 Task: Find connections with filter location Parelhas with filter topic #workwith filter profile language Potuguese with filter current company InfoVision Inc. with filter school Government Polytechnic College with filter industry Movies, Videos and Sound with filter service category Auto Insurance with filter keywords title Lodging Manager
Action: Mouse moved to (554, 102)
Screenshot: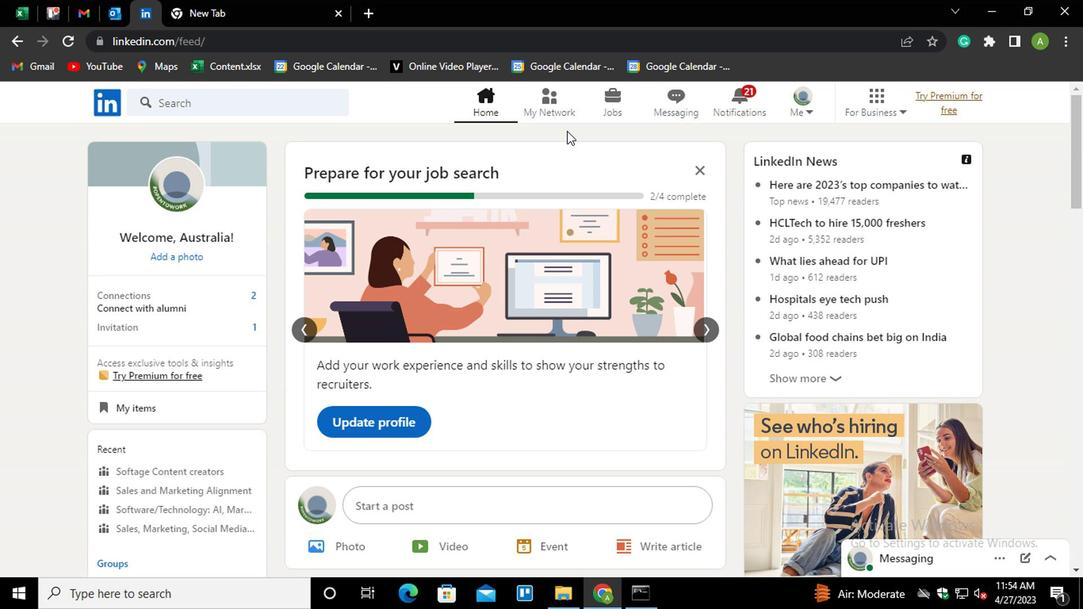 
Action: Mouse pressed left at (554, 102)
Screenshot: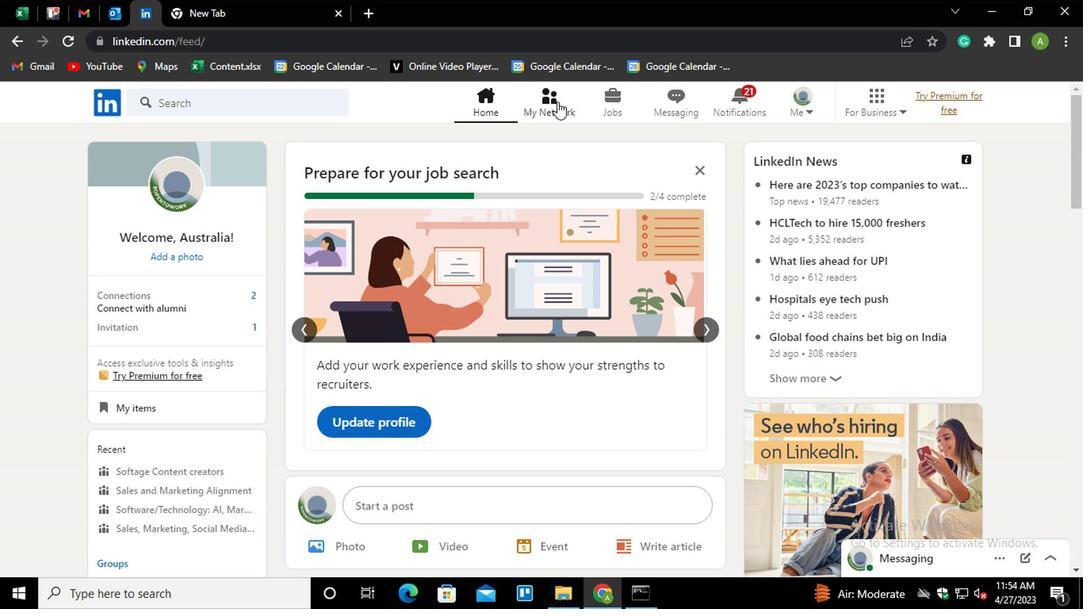 
Action: Mouse moved to (195, 187)
Screenshot: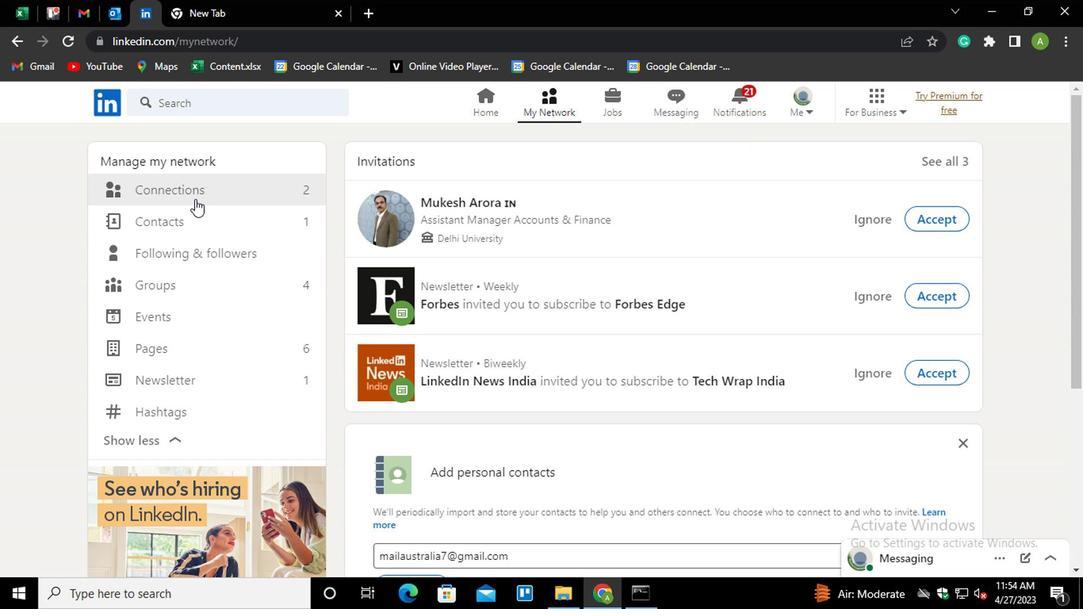 
Action: Mouse pressed left at (195, 187)
Screenshot: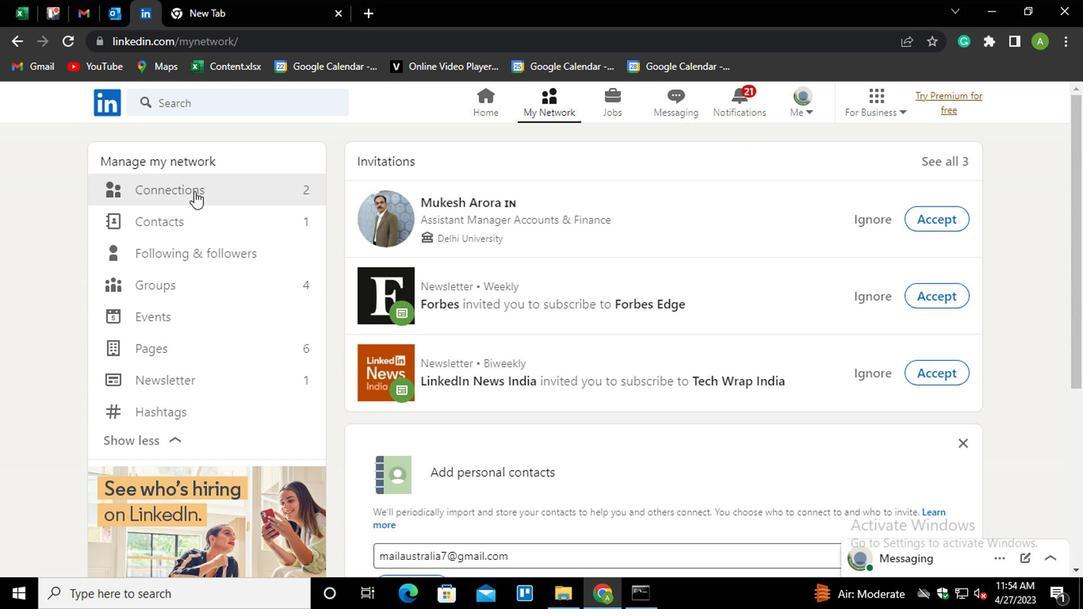 
Action: Mouse moved to (647, 194)
Screenshot: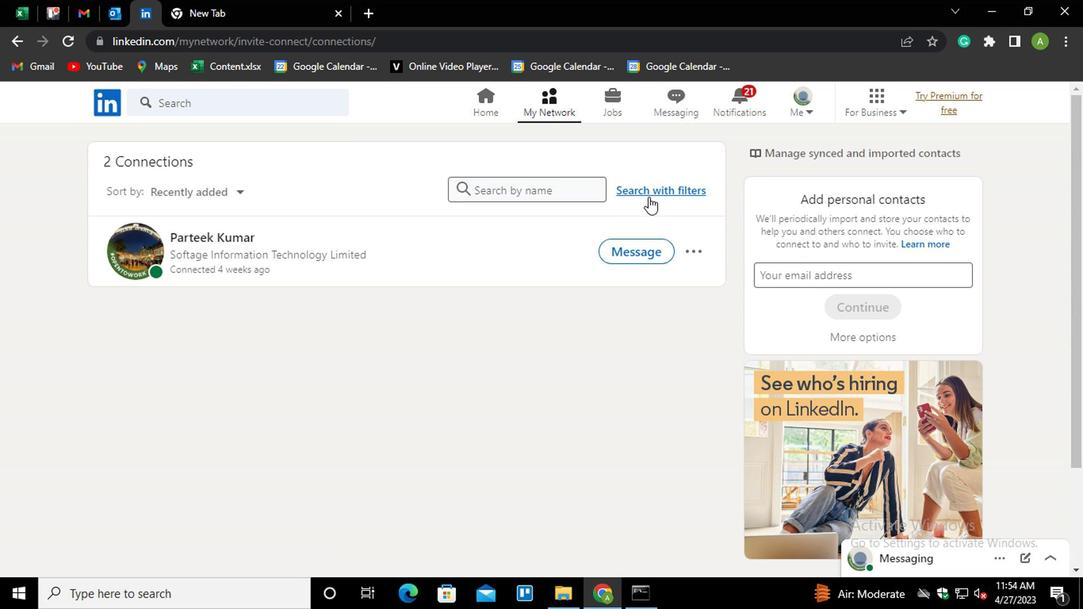 
Action: Mouse pressed left at (647, 194)
Screenshot: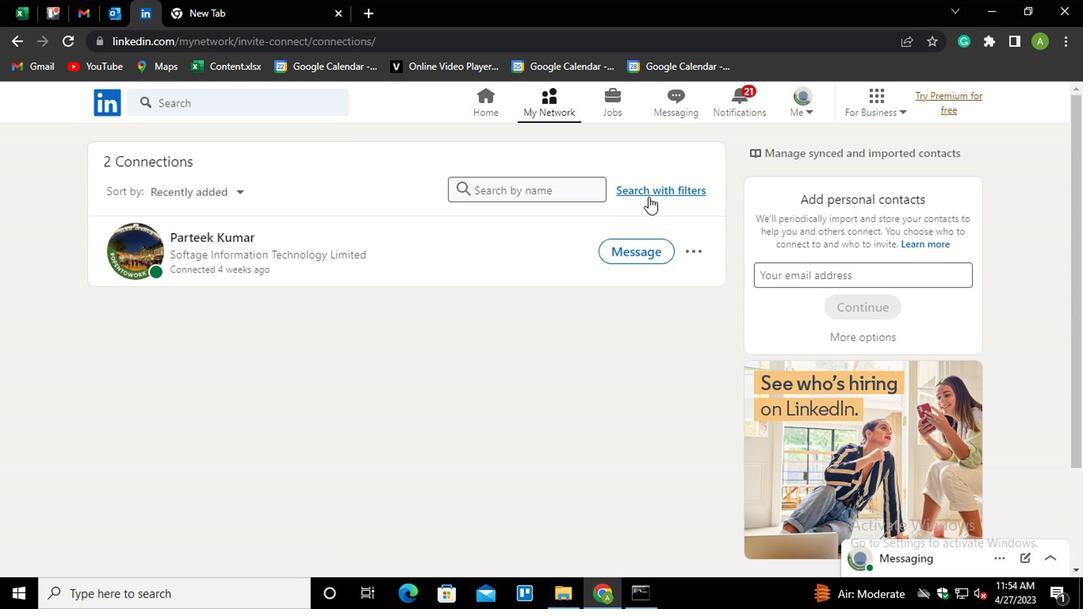 
Action: Mouse moved to (587, 148)
Screenshot: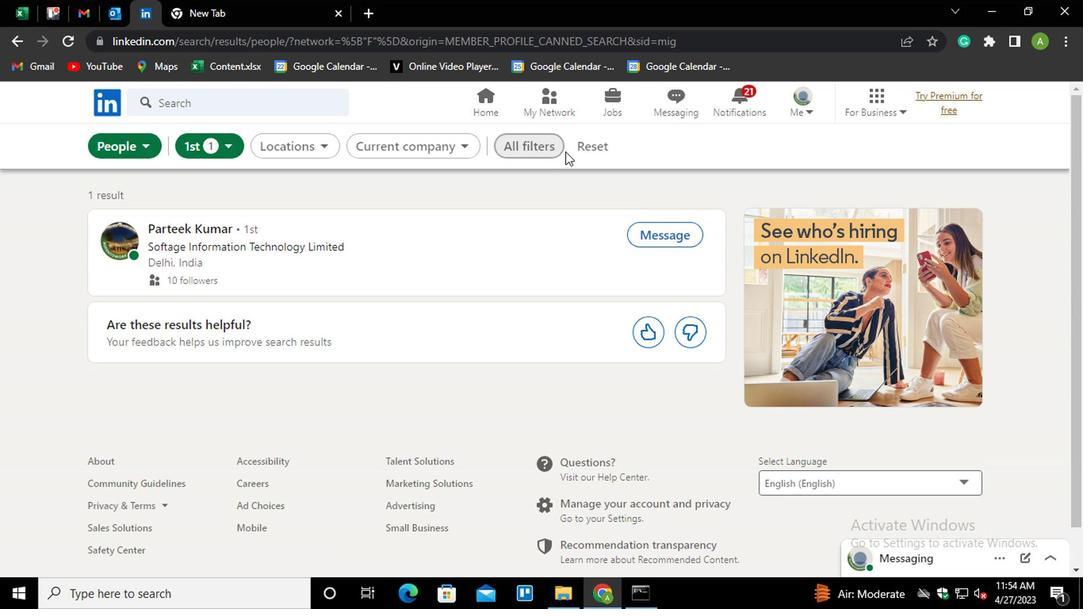 
Action: Mouse pressed left at (587, 148)
Screenshot: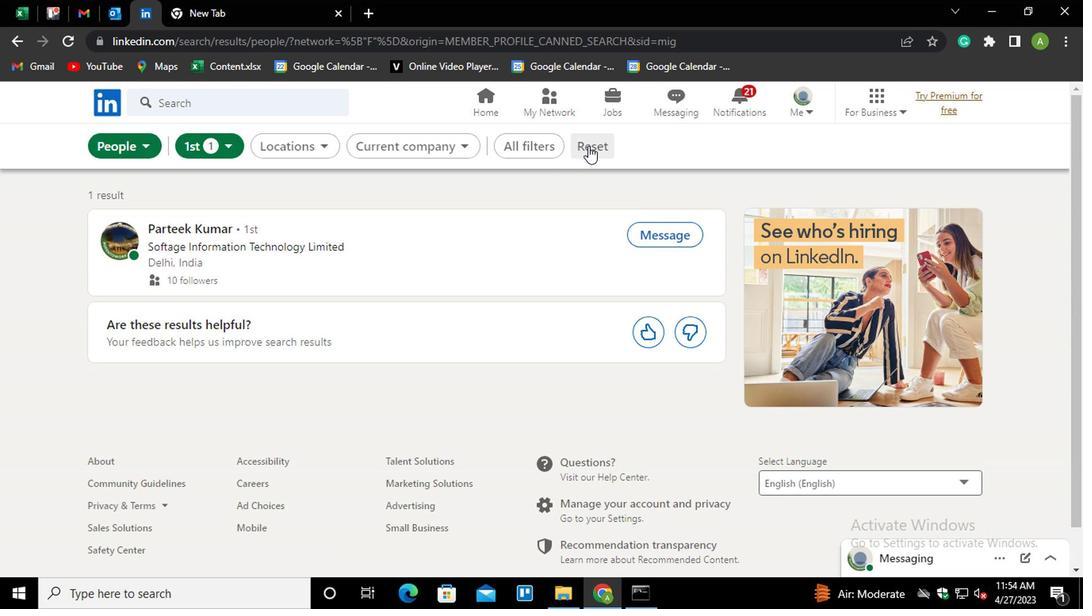 
Action: Mouse moved to (573, 152)
Screenshot: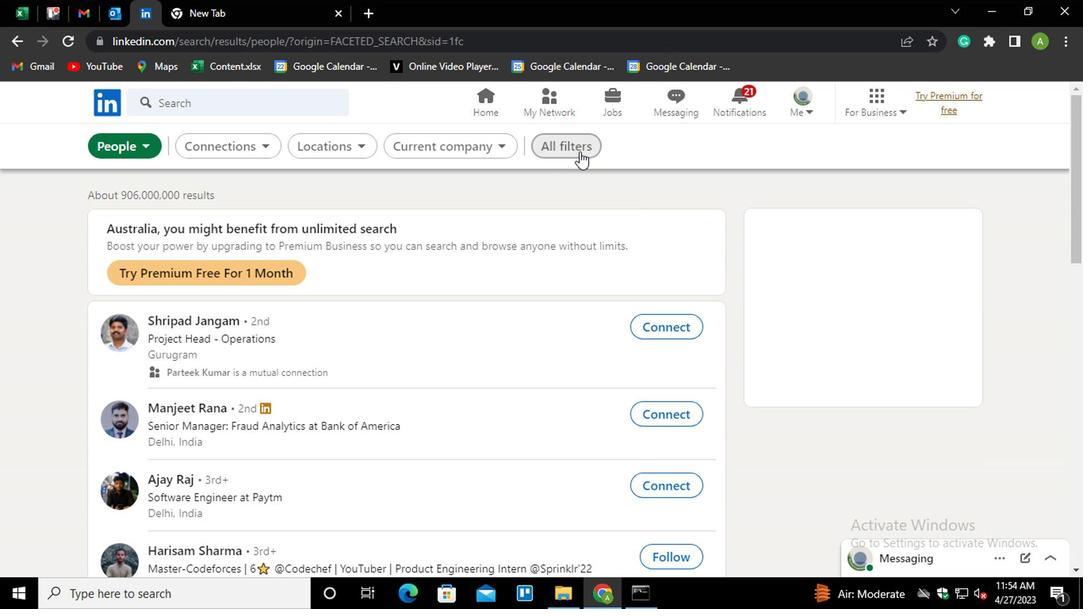 
Action: Mouse pressed left at (573, 152)
Screenshot: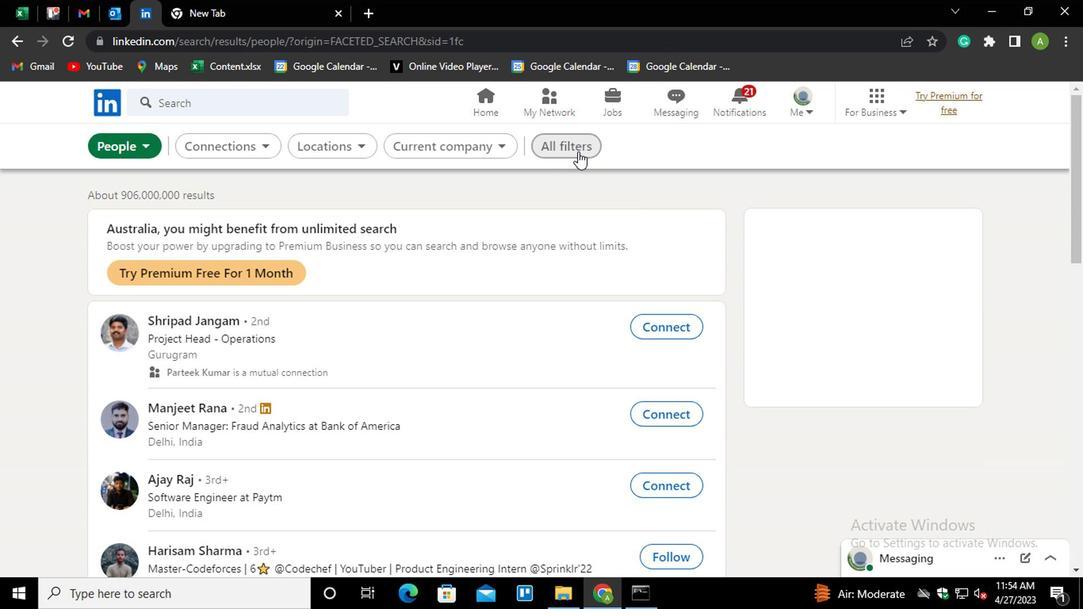 
Action: Mouse moved to (756, 326)
Screenshot: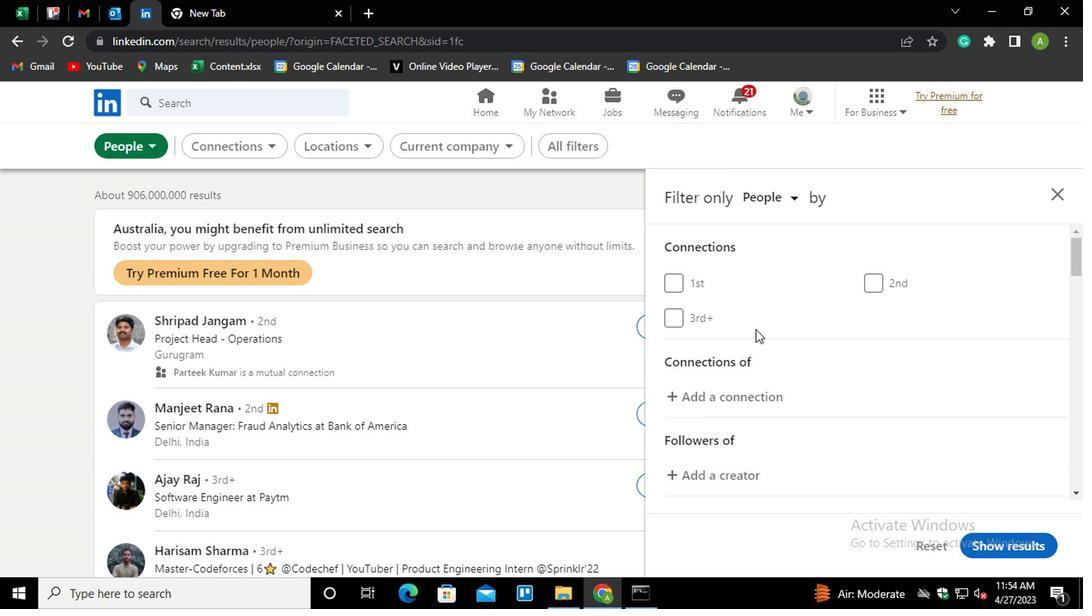 
Action: Mouse scrolled (756, 325) with delta (0, -1)
Screenshot: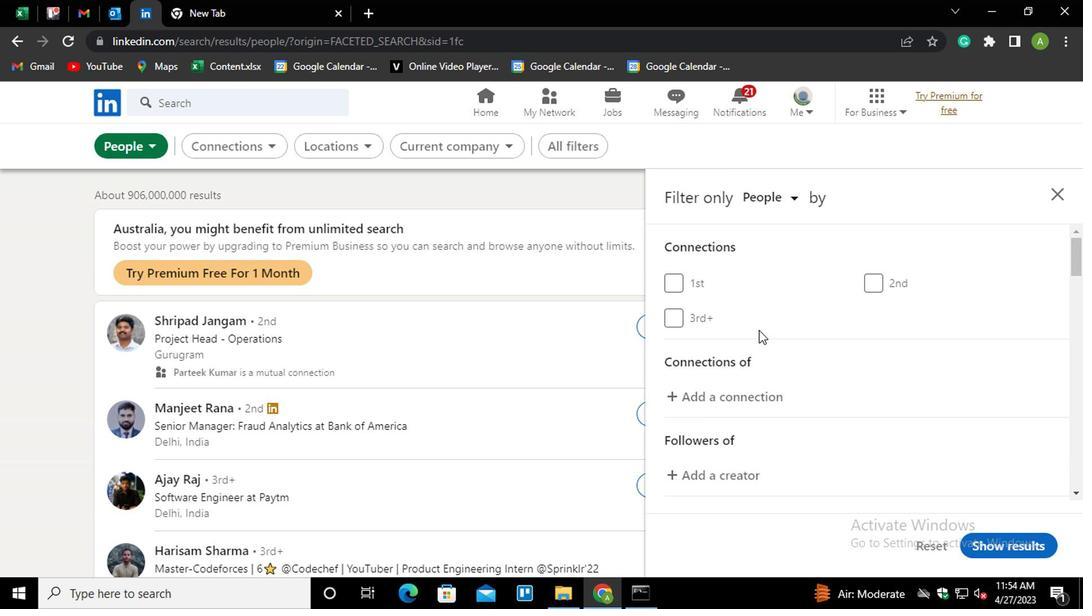 
Action: Mouse moved to (756, 326)
Screenshot: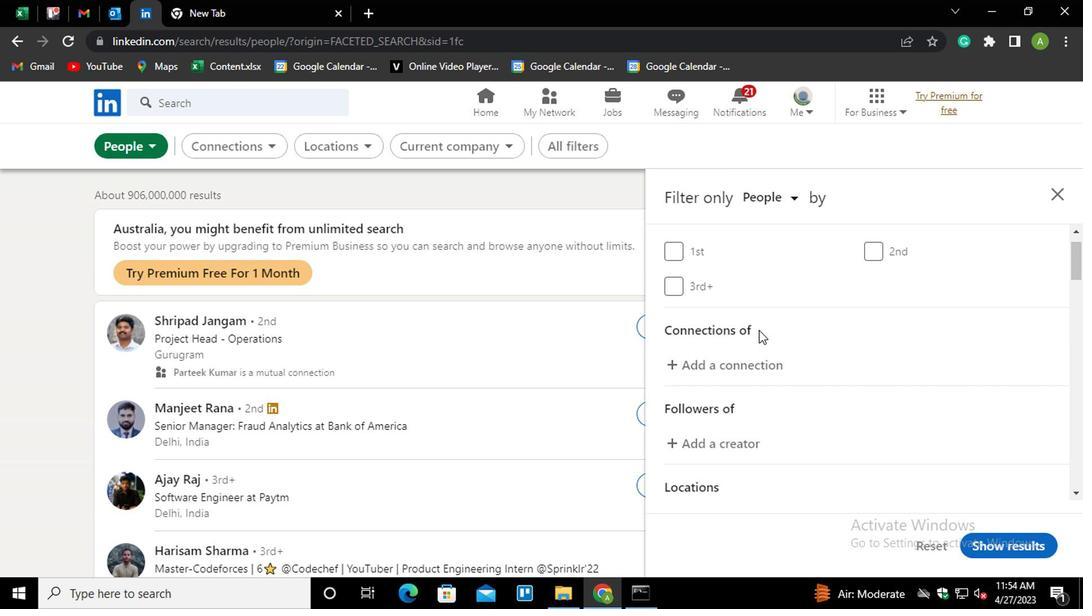 
Action: Mouse scrolled (756, 325) with delta (0, -1)
Screenshot: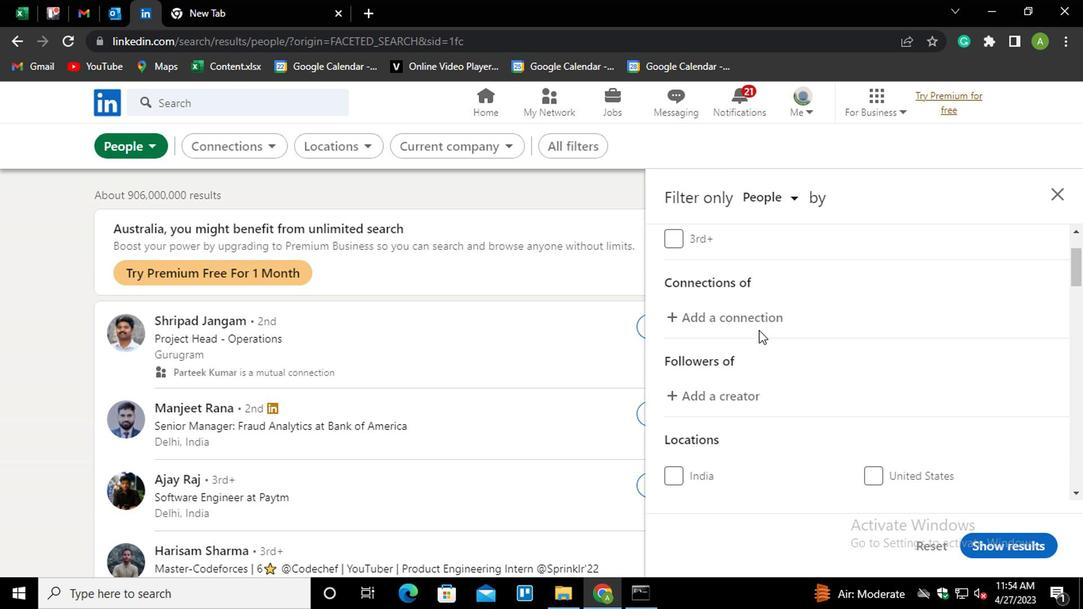 
Action: Mouse scrolled (756, 325) with delta (0, -1)
Screenshot: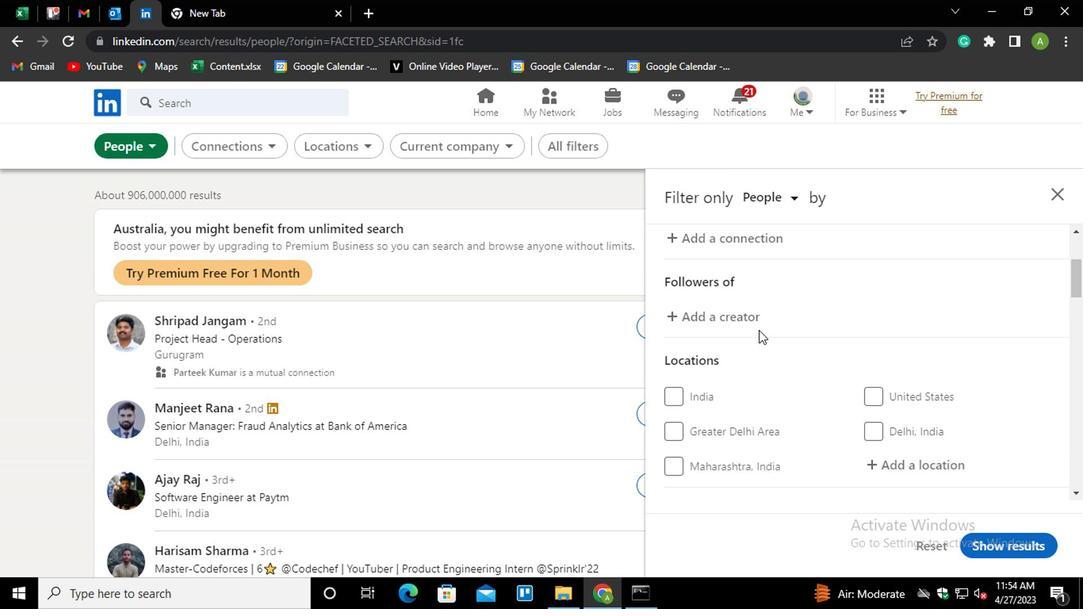 
Action: Mouse moved to (891, 385)
Screenshot: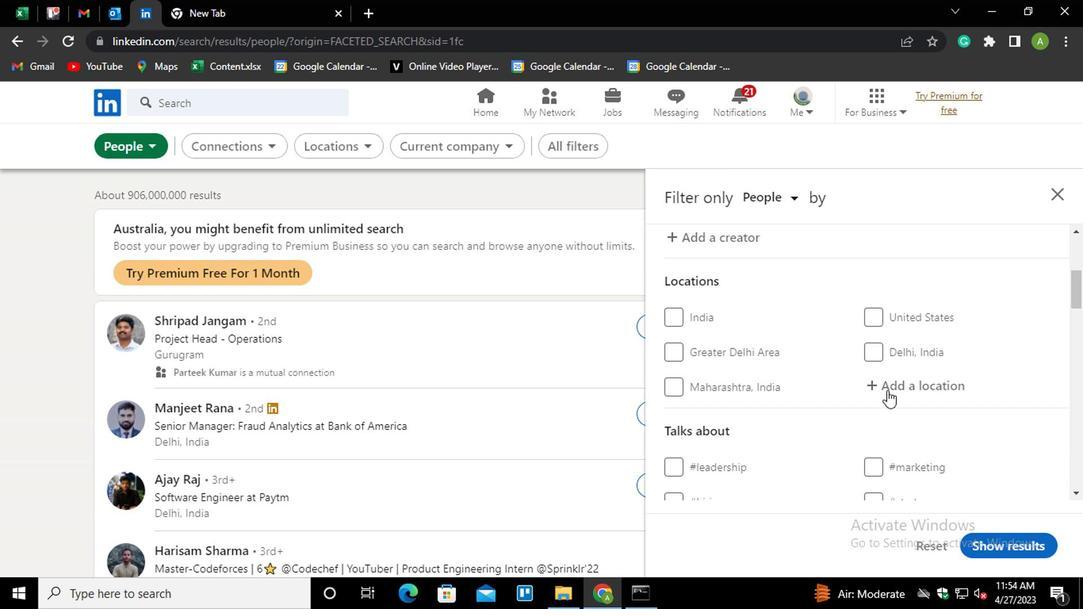 
Action: Mouse pressed left at (891, 385)
Screenshot: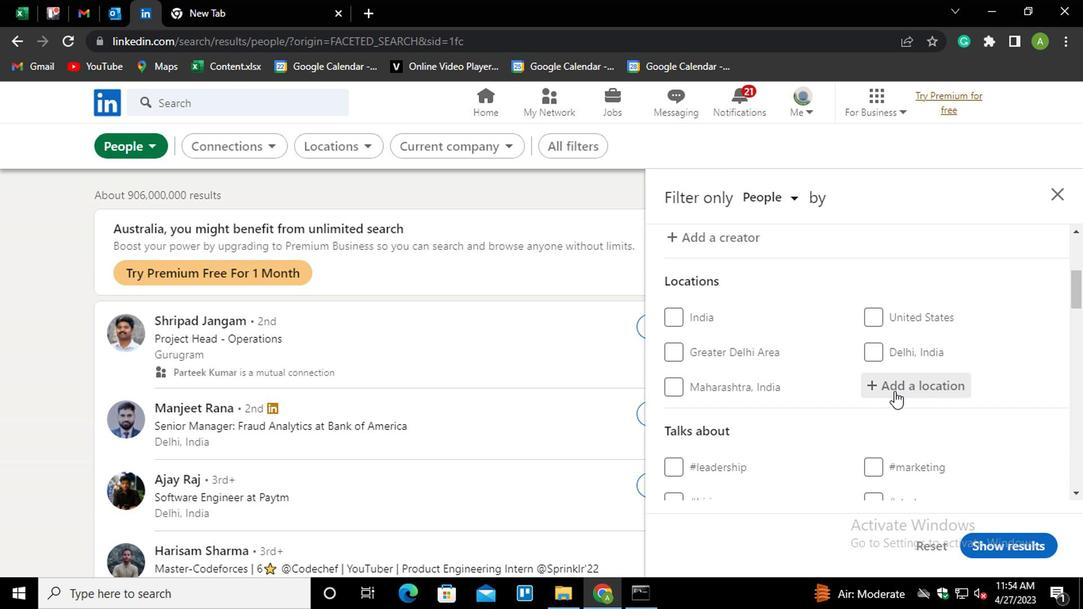 
Action: Mouse moved to (892, 382)
Screenshot: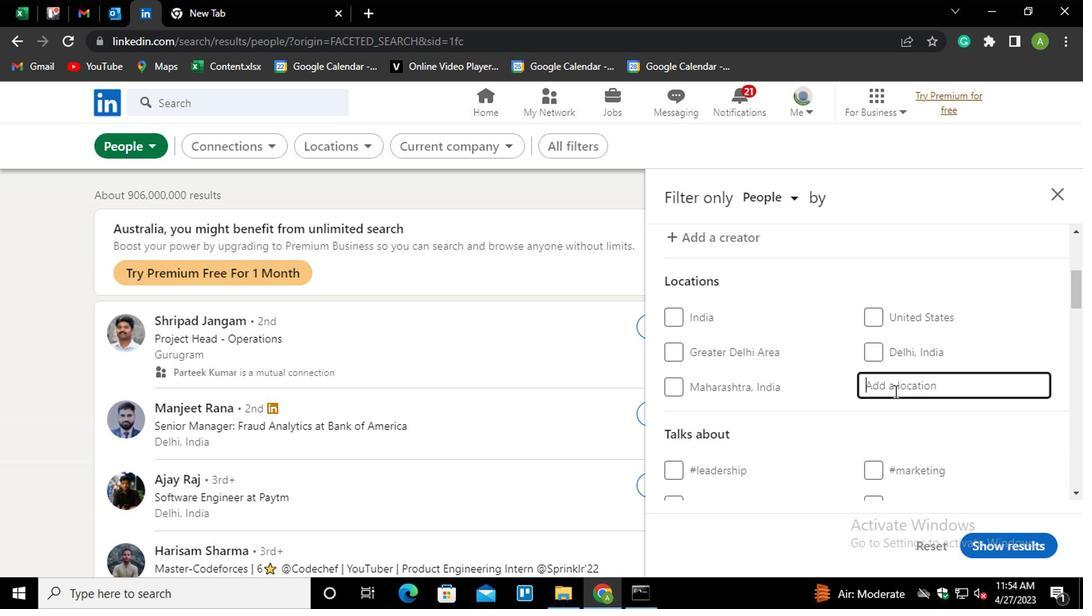 
Action: Mouse pressed left at (892, 382)
Screenshot: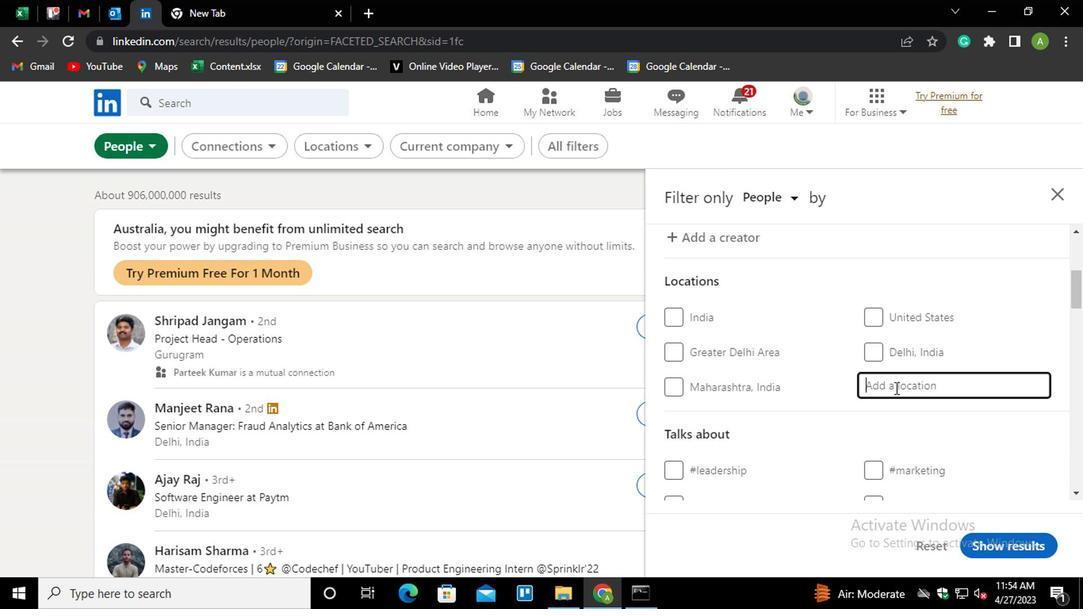
Action: Mouse moved to (898, 369)
Screenshot: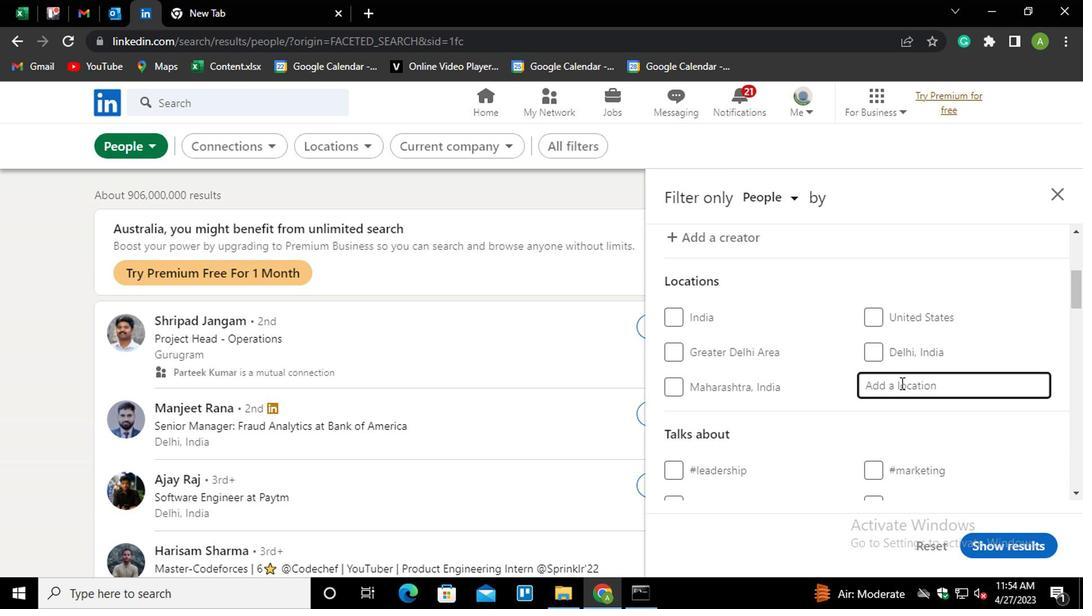 
Action: Key pressed <Key.shift_r>Parelhas<Key.down><Key.enter>
Screenshot: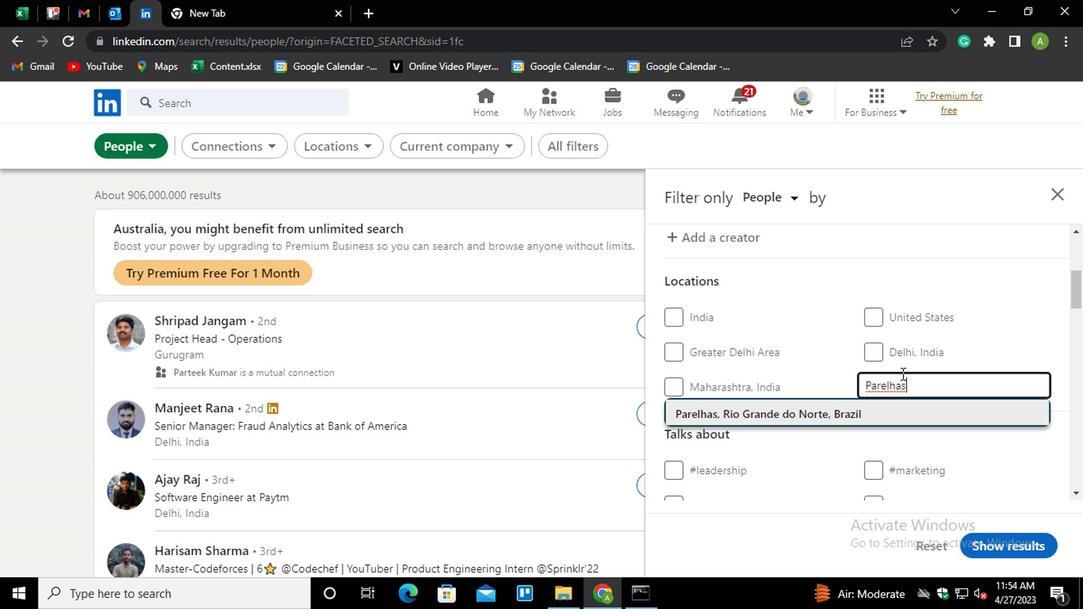 
Action: Mouse moved to (900, 367)
Screenshot: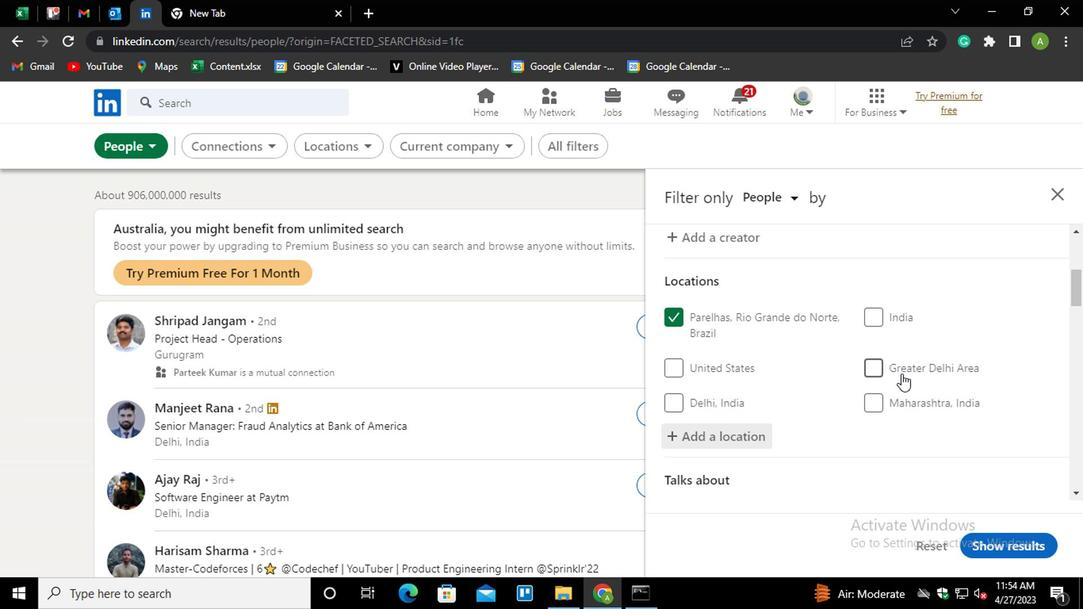 
Action: Mouse scrolled (900, 367) with delta (0, 0)
Screenshot: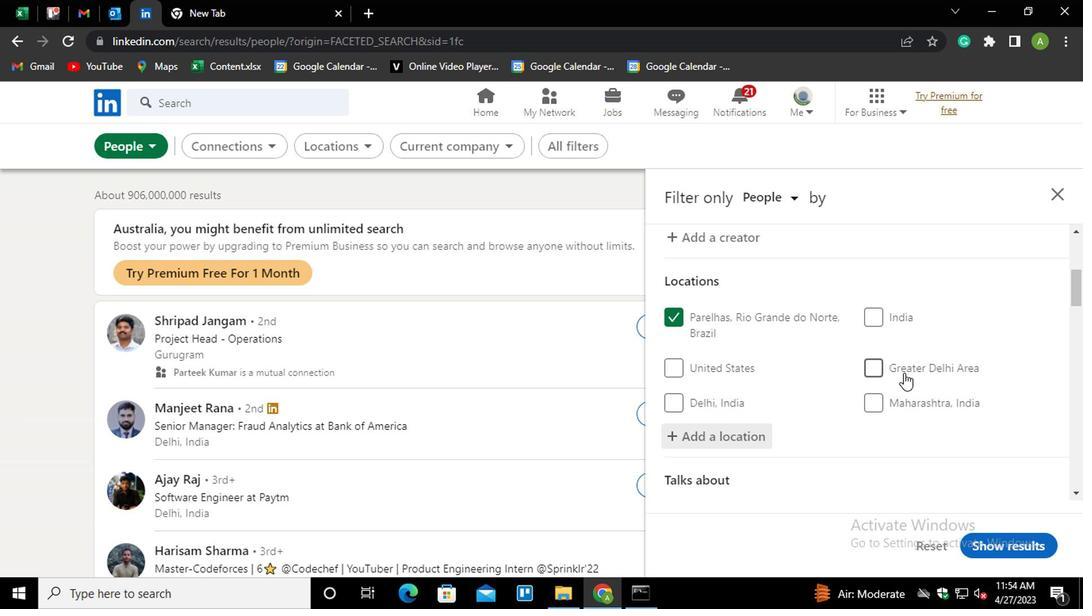 
Action: Mouse moved to (900, 367)
Screenshot: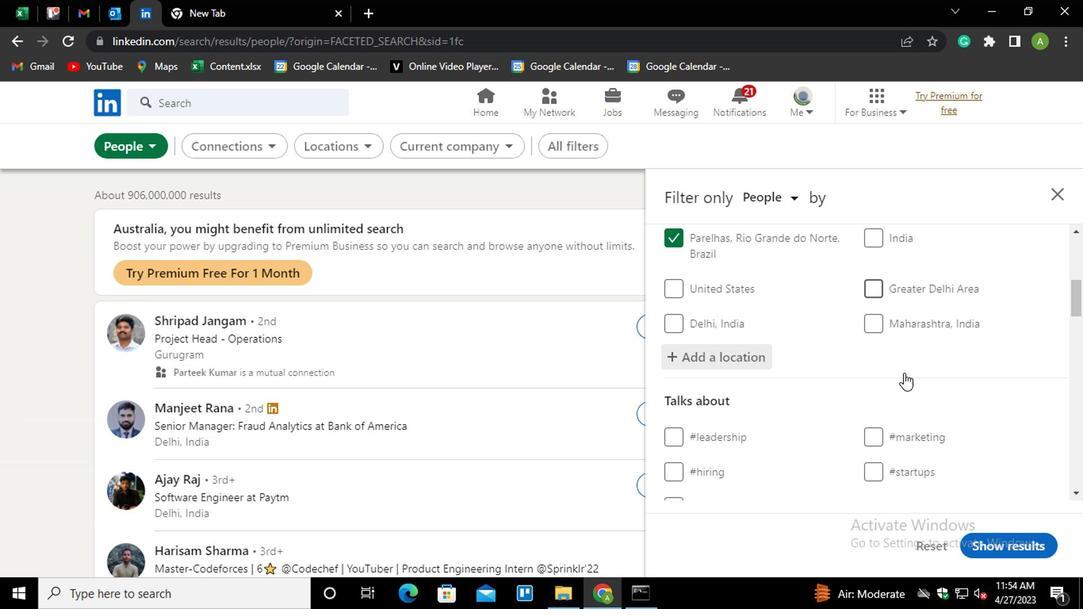 
Action: Mouse scrolled (900, 367) with delta (0, 0)
Screenshot: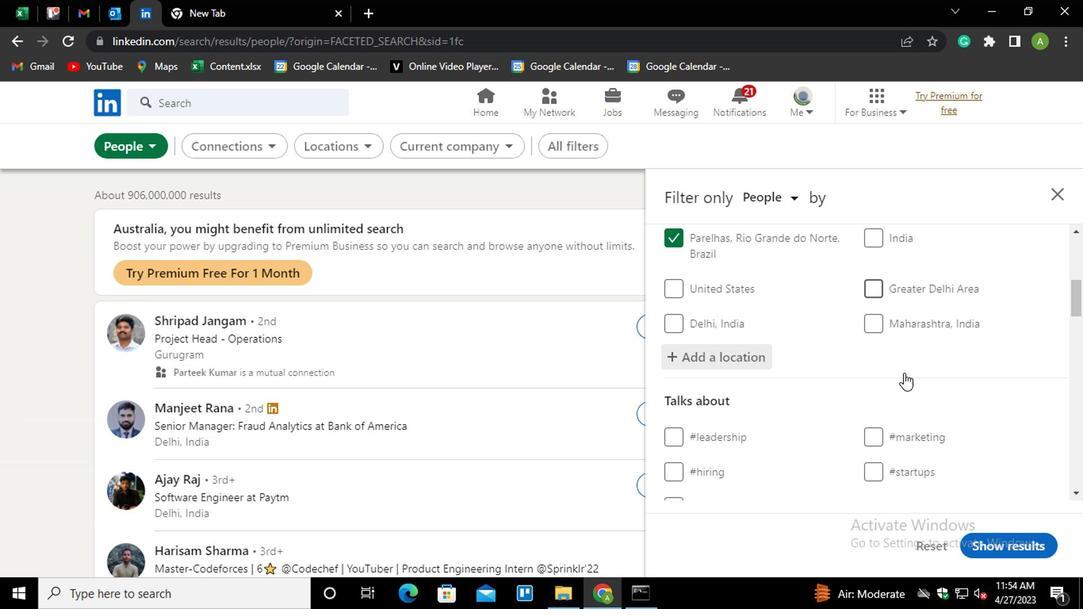 
Action: Mouse scrolled (900, 367) with delta (0, 0)
Screenshot: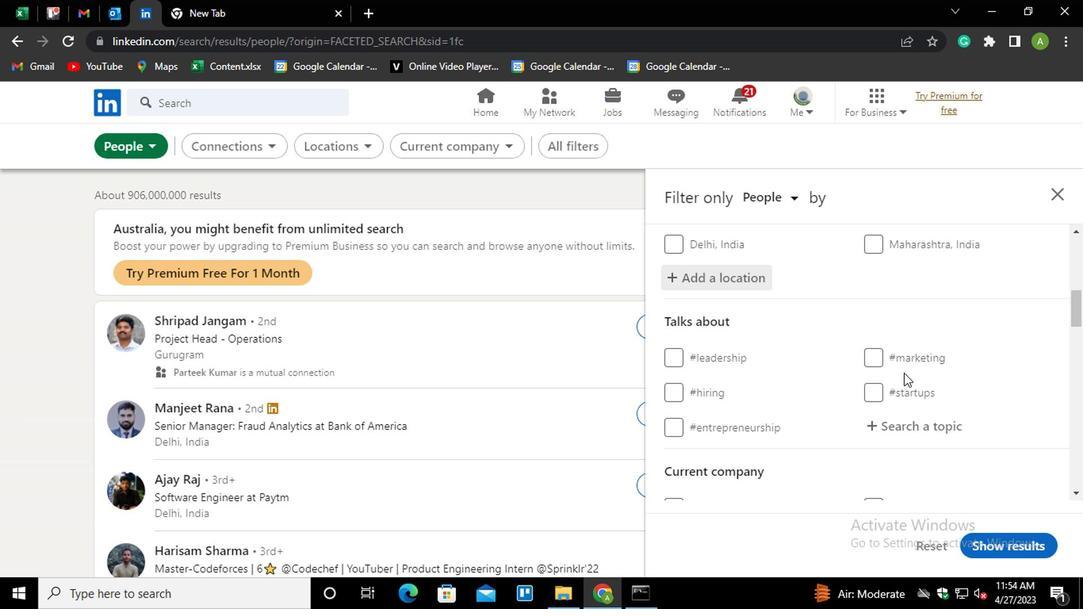 
Action: Mouse moved to (911, 339)
Screenshot: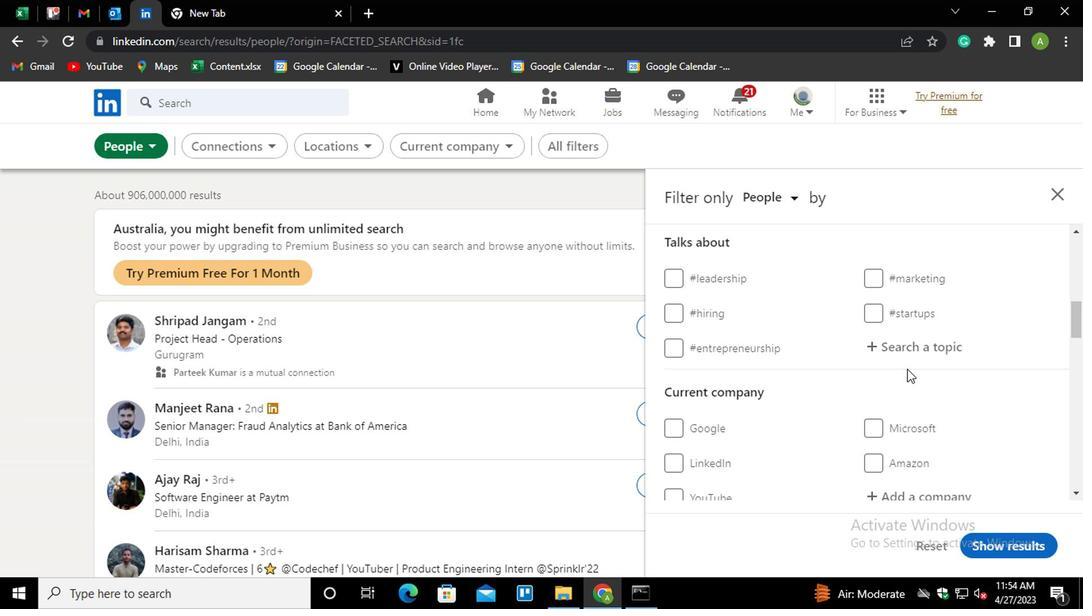 
Action: Mouse pressed left at (911, 339)
Screenshot: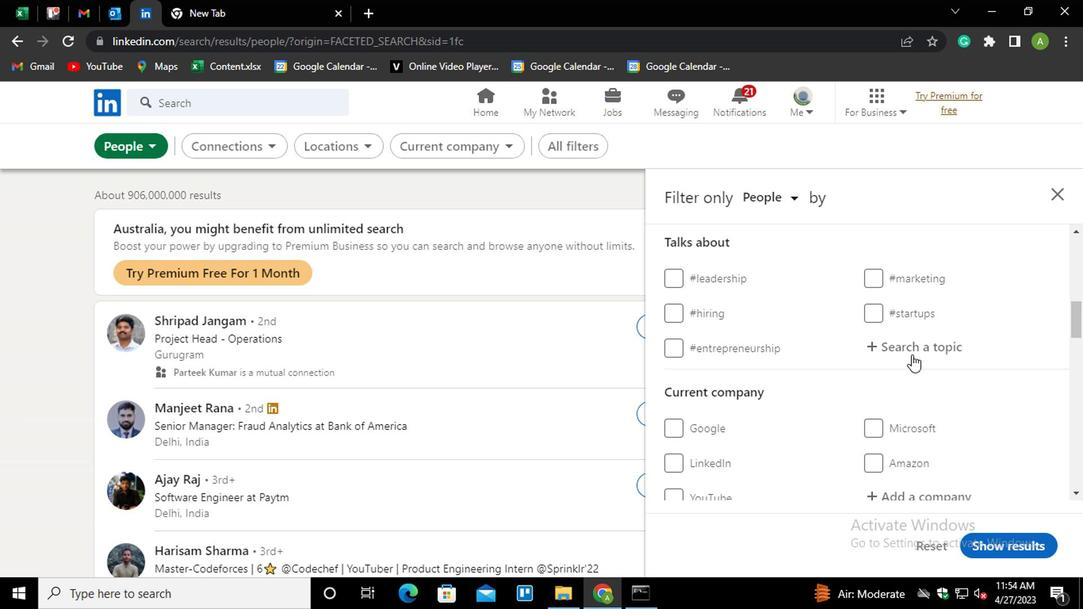 
Action: Key pressed <Key.shift>#WORK
Screenshot: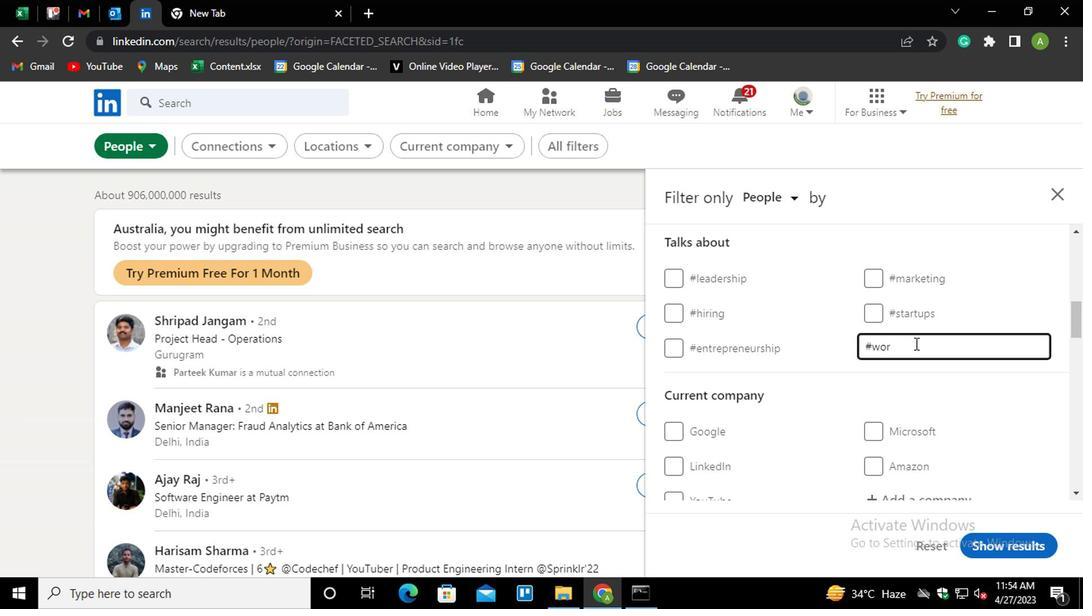 
Action: Mouse moved to (937, 372)
Screenshot: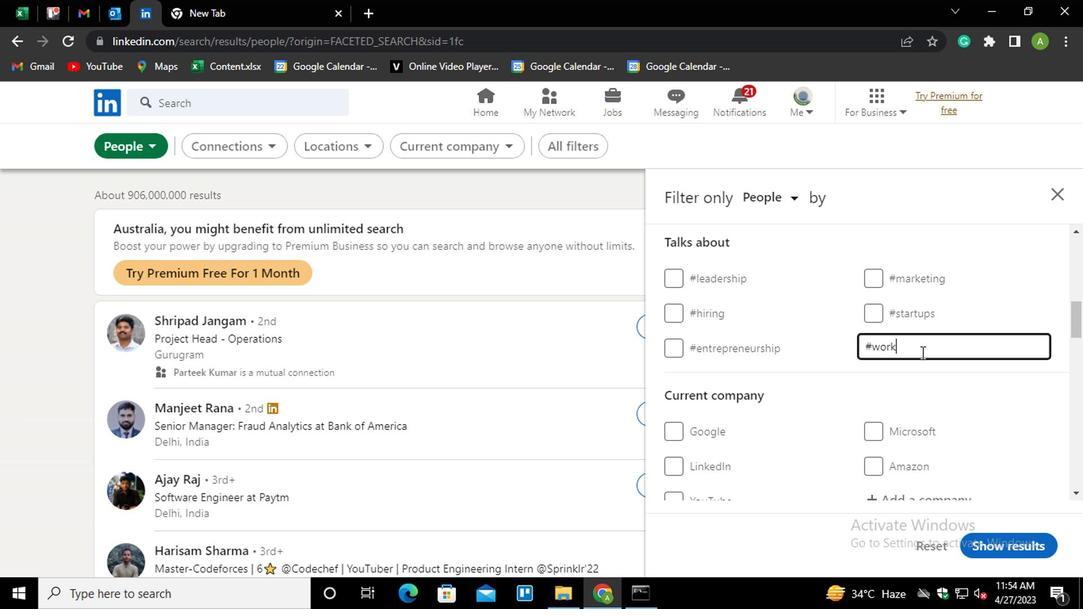 
Action: Mouse pressed left at (937, 372)
Screenshot: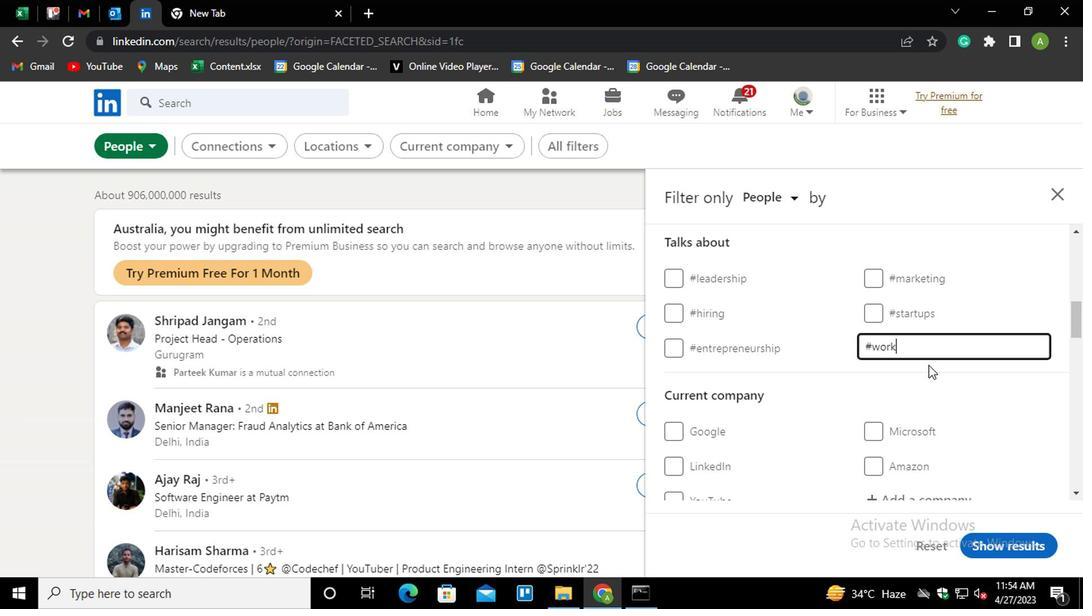 
Action: Mouse moved to (941, 369)
Screenshot: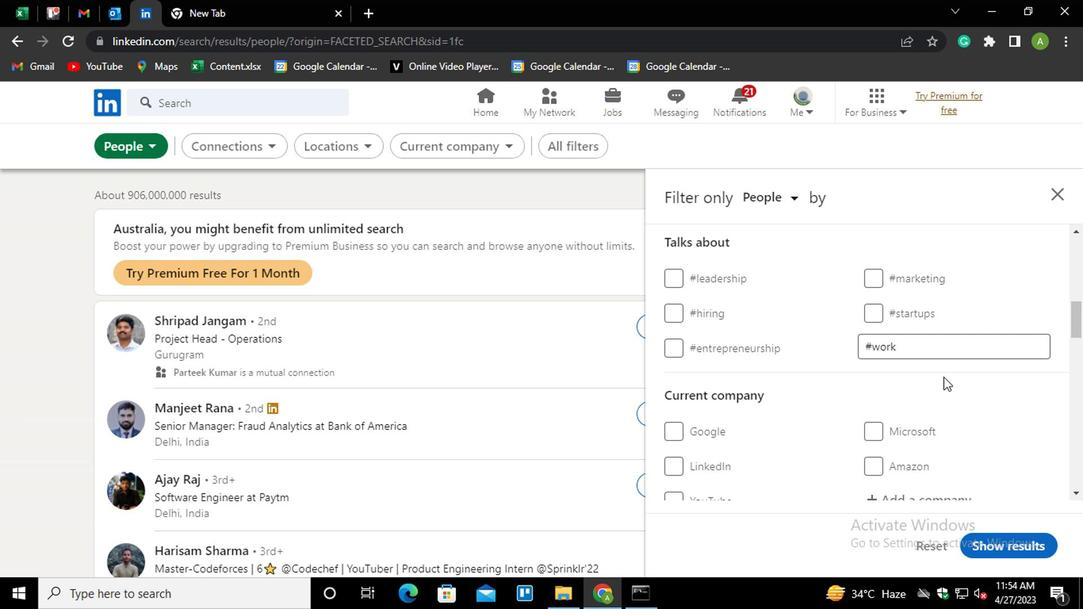 
Action: Mouse scrolled (941, 369) with delta (0, 0)
Screenshot: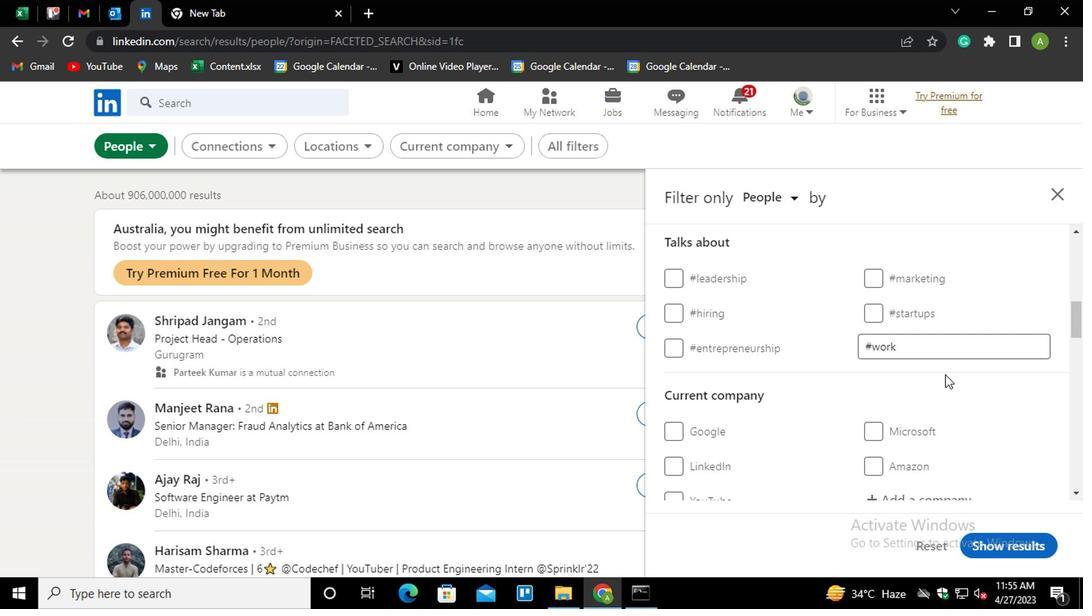 
Action: Mouse scrolled (941, 369) with delta (0, 0)
Screenshot: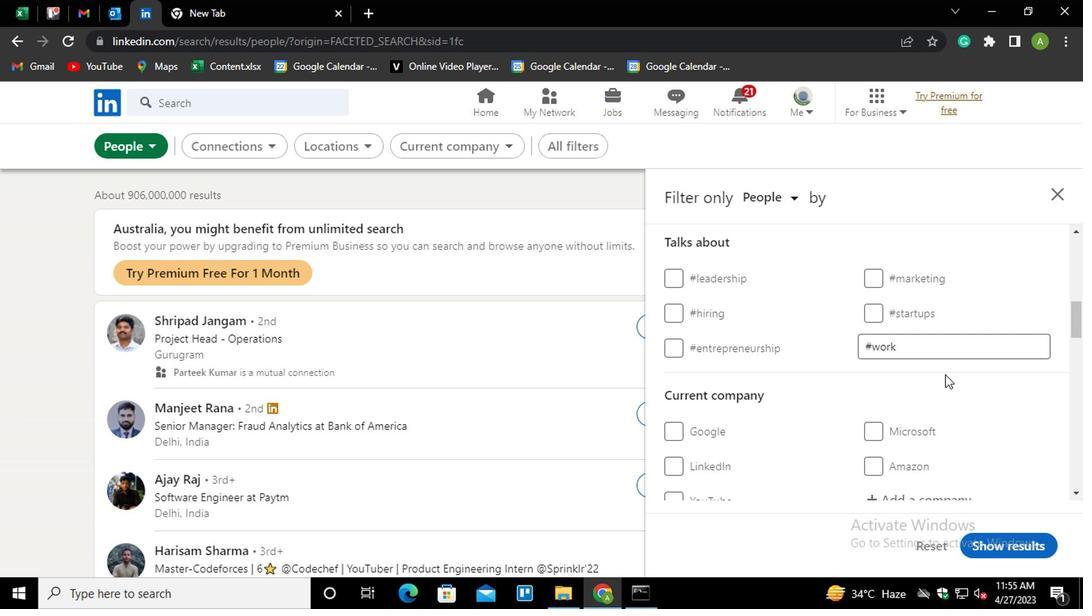 
Action: Mouse moved to (896, 340)
Screenshot: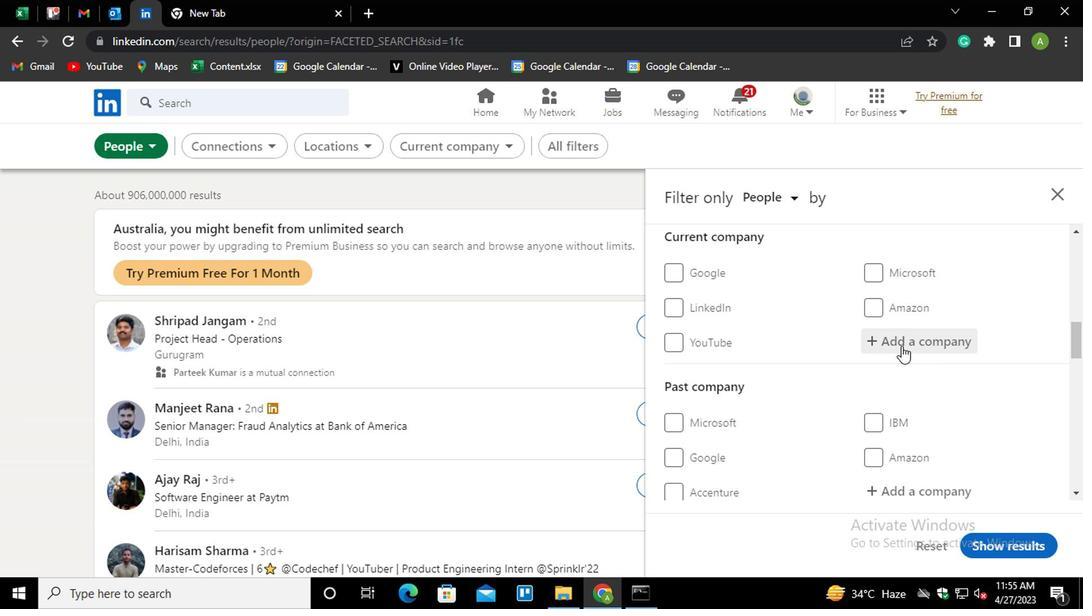
Action: Mouse pressed left at (896, 340)
Screenshot: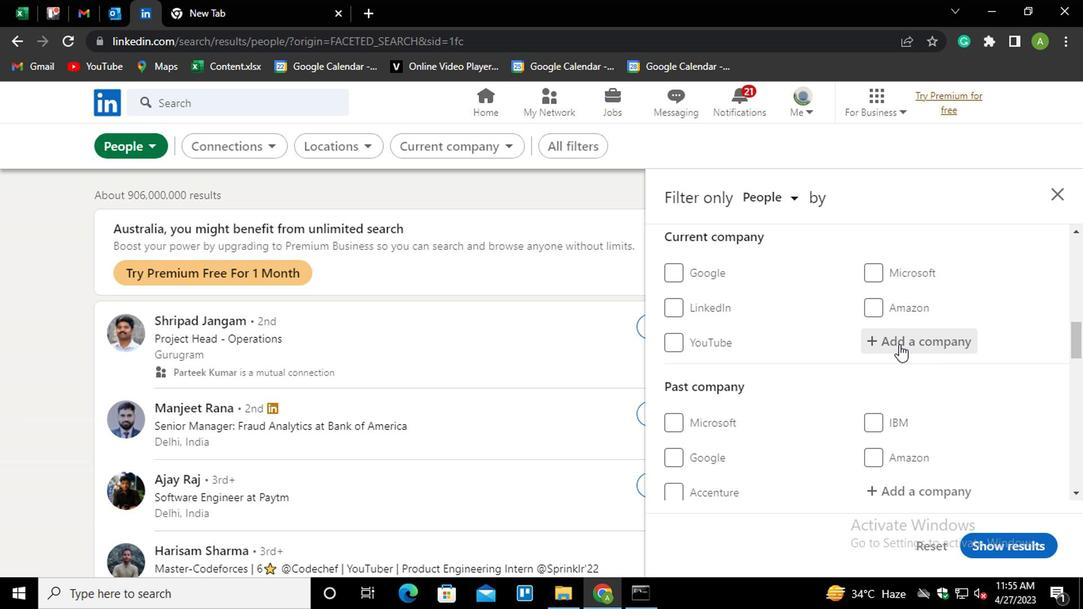 
Action: Mouse moved to (902, 341)
Screenshot: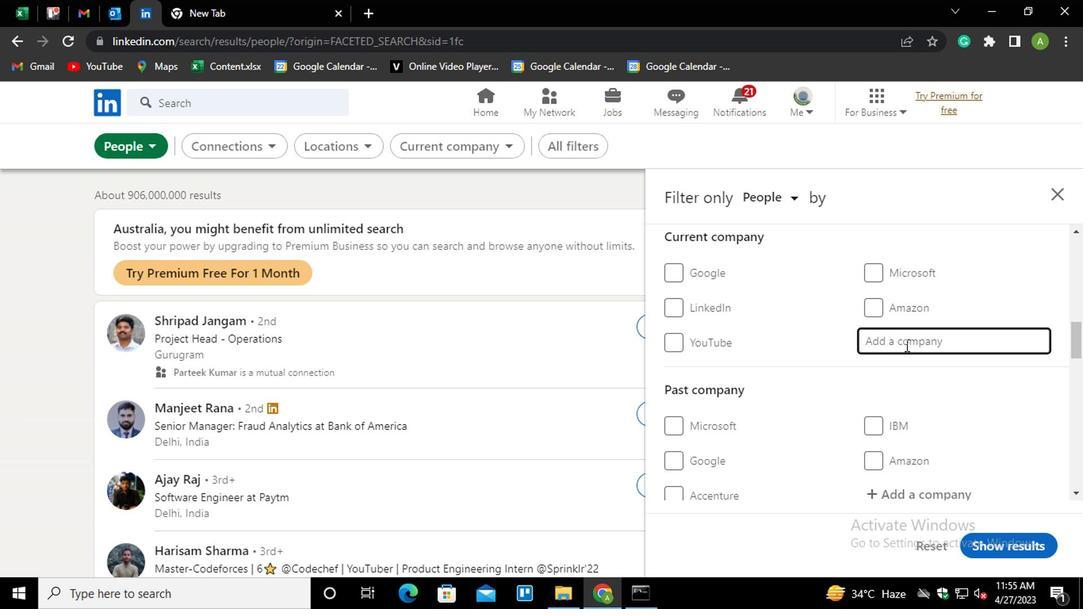 
Action: Mouse scrolled (902, 340) with delta (0, -1)
Screenshot: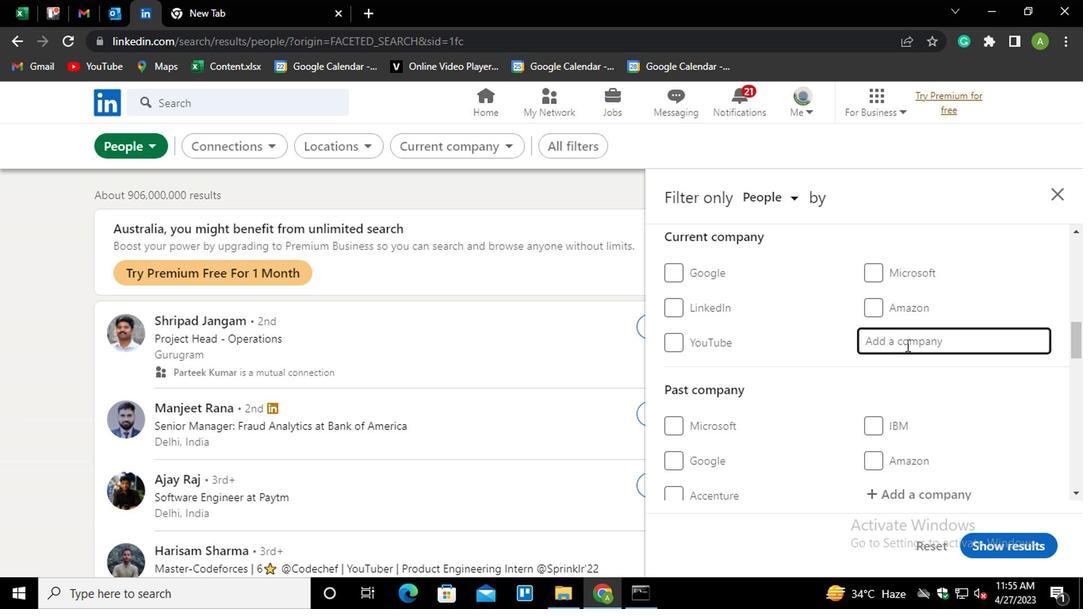 
Action: Mouse scrolled (902, 340) with delta (0, -1)
Screenshot: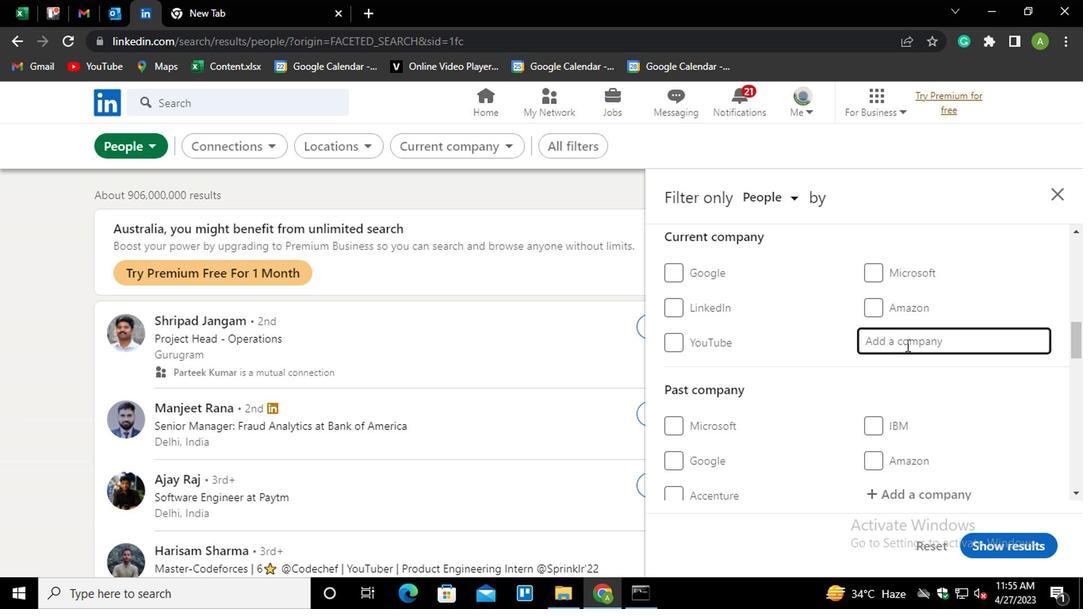 
Action: Mouse scrolled (902, 340) with delta (0, -1)
Screenshot: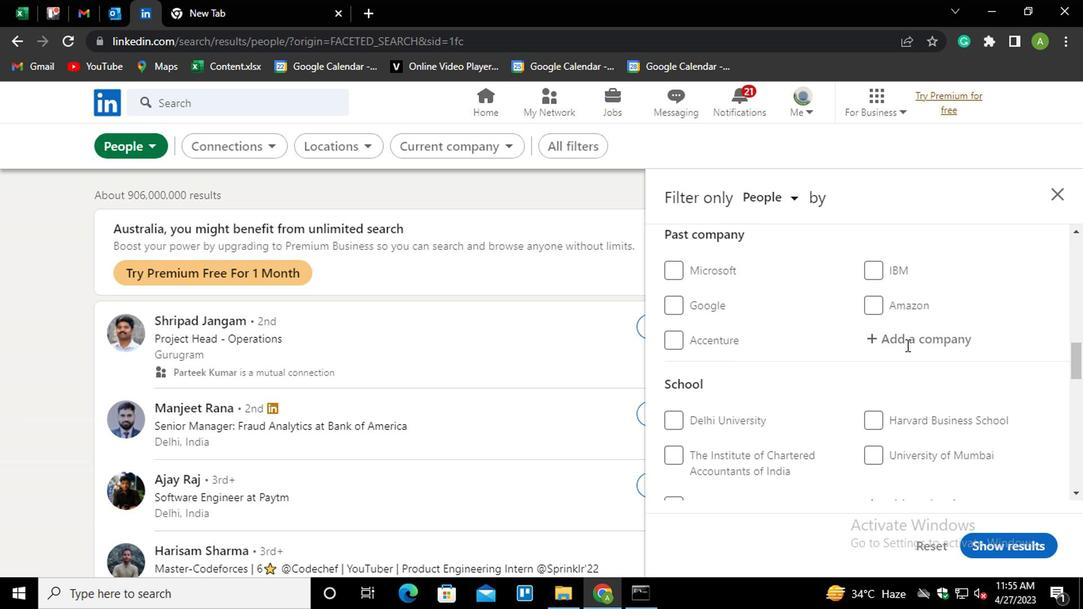 
Action: Mouse scrolled (902, 340) with delta (0, -1)
Screenshot: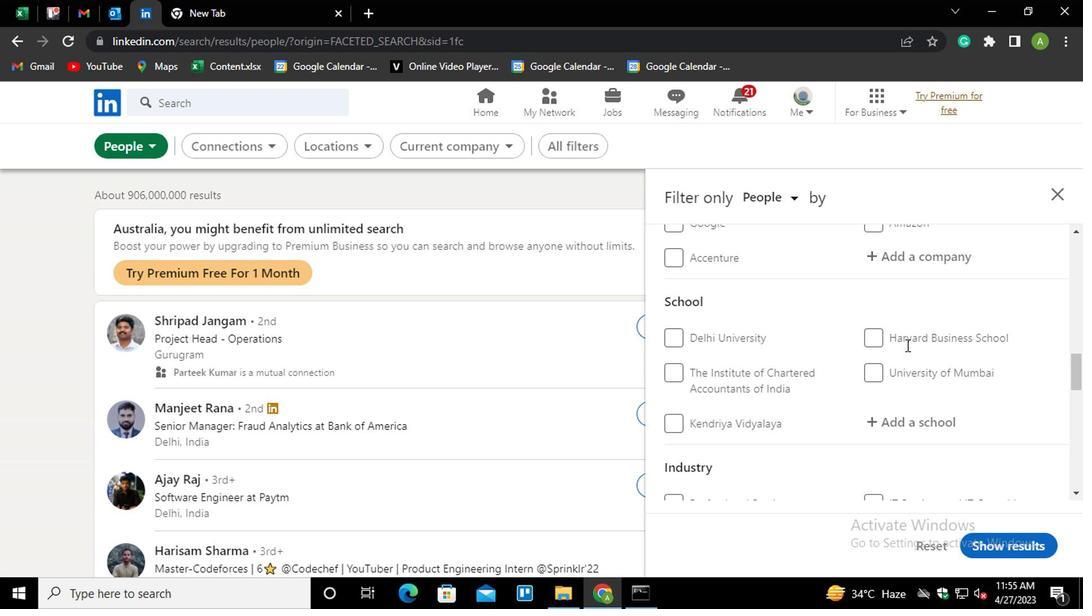 
Action: Mouse scrolled (902, 340) with delta (0, -1)
Screenshot: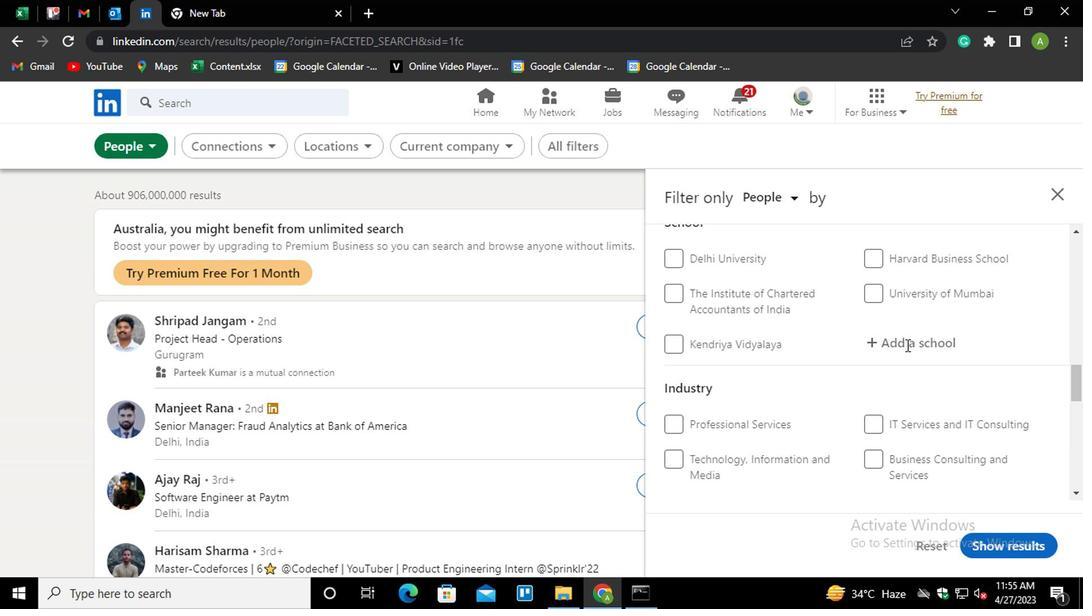 
Action: Mouse scrolled (902, 340) with delta (0, -1)
Screenshot: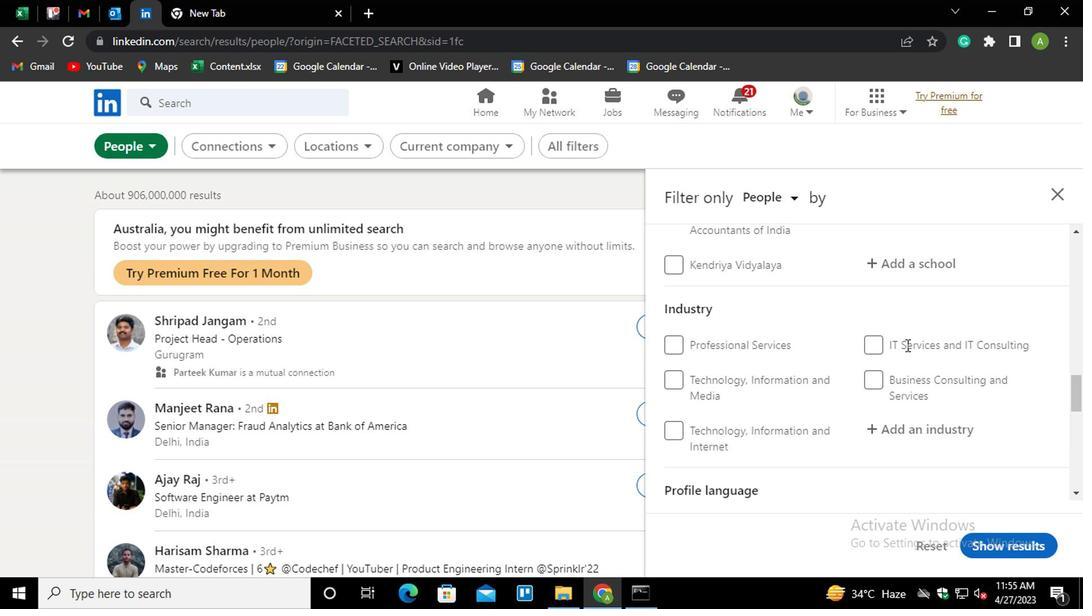 
Action: Mouse scrolled (902, 340) with delta (0, -1)
Screenshot: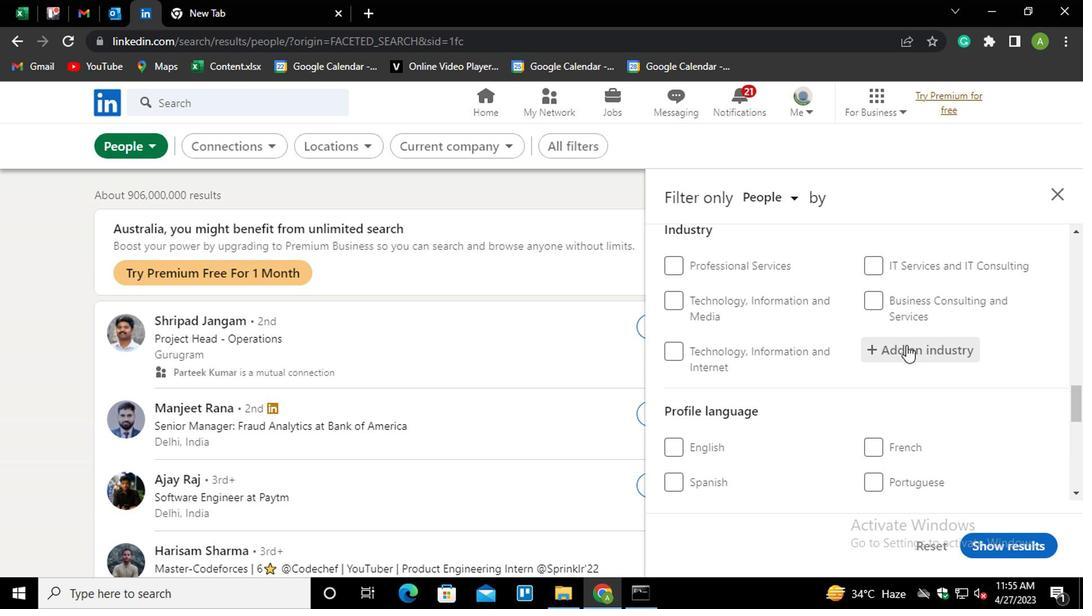 
Action: Mouse scrolled (902, 340) with delta (0, -1)
Screenshot: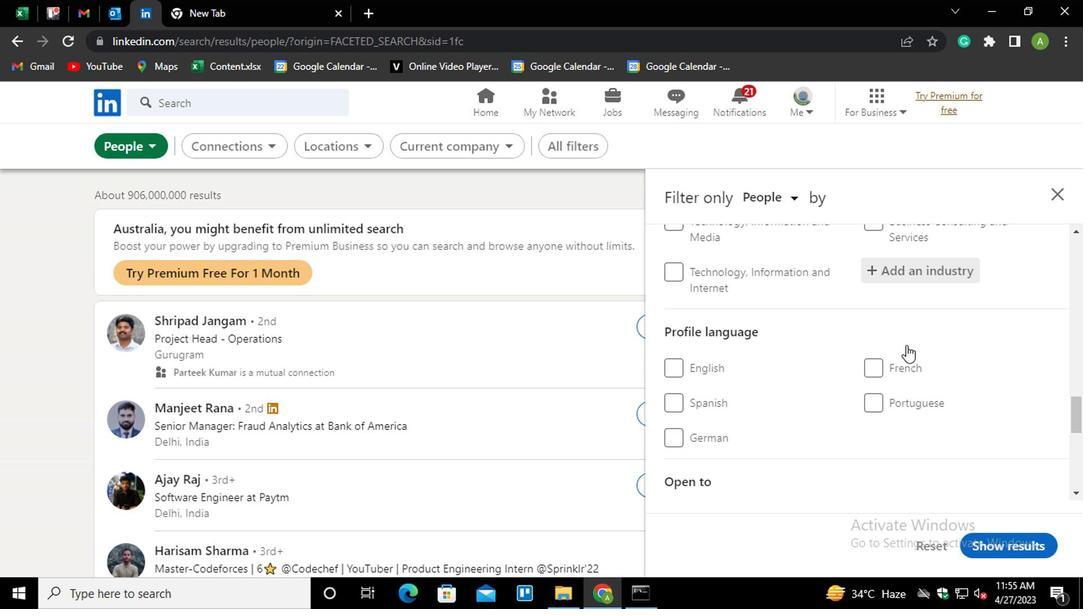 
Action: Mouse moved to (872, 317)
Screenshot: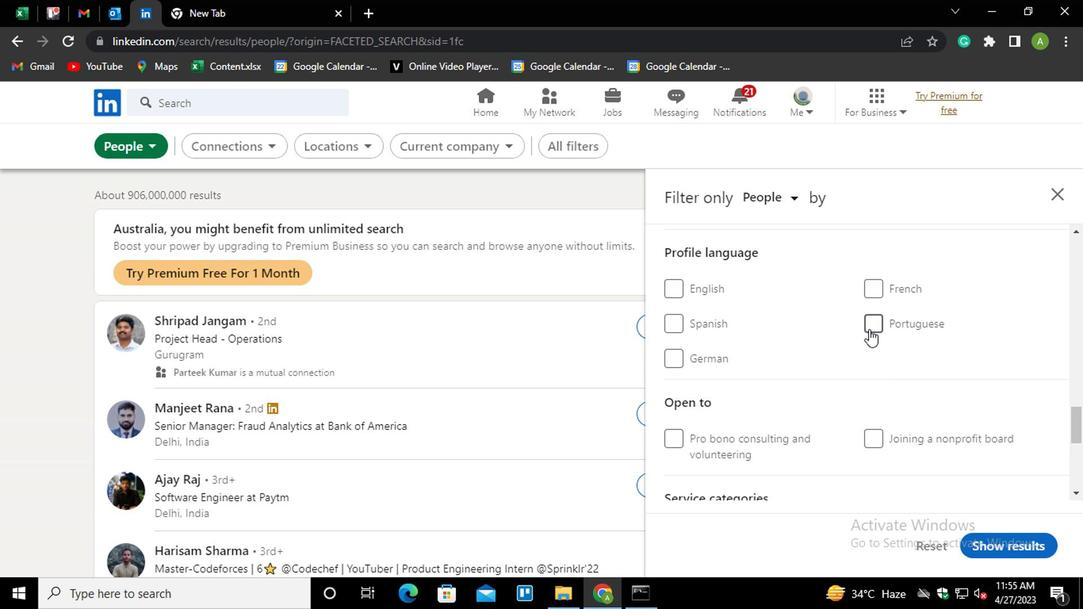 
Action: Mouse pressed left at (872, 317)
Screenshot: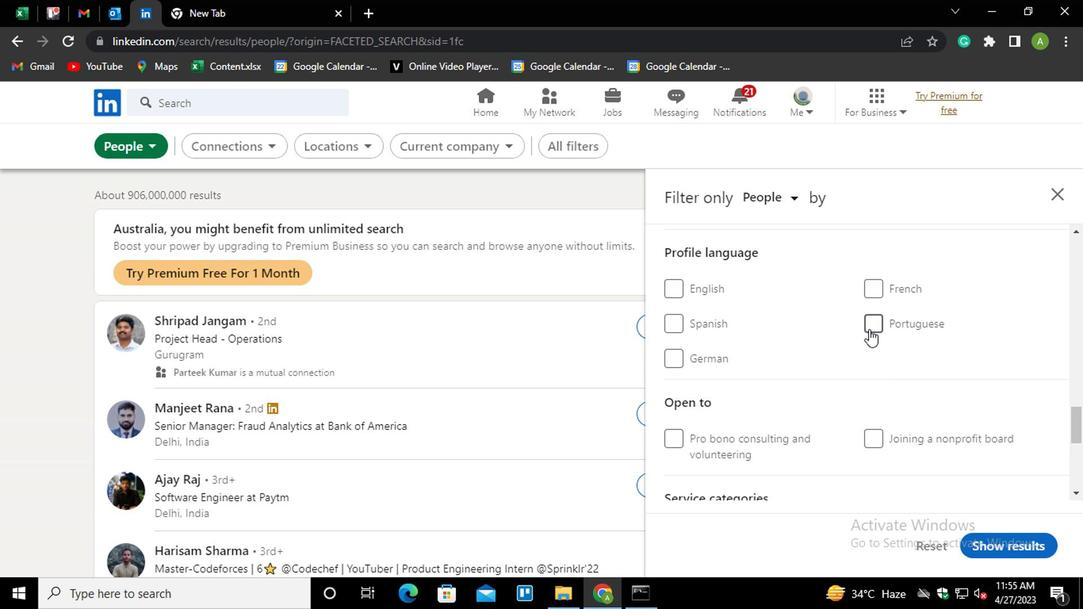 
Action: Mouse moved to (966, 354)
Screenshot: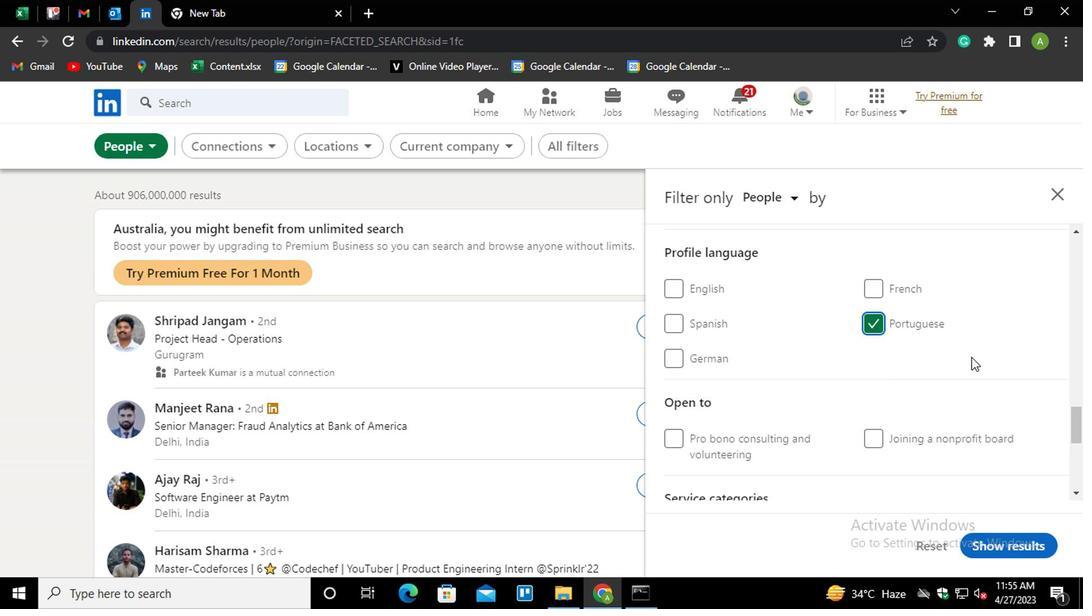 
Action: Mouse scrolled (966, 356) with delta (0, 1)
Screenshot: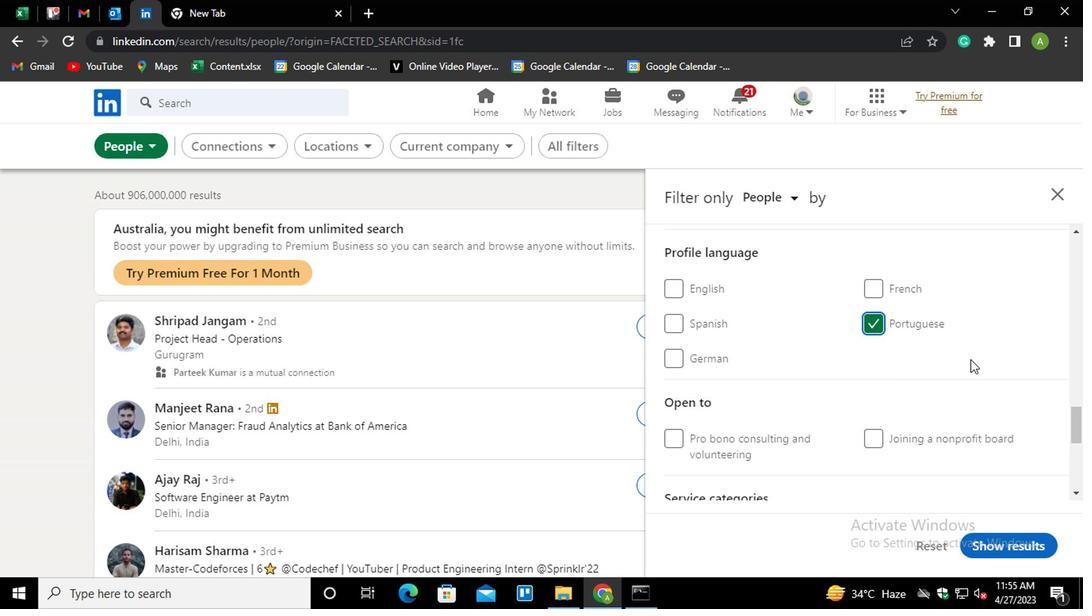
Action: Mouse scrolled (966, 356) with delta (0, 1)
Screenshot: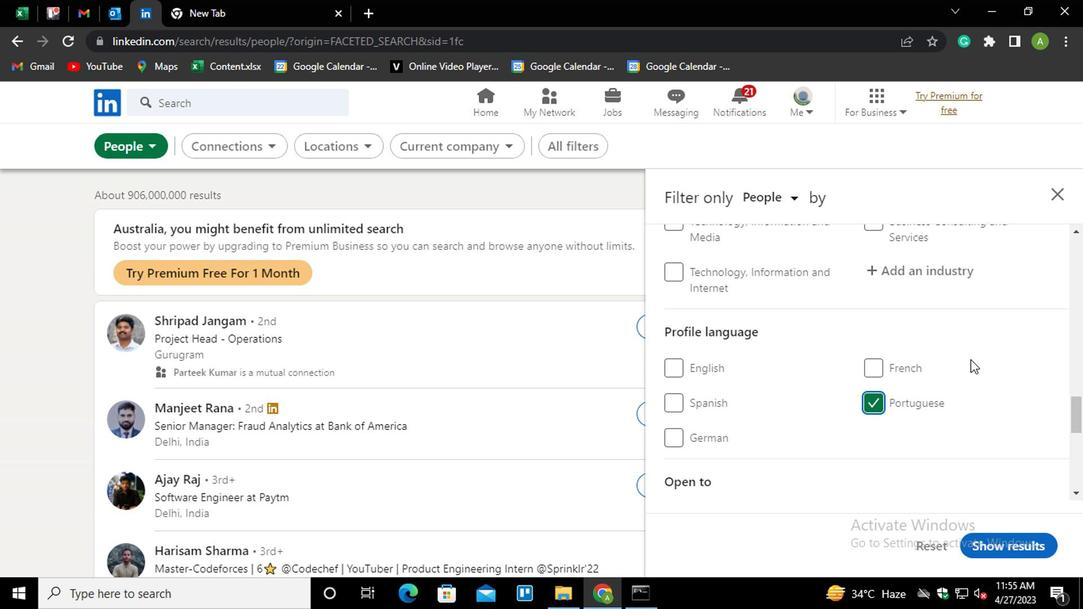 
Action: Mouse scrolled (966, 356) with delta (0, 1)
Screenshot: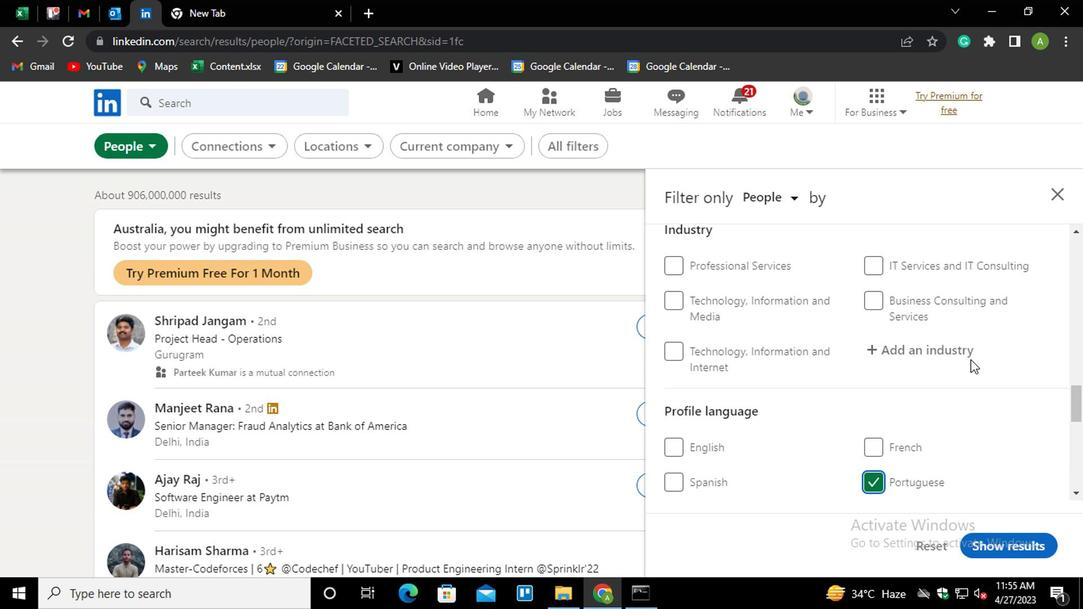 
Action: Mouse moved to (964, 358)
Screenshot: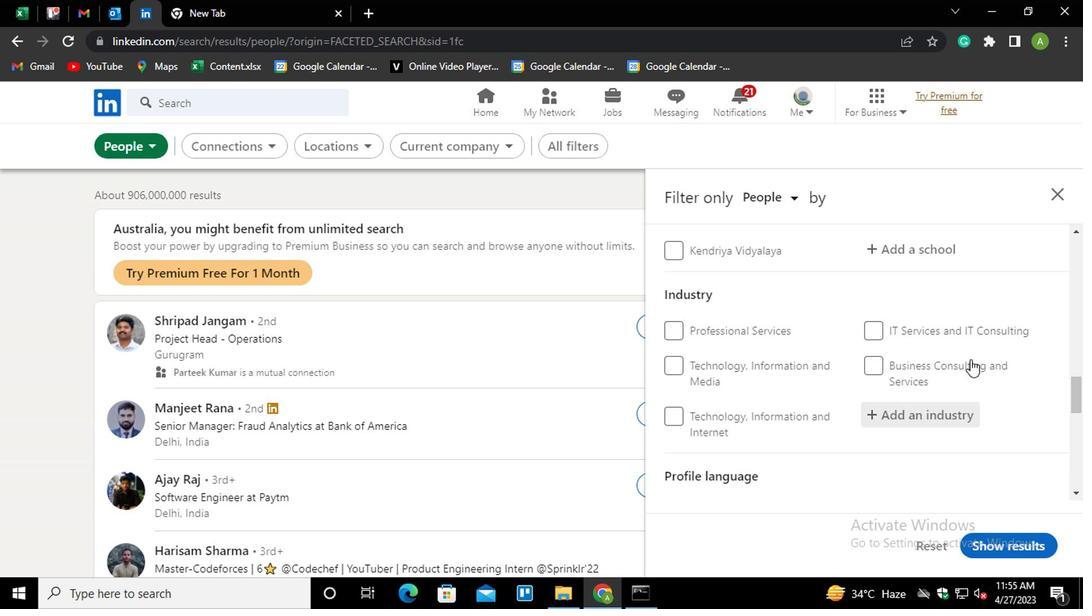 
Action: Mouse scrolled (964, 358) with delta (0, 0)
Screenshot: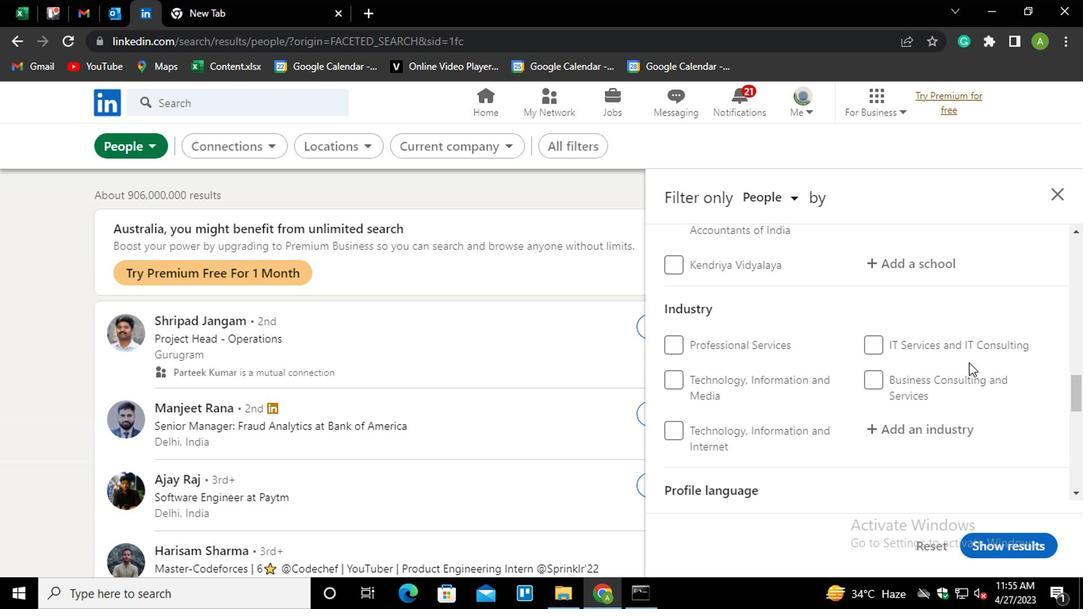 
Action: Mouse scrolled (964, 358) with delta (0, 0)
Screenshot: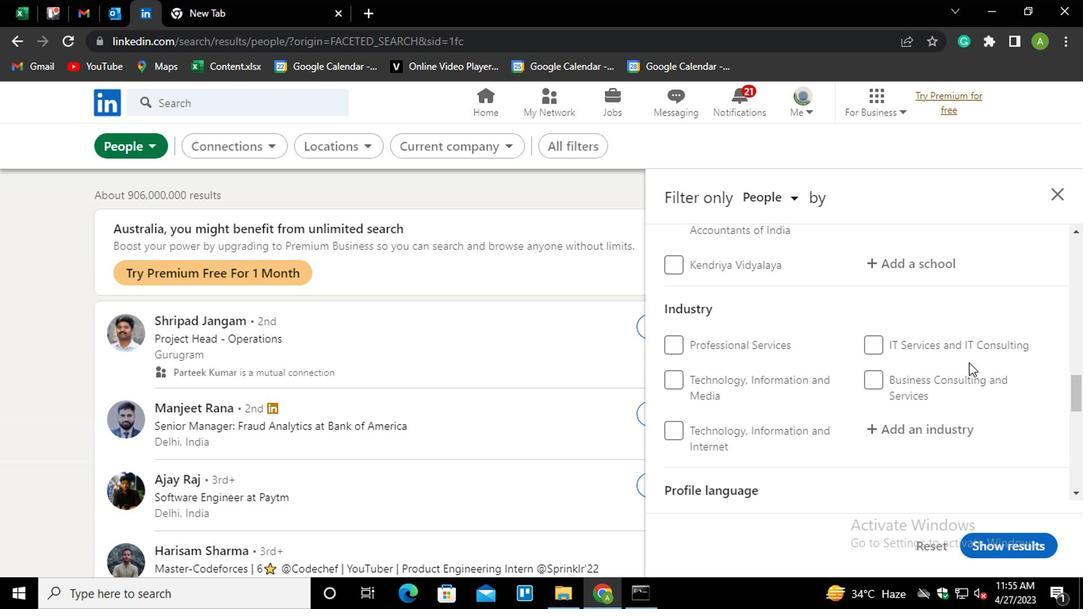 
Action: Mouse moved to (964, 358)
Screenshot: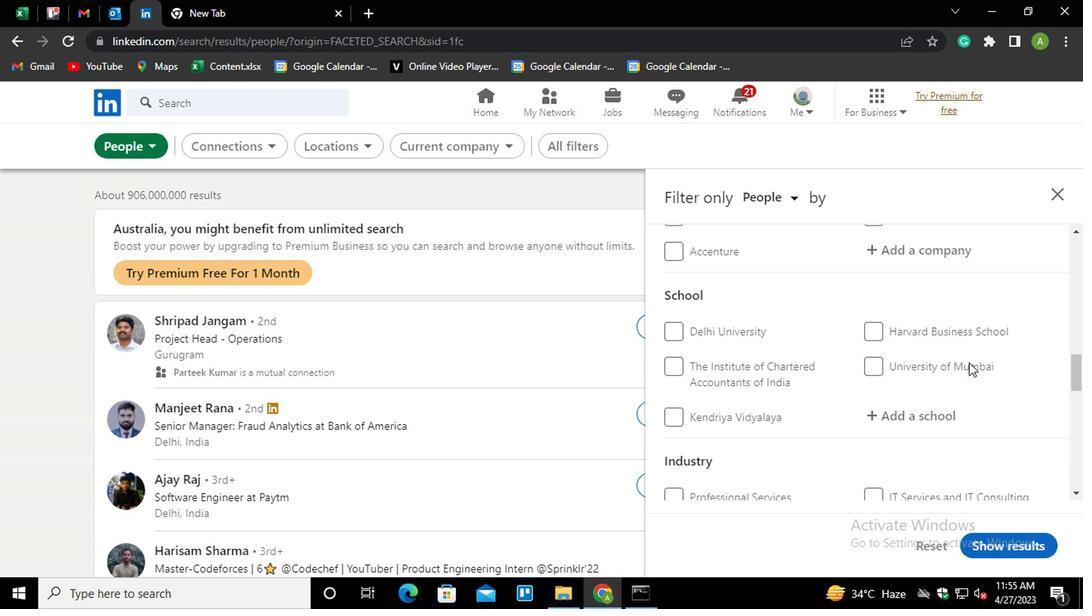 
Action: Mouse scrolled (964, 358) with delta (0, 0)
Screenshot: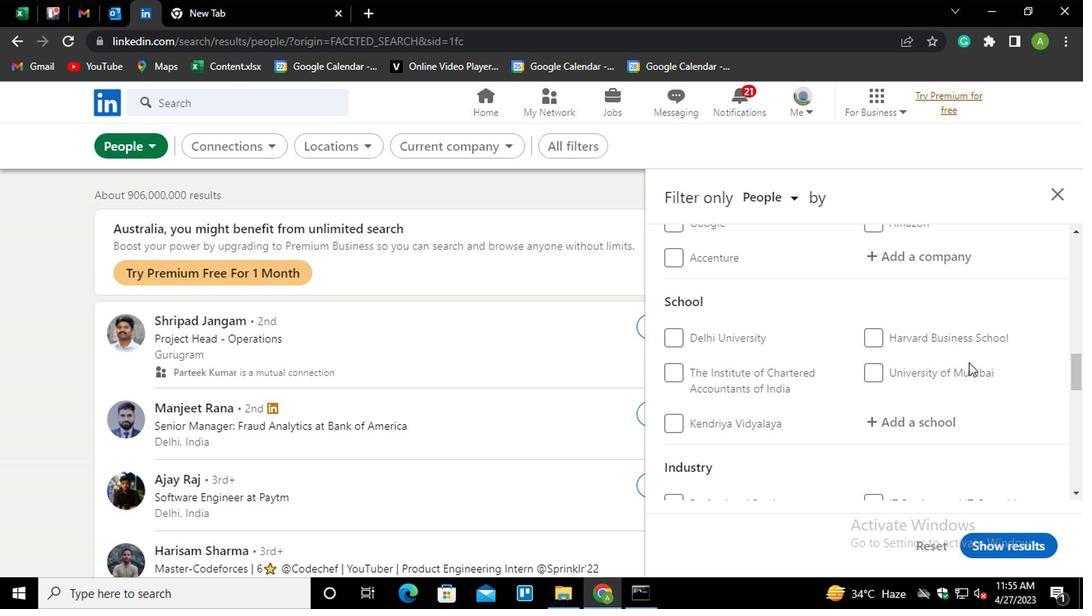 
Action: Mouse scrolled (964, 358) with delta (0, 0)
Screenshot: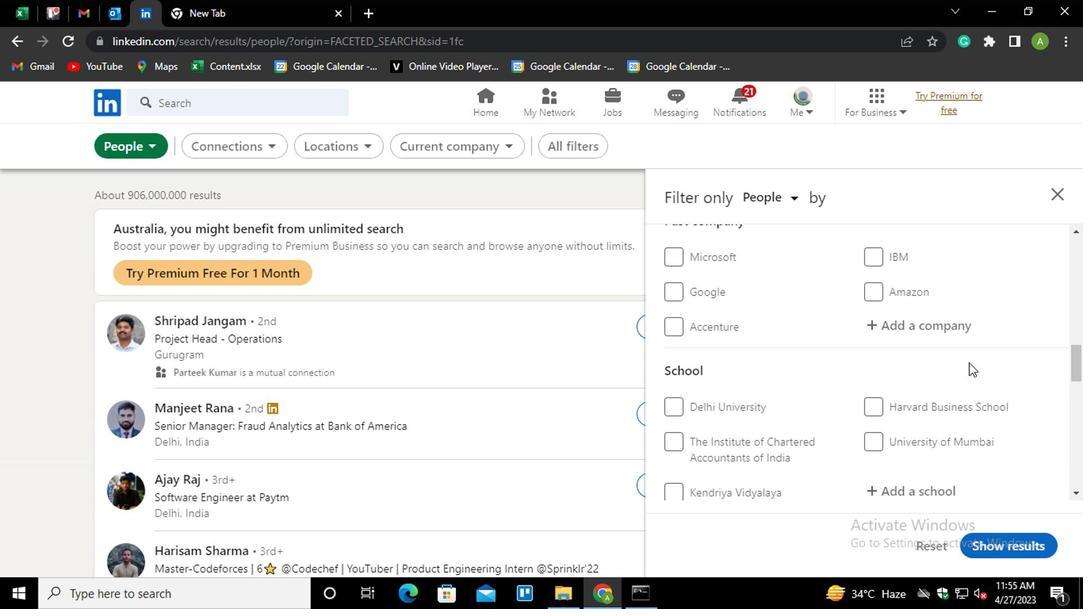 
Action: Mouse moved to (954, 364)
Screenshot: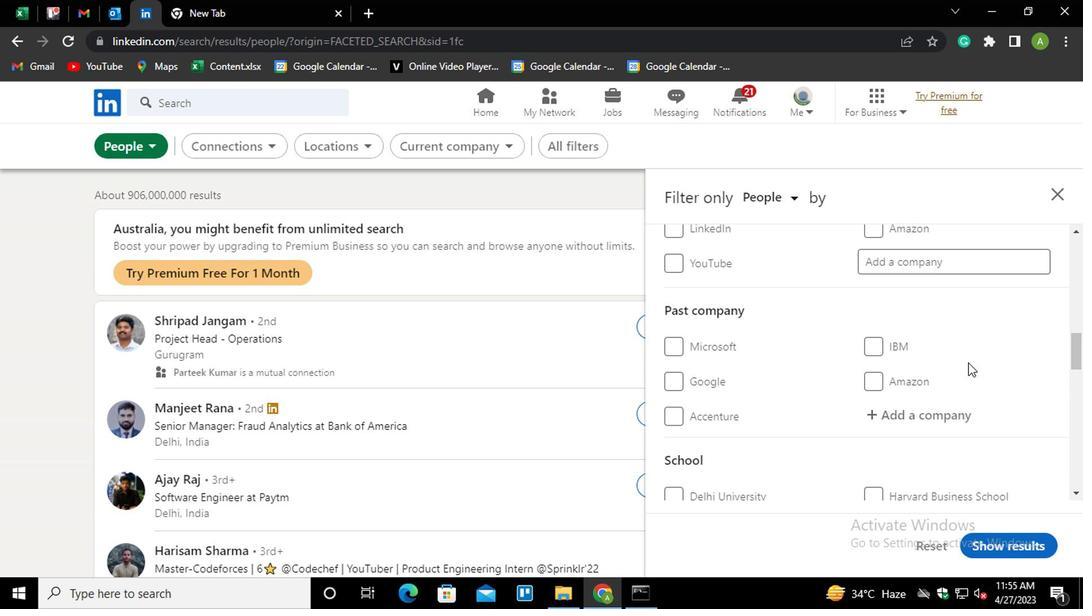 
Action: Mouse scrolled (954, 365) with delta (0, 0)
Screenshot: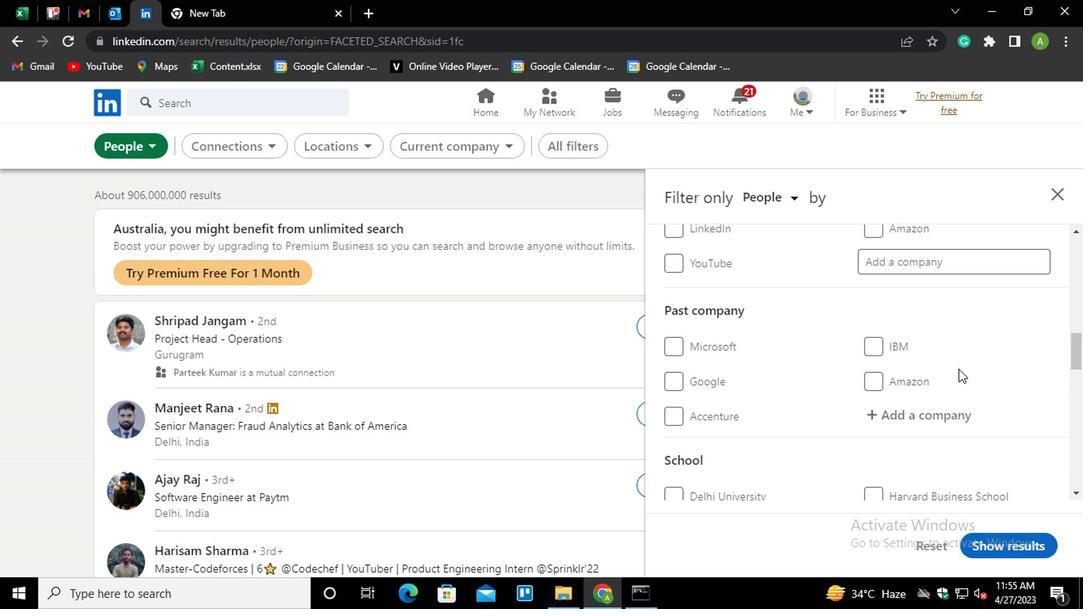 
Action: Mouse scrolled (954, 365) with delta (0, 0)
Screenshot: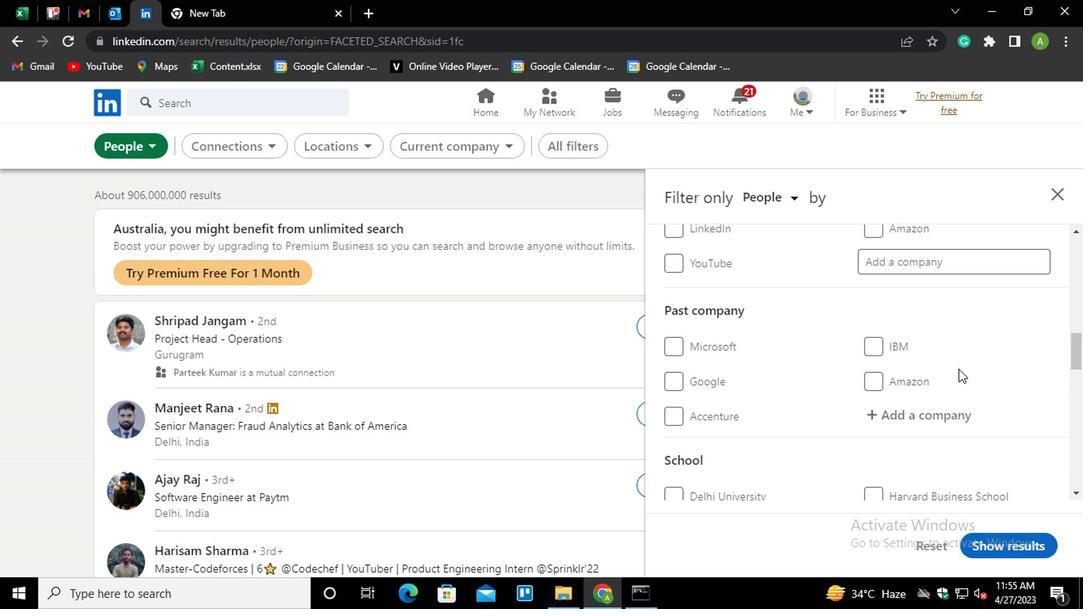 
Action: Mouse moved to (922, 416)
Screenshot: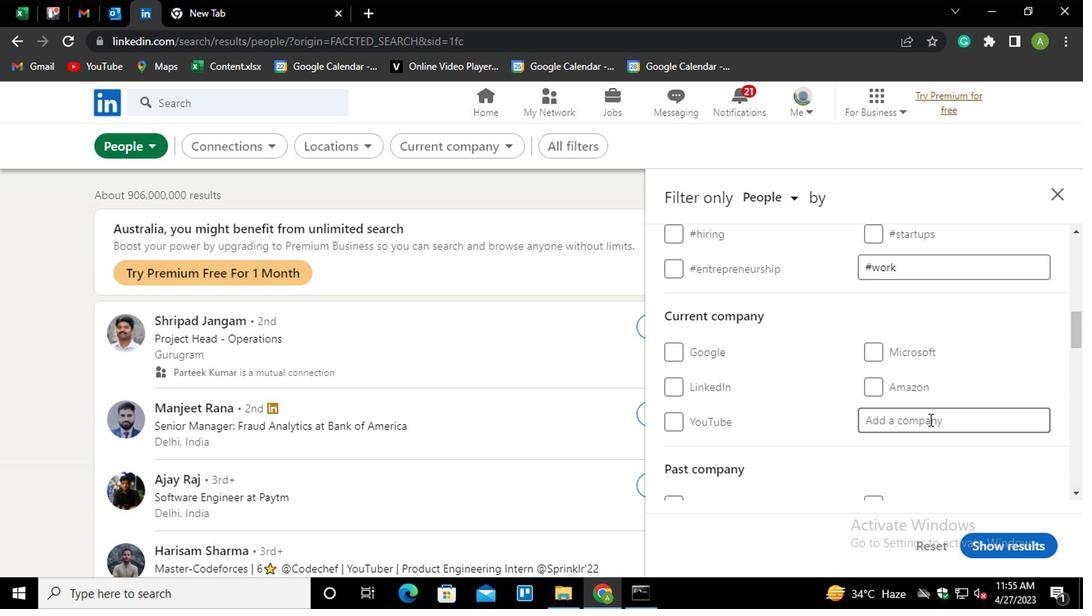 
Action: Mouse pressed left at (922, 416)
Screenshot: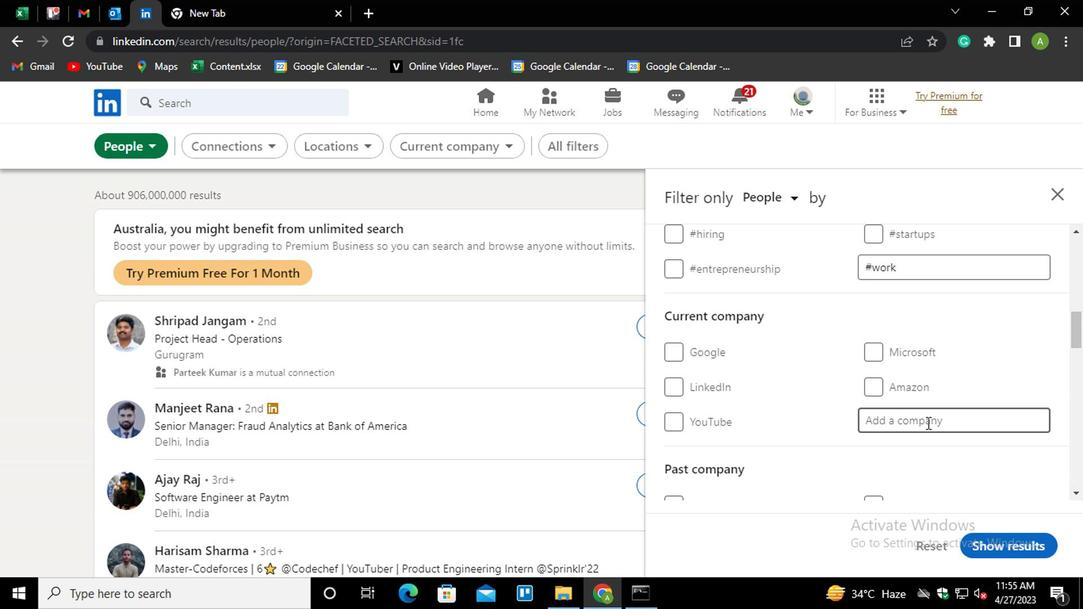 
Action: Key pressed <Key.shift_r>INFO<Key.shift>VIS<Key.down><Key.enter>
Screenshot: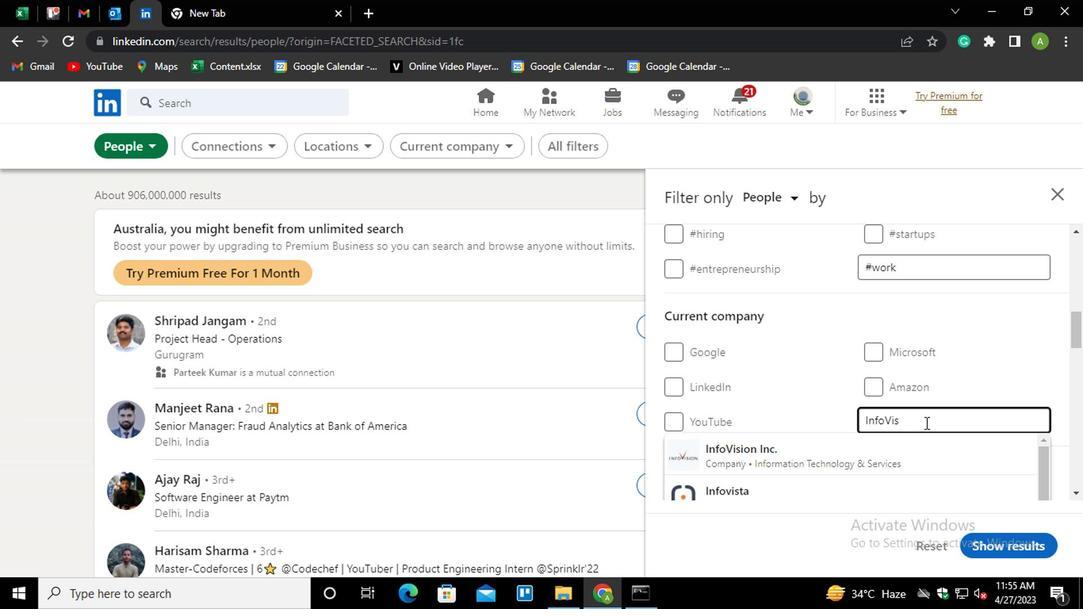 
Action: Mouse moved to (922, 414)
Screenshot: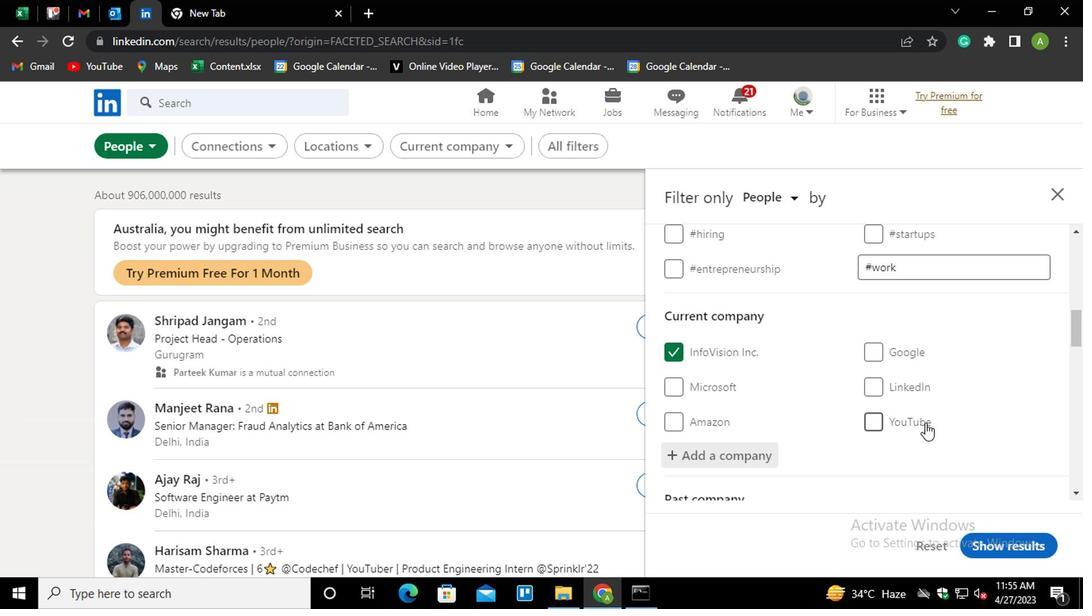 
Action: Mouse scrolled (922, 413) with delta (0, 0)
Screenshot: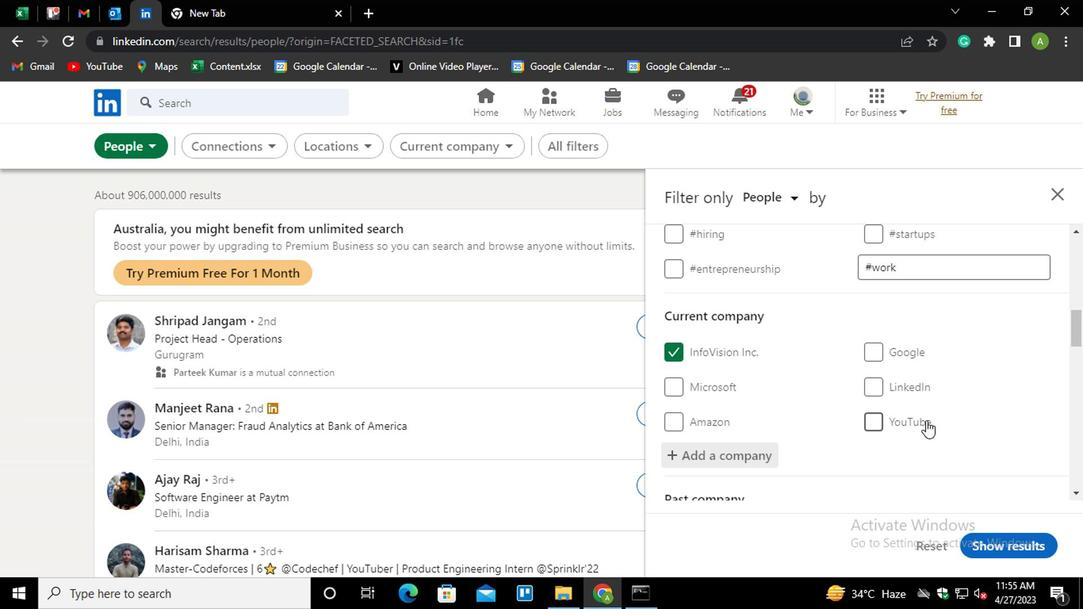 
Action: Mouse scrolled (922, 413) with delta (0, 0)
Screenshot: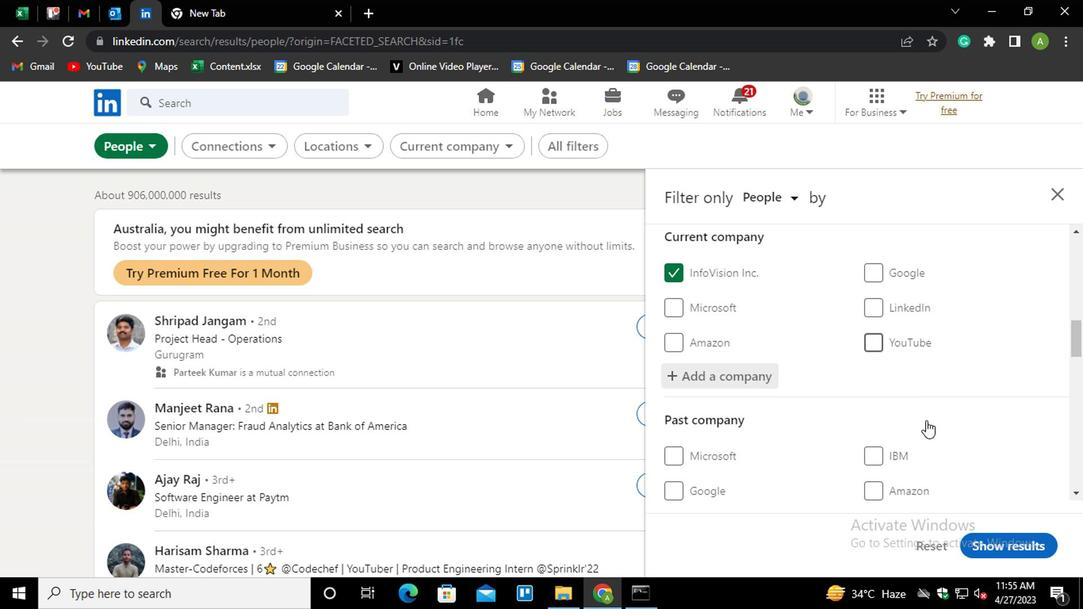 
Action: Mouse scrolled (922, 413) with delta (0, 0)
Screenshot: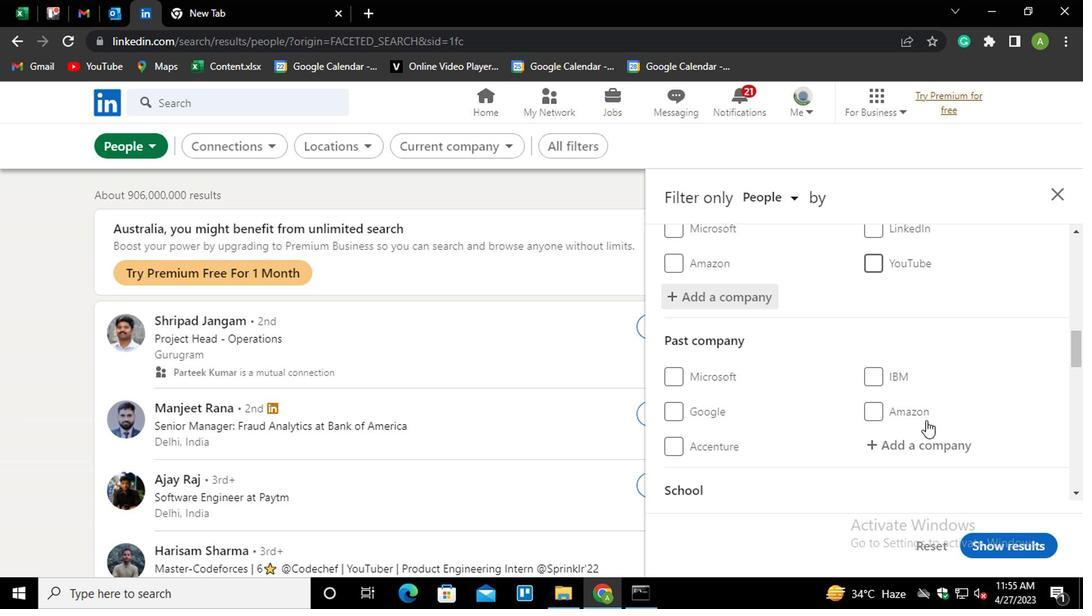 
Action: Mouse scrolled (922, 413) with delta (0, 0)
Screenshot: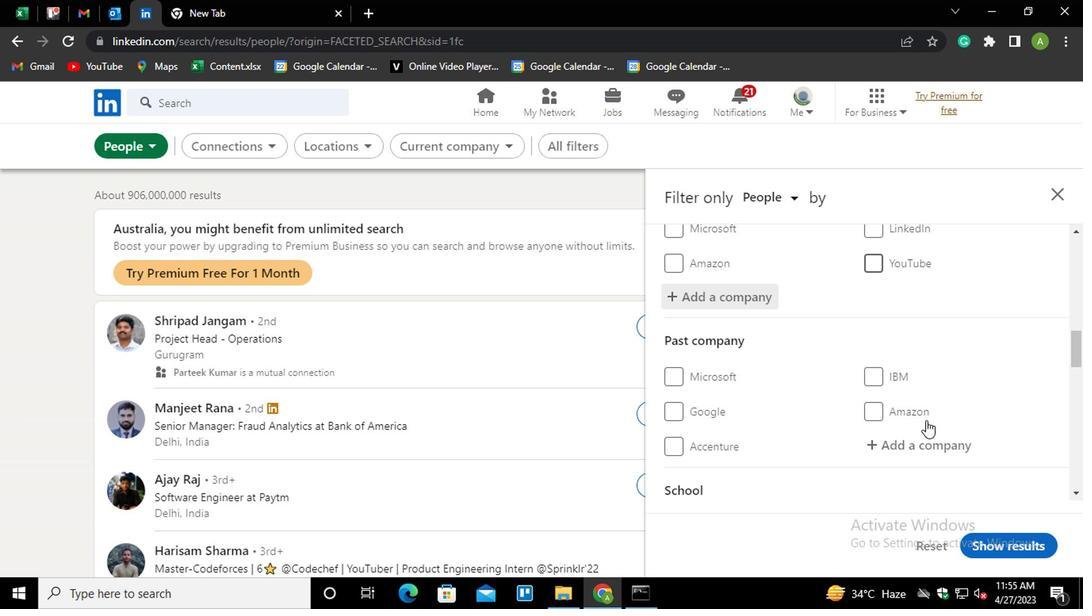 
Action: Mouse moved to (919, 414)
Screenshot: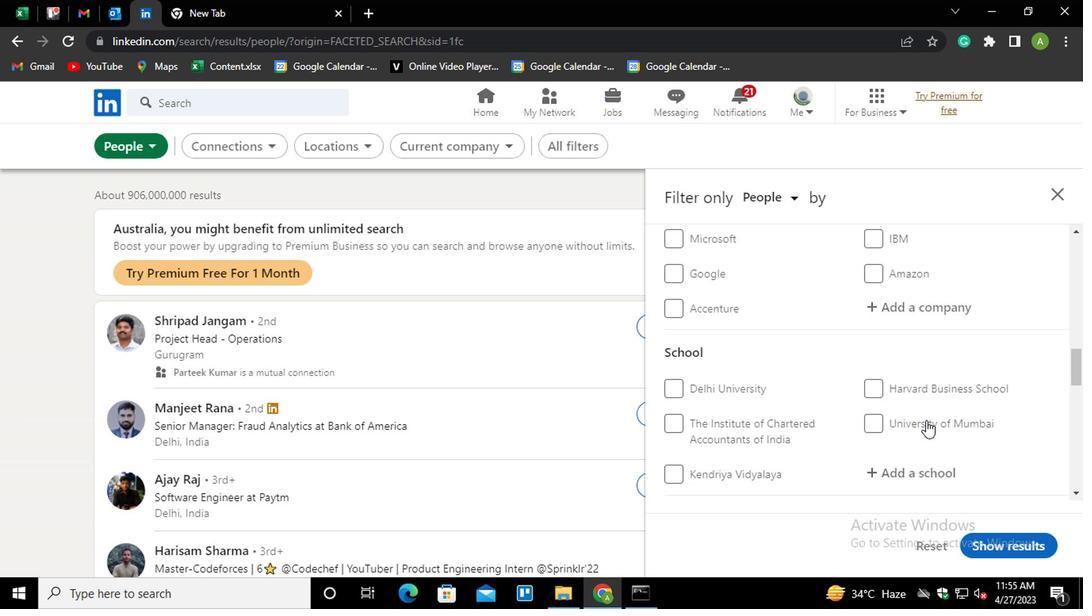 
Action: Mouse scrolled (919, 414) with delta (0, 0)
Screenshot: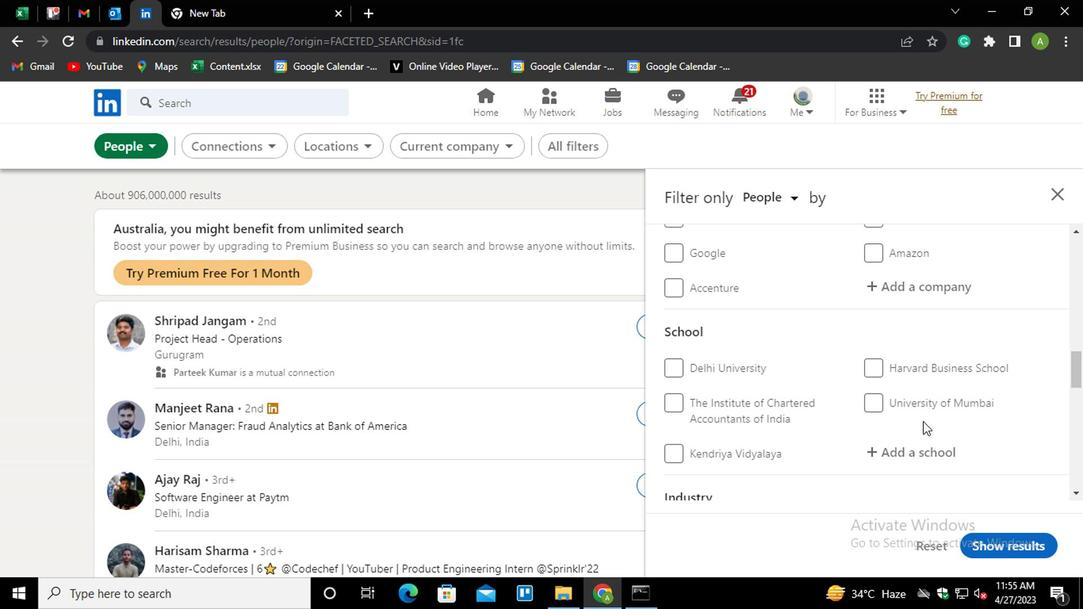 
Action: Mouse moved to (888, 374)
Screenshot: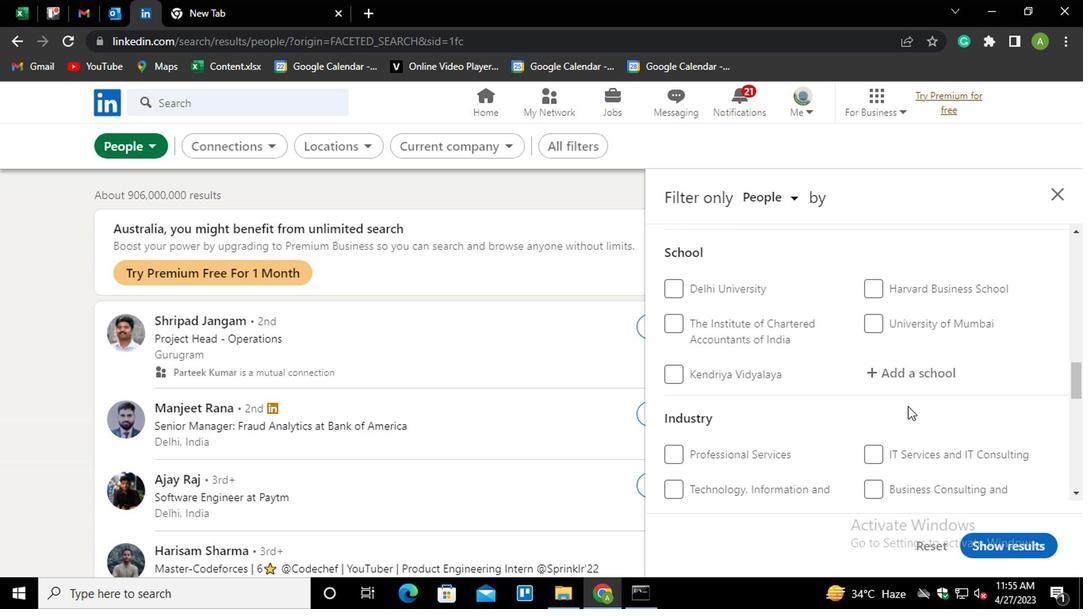 
Action: Mouse pressed left at (888, 374)
Screenshot: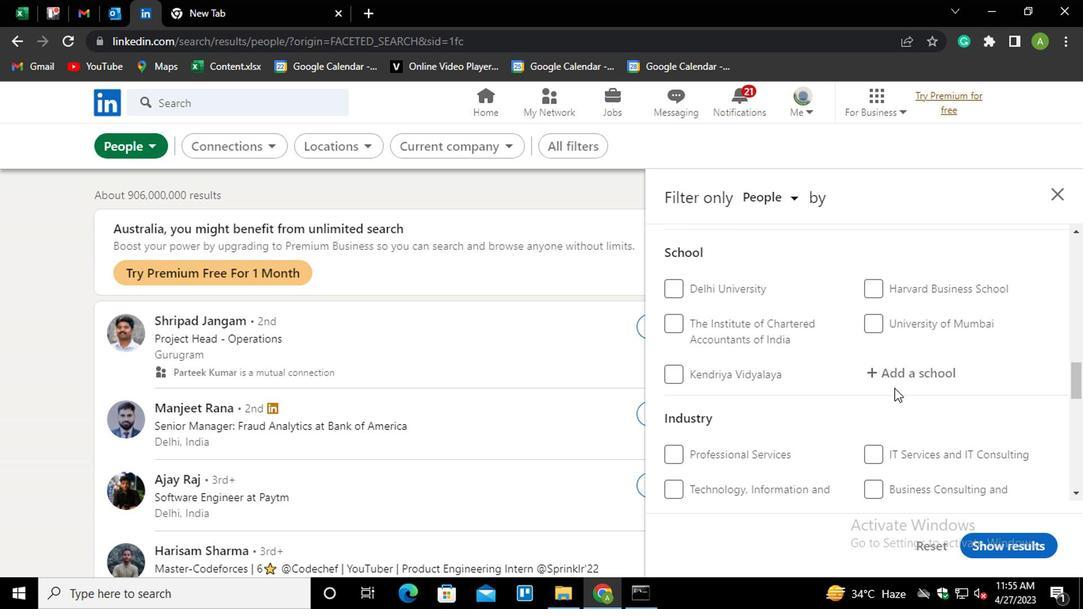 
Action: Key pressed <Key.shift>GOVERNMENR<Key.backspace>T<Key.space><Key.down><Key.down><Key.enter>
Screenshot: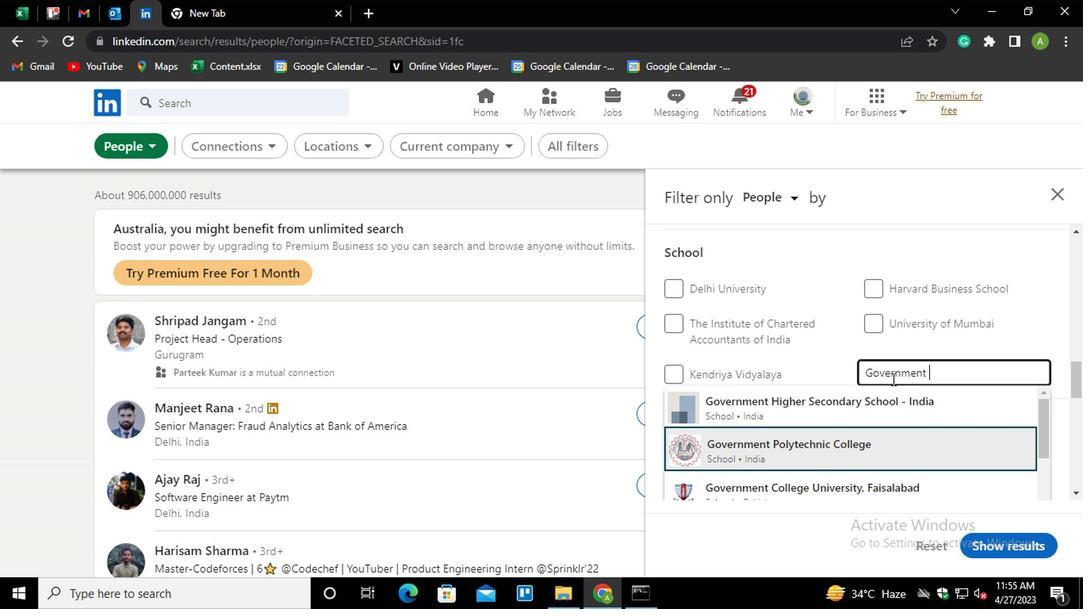 
Action: Mouse moved to (876, 370)
Screenshot: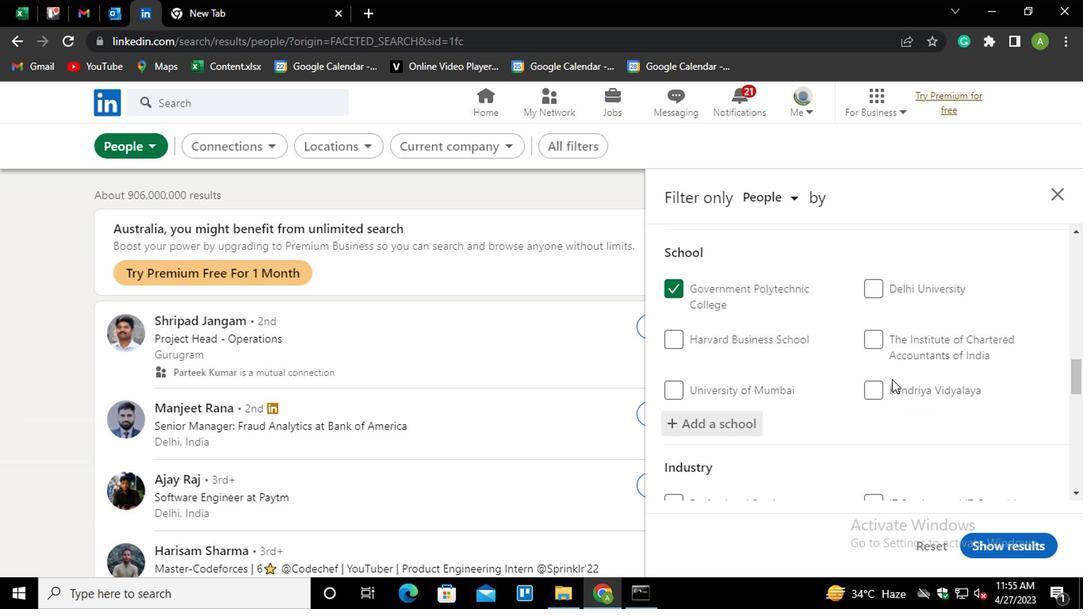 
Action: Mouse scrolled (876, 369) with delta (0, 0)
Screenshot: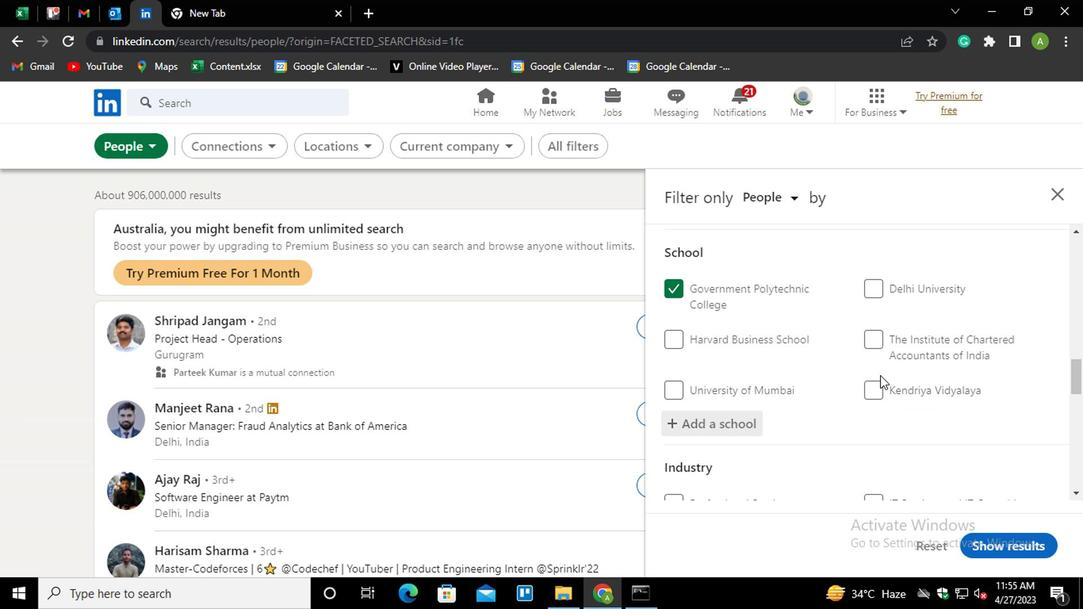 
Action: Mouse scrolled (876, 369) with delta (0, 0)
Screenshot: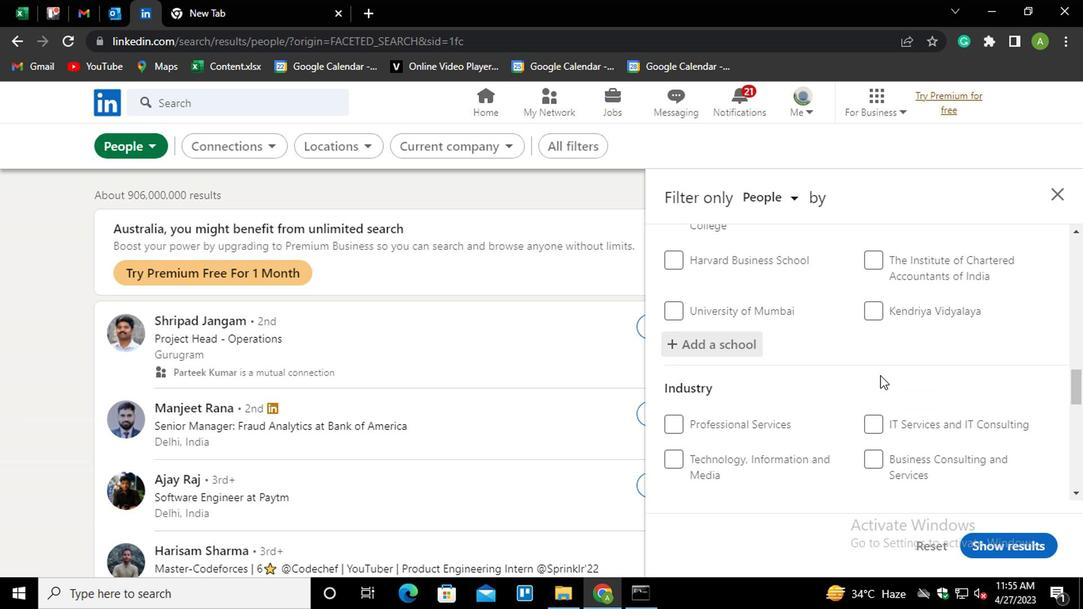 
Action: Mouse moved to (876, 371)
Screenshot: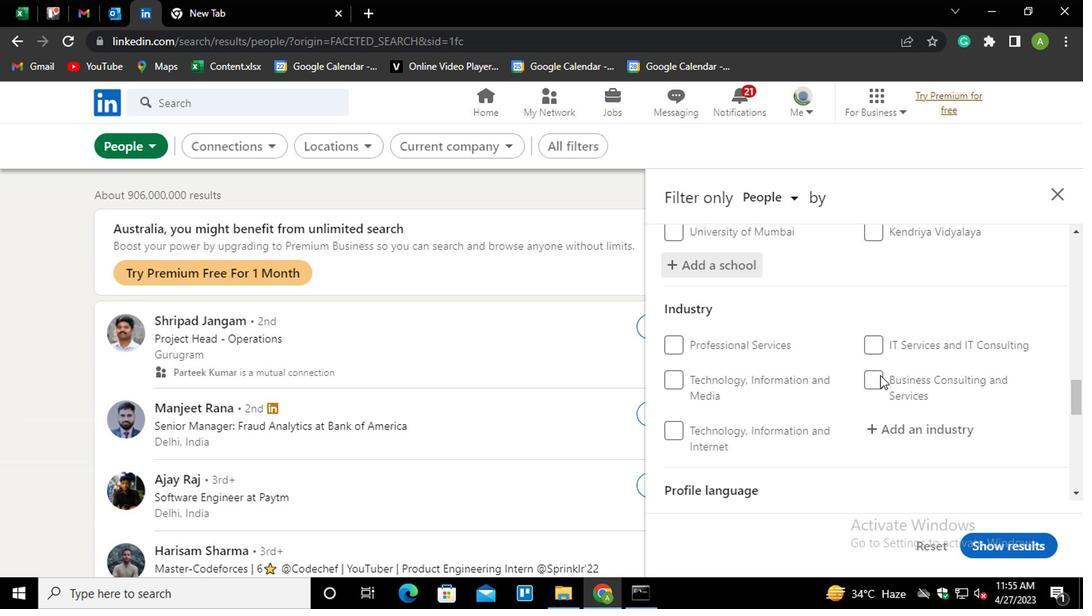 
Action: Mouse scrolled (876, 370) with delta (0, -1)
Screenshot: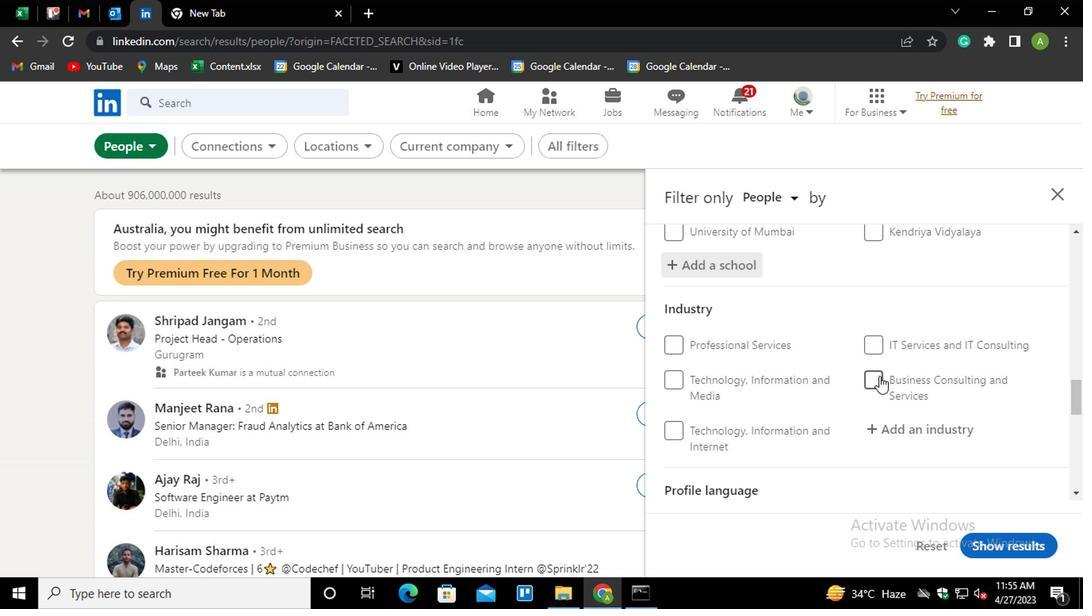 
Action: Mouse moved to (887, 350)
Screenshot: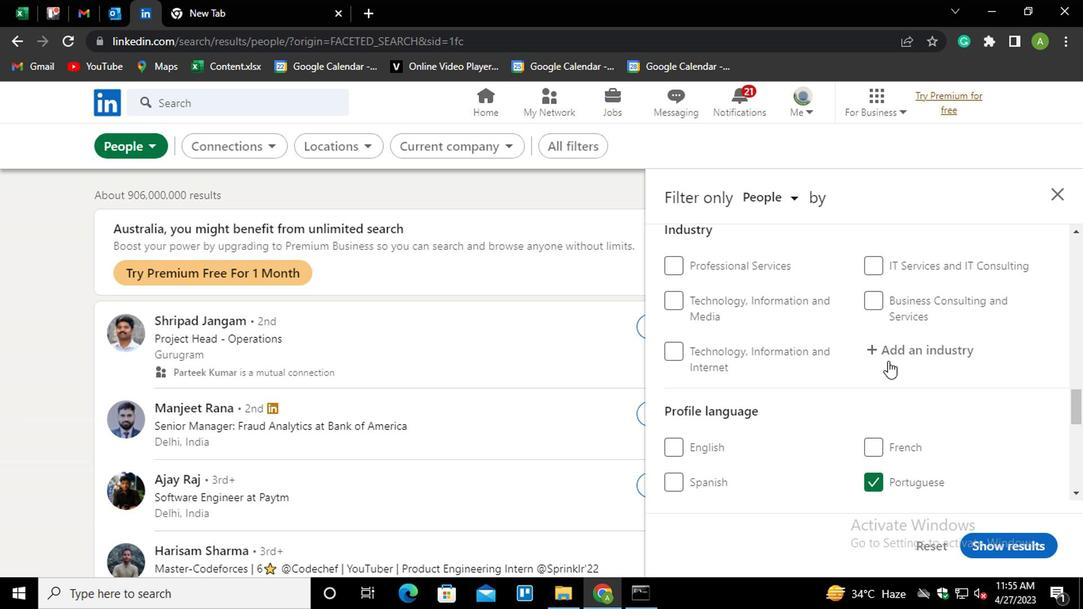 
Action: Mouse pressed left at (887, 350)
Screenshot: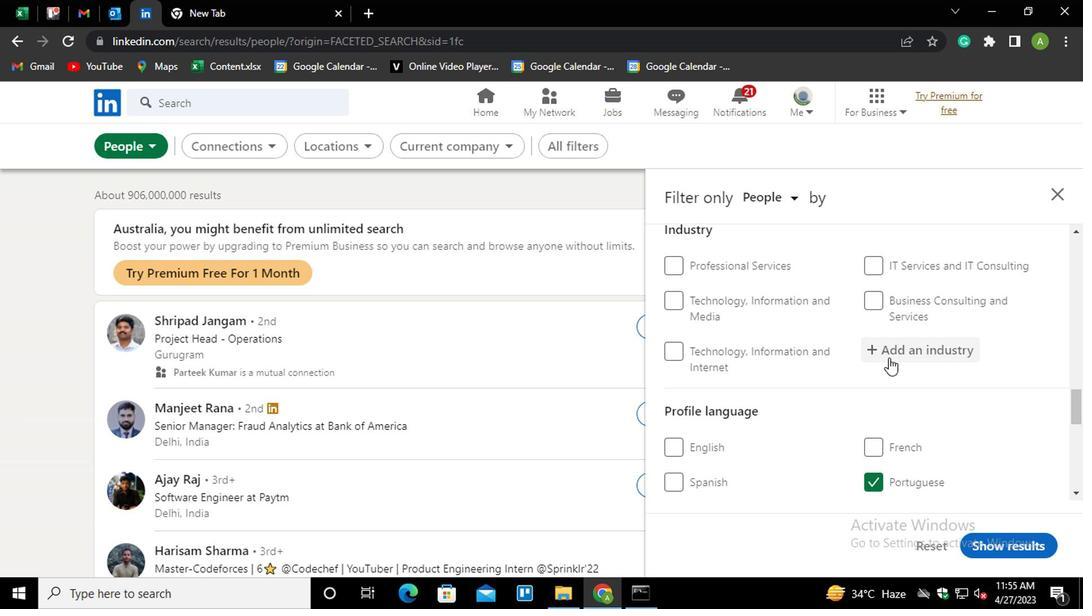 
Action: Mouse moved to (894, 345)
Screenshot: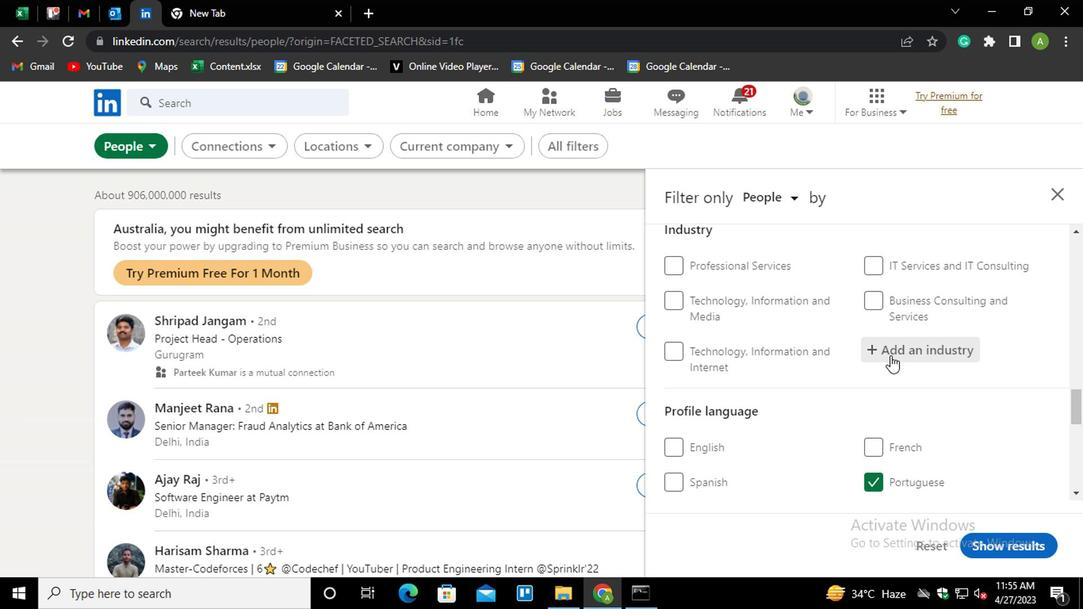 
Action: Mouse pressed left at (894, 345)
Screenshot: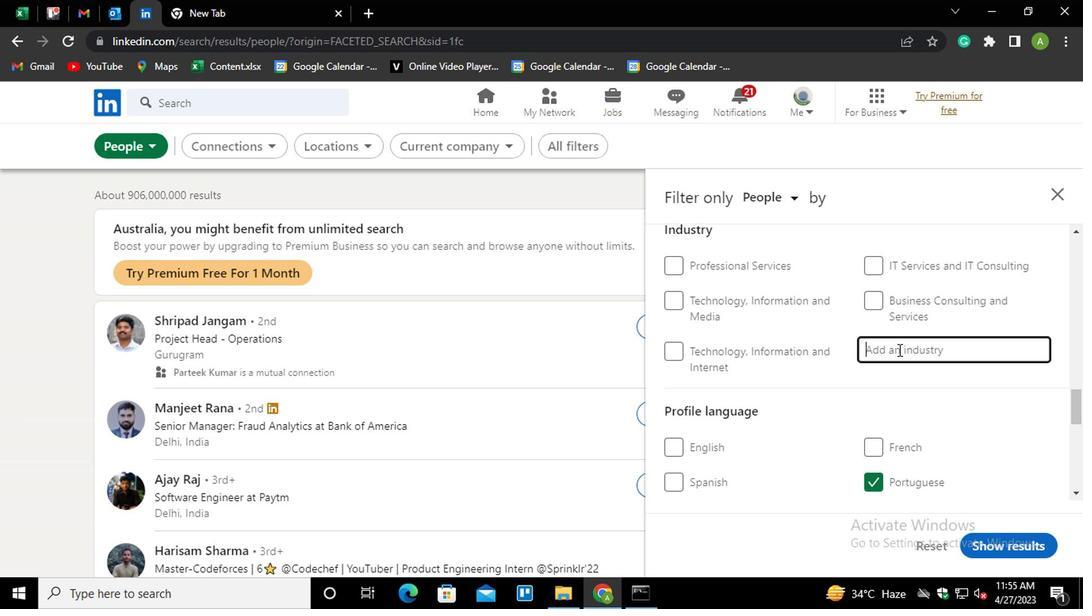 
Action: Mouse moved to (884, 350)
Screenshot: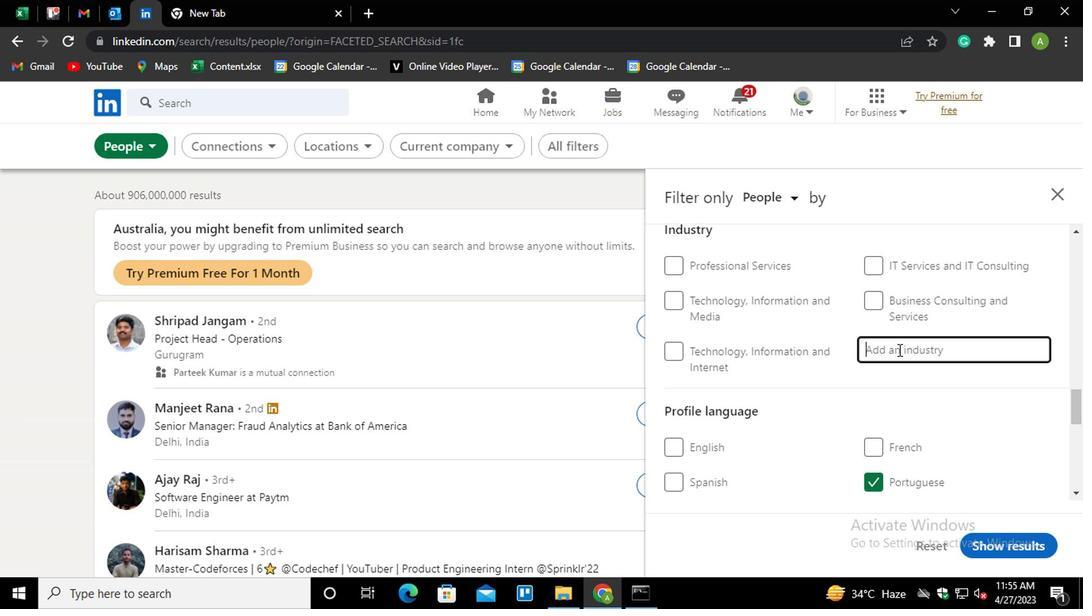 
Action: Key pressed <Key.shift_r>MOVIE<Key.down><Key.enter>
Screenshot: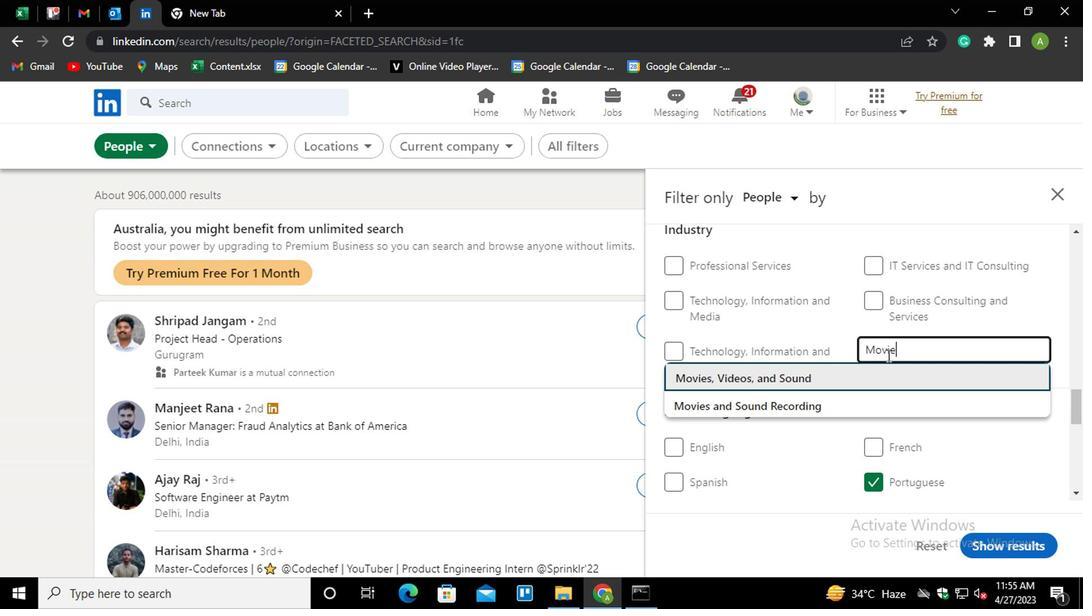 
Action: Mouse moved to (888, 348)
Screenshot: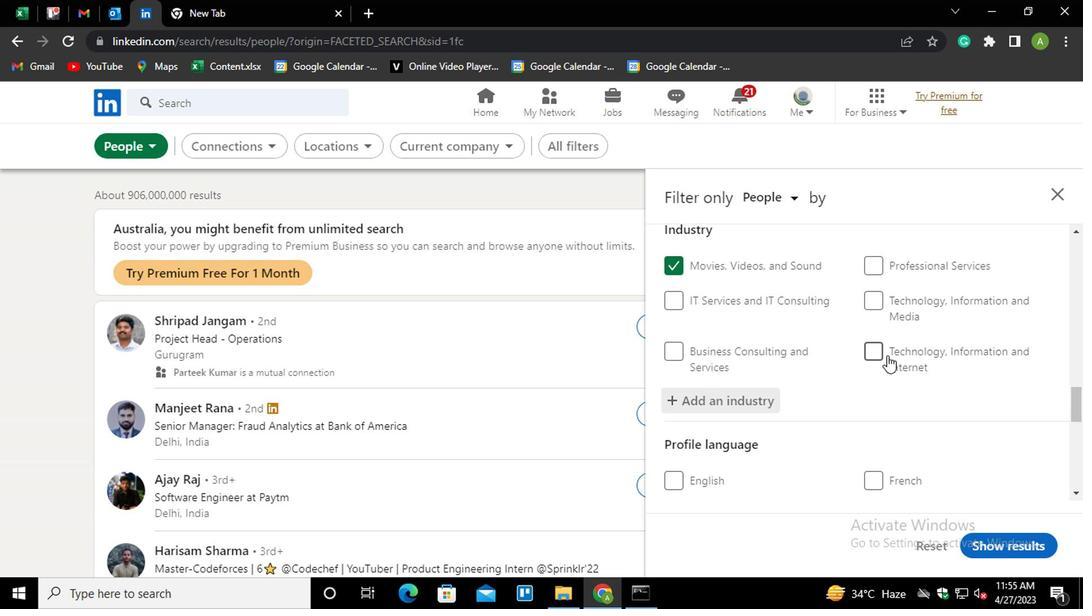 
Action: Mouse scrolled (888, 347) with delta (0, 0)
Screenshot: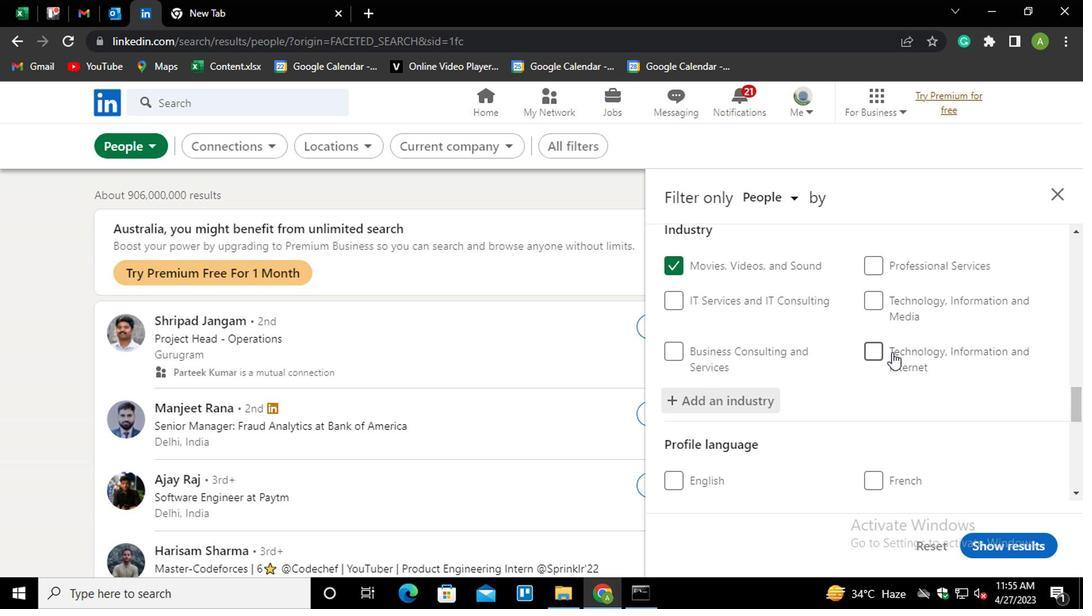 
Action: Mouse moved to (890, 347)
Screenshot: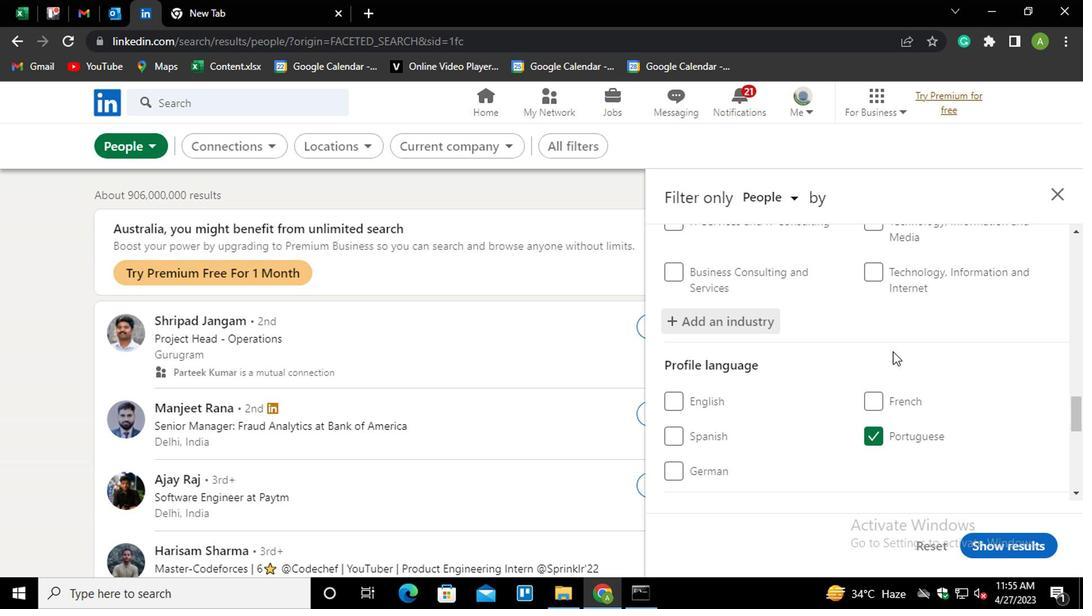
Action: Mouse scrolled (890, 346) with delta (0, -1)
Screenshot: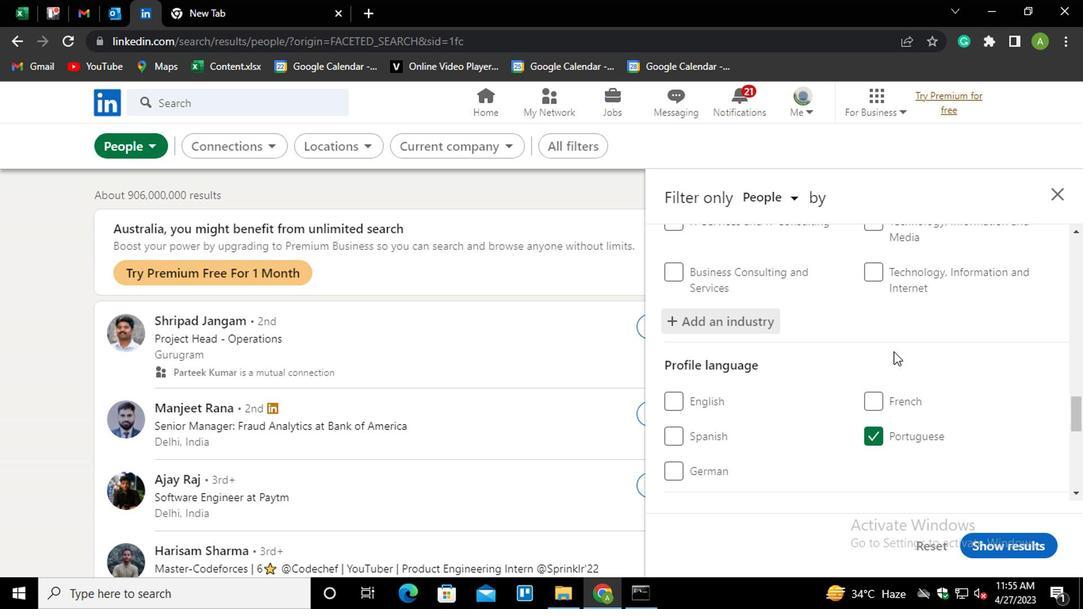 
Action: Mouse scrolled (890, 346) with delta (0, -1)
Screenshot: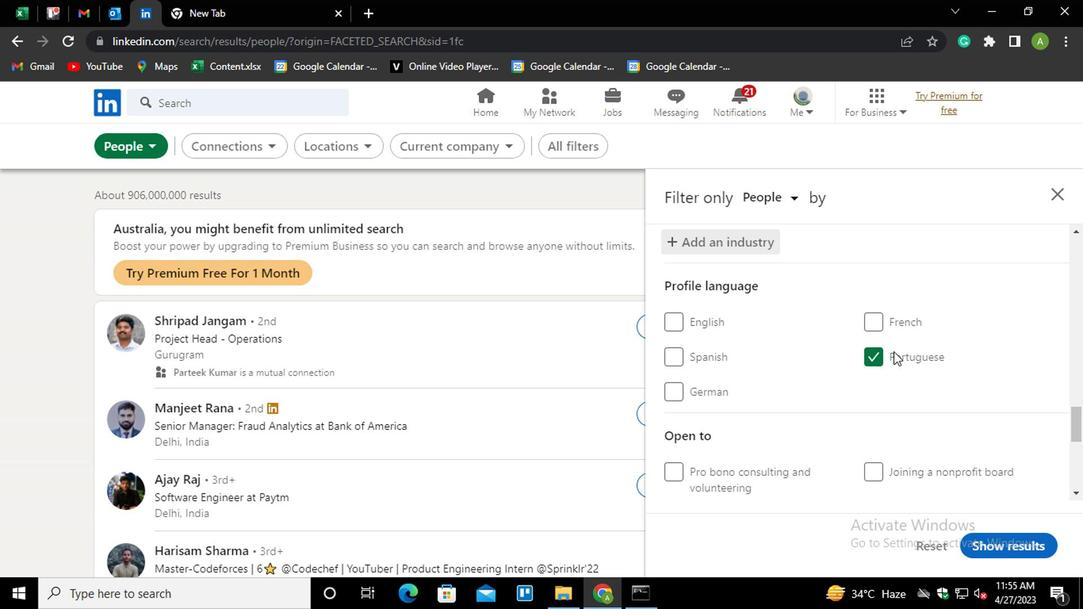 
Action: Mouse scrolled (890, 346) with delta (0, -1)
Screenshot: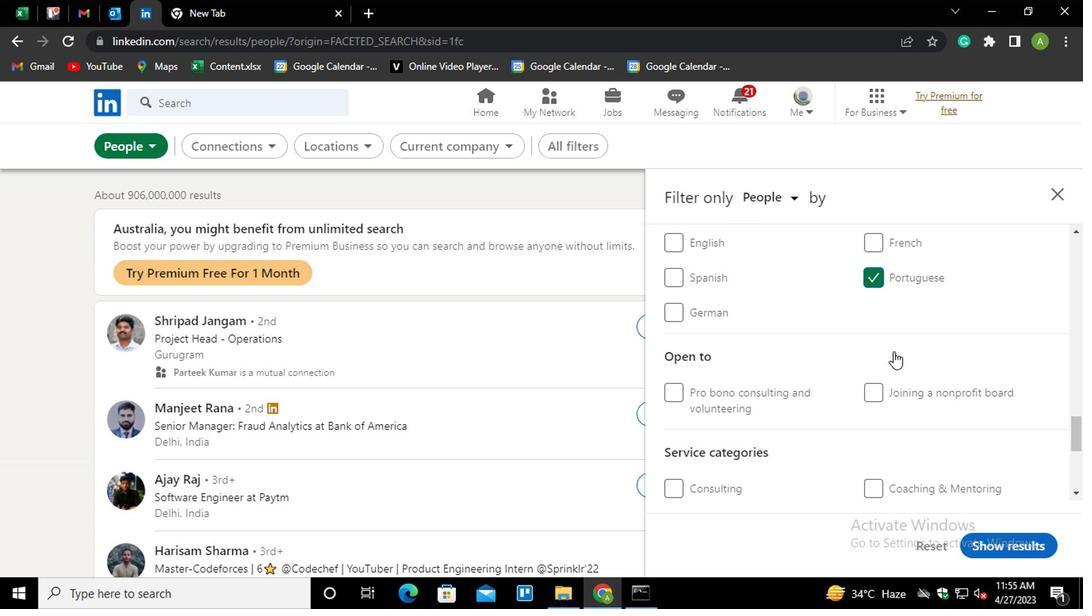 
Action: Mouse scrolled (890, 346) with delta (0, -1)
Screenshot: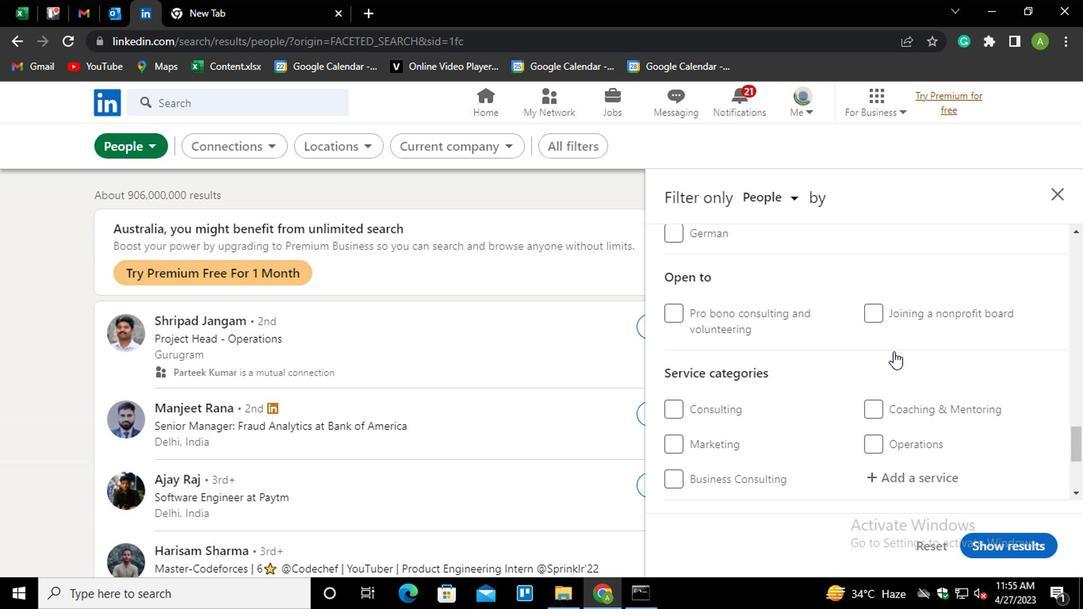 
Action: Mouse moved to (870, 392)
Screenshot: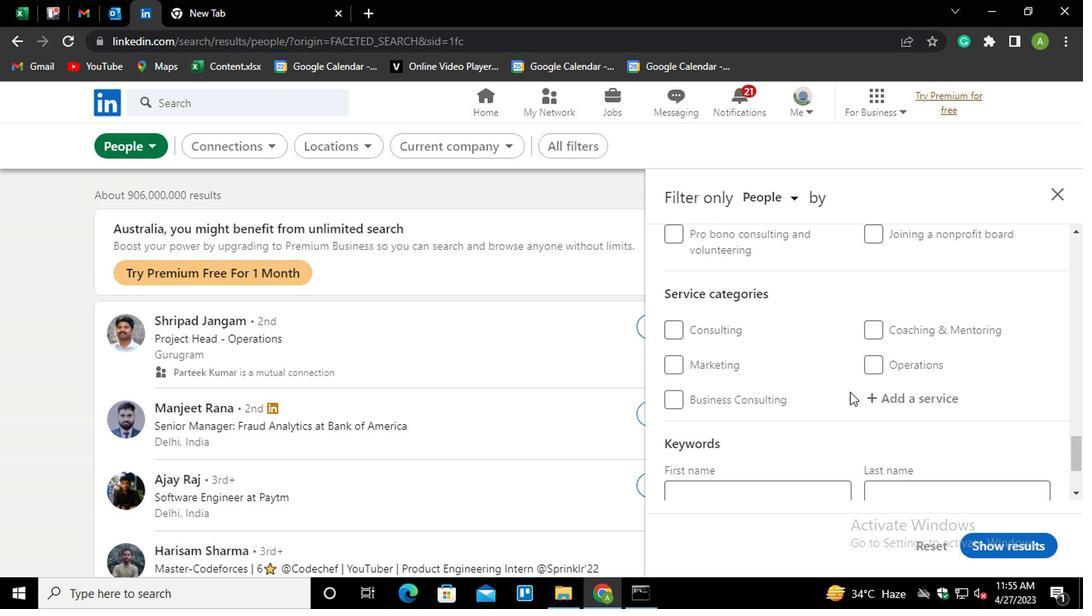 
Action: Mouse pressed left at (870, 392)
Screenshot: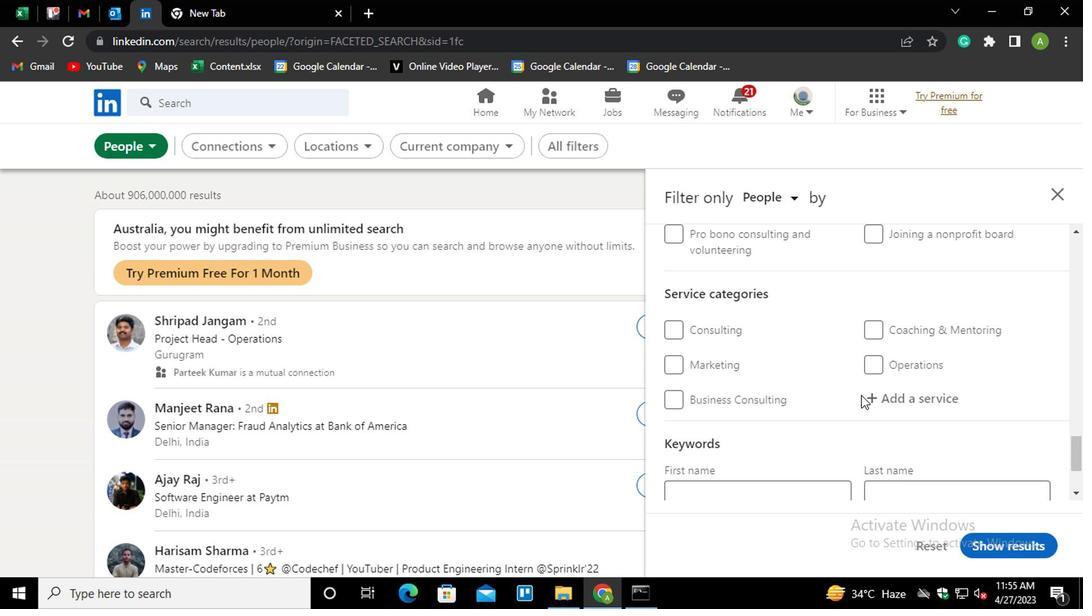 
Action: Mouse moved to (876, 393)
Screenshot: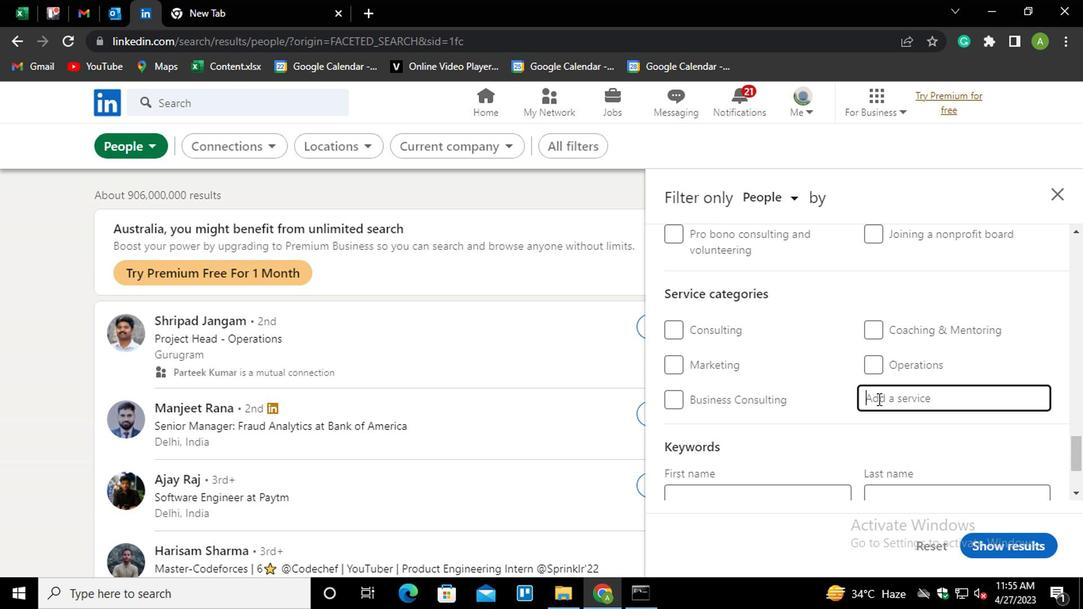 
Action: Mouse pressed left at (876, 393)
Screenshot: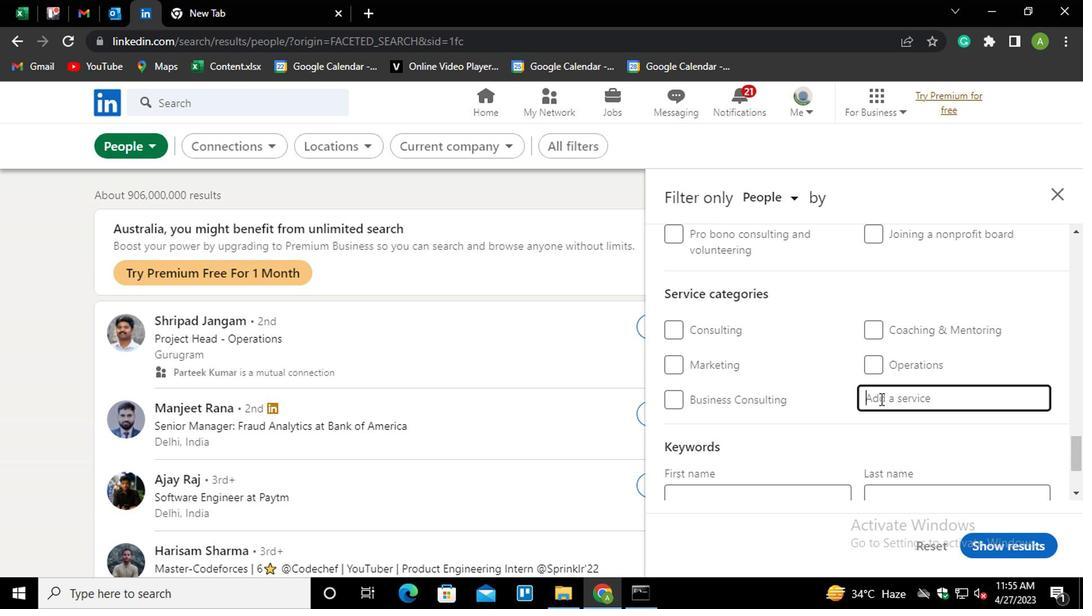
Action: Key pressed <Key.shift>AUTO<Key.down><Key.down><Key.down><Key.enter>
Screenshot: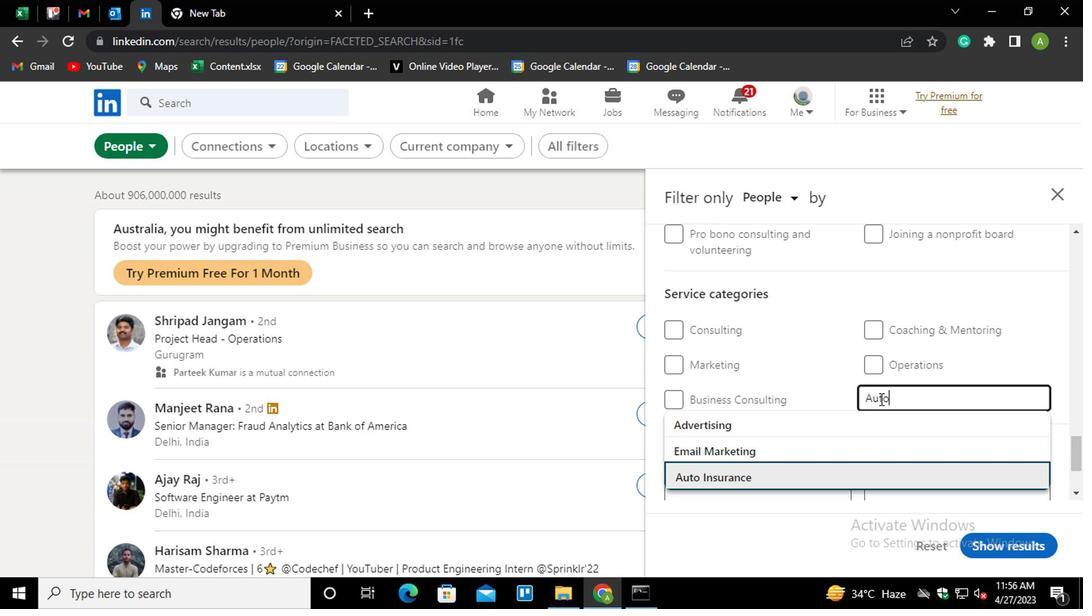 
Action: Mouse moved to (879, 390)
Screenshot: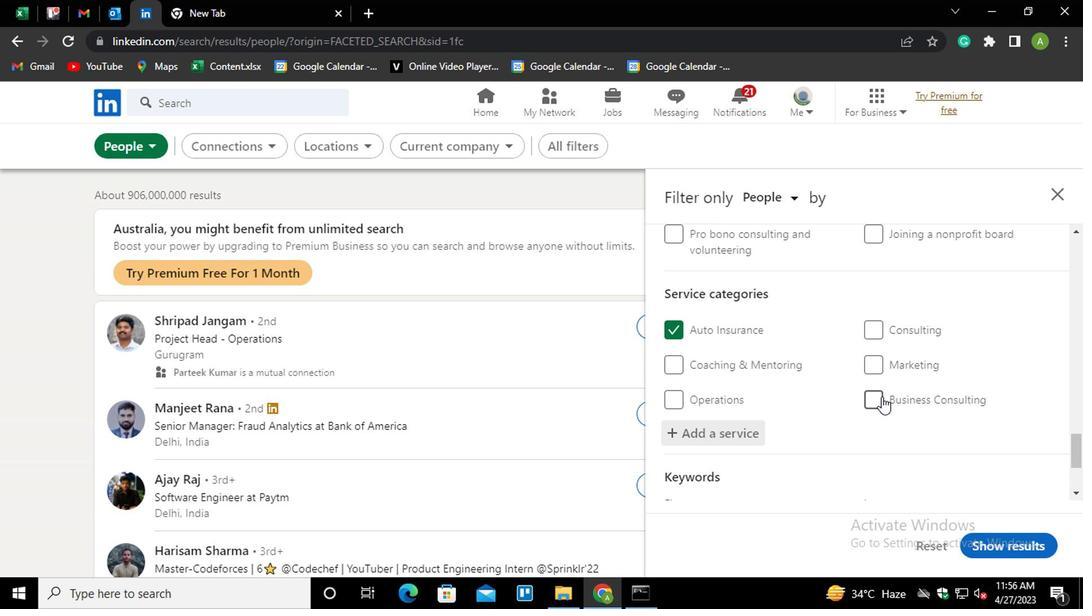 
Action: Mouse scrolled (879, 389) with delta (0, 0)
Screenshot: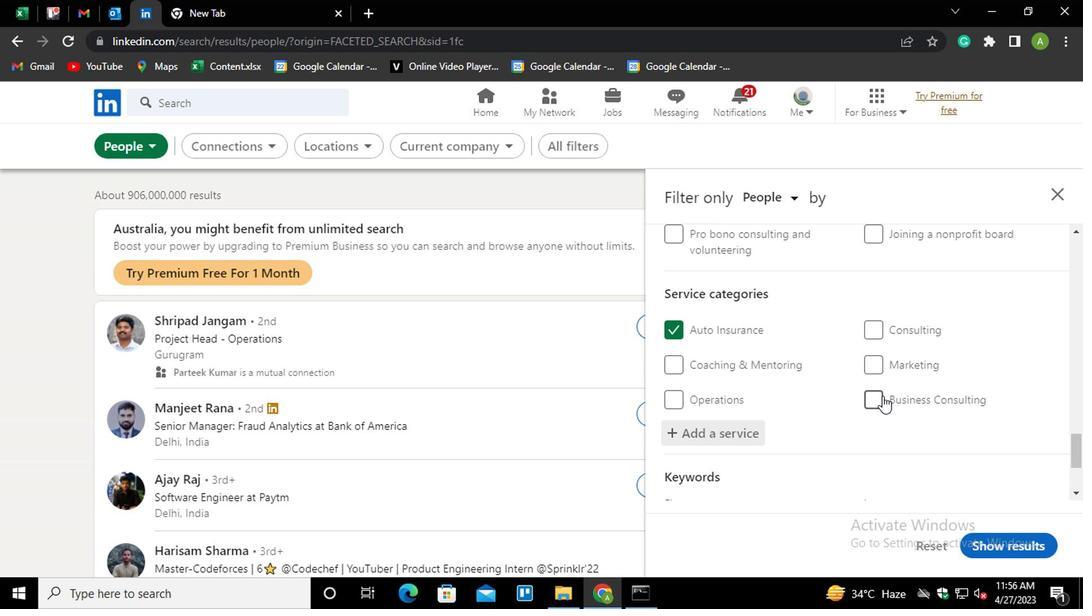 
Action: Mouse scrolled (879, 389) with delta (0, 0)
Screenshot: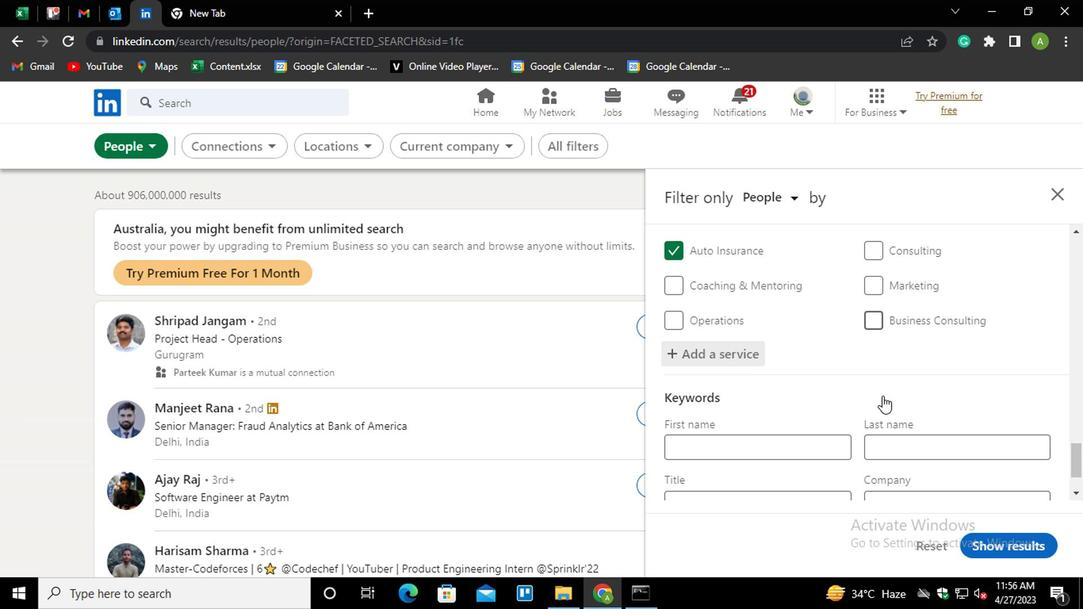 
Action: Mouse moved to (824, 411)
Screenshot: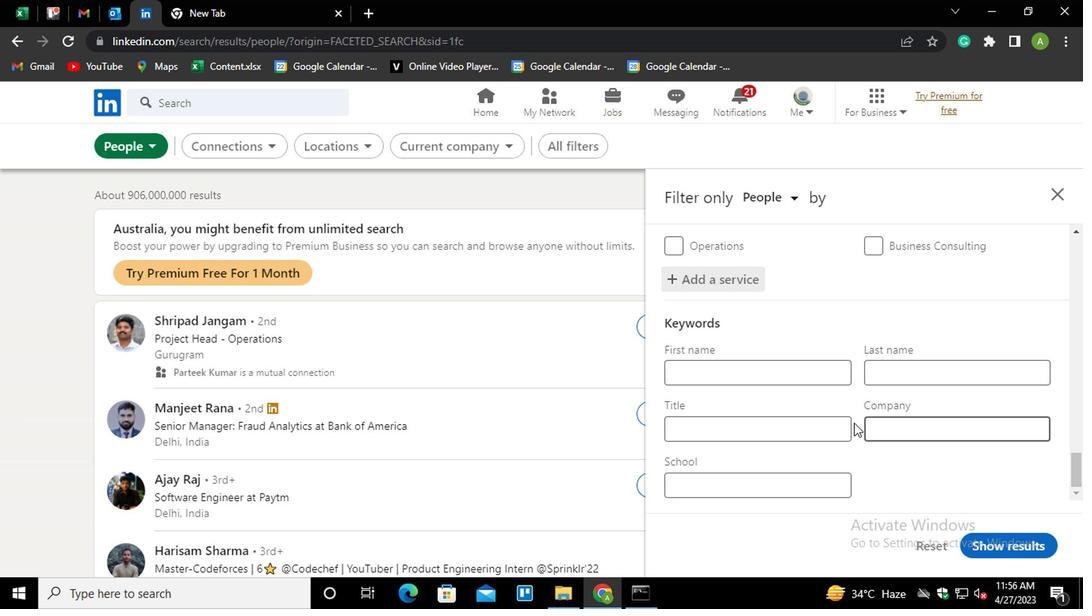 
Action: Mouse pressed left at (824, 411)
Screenshot: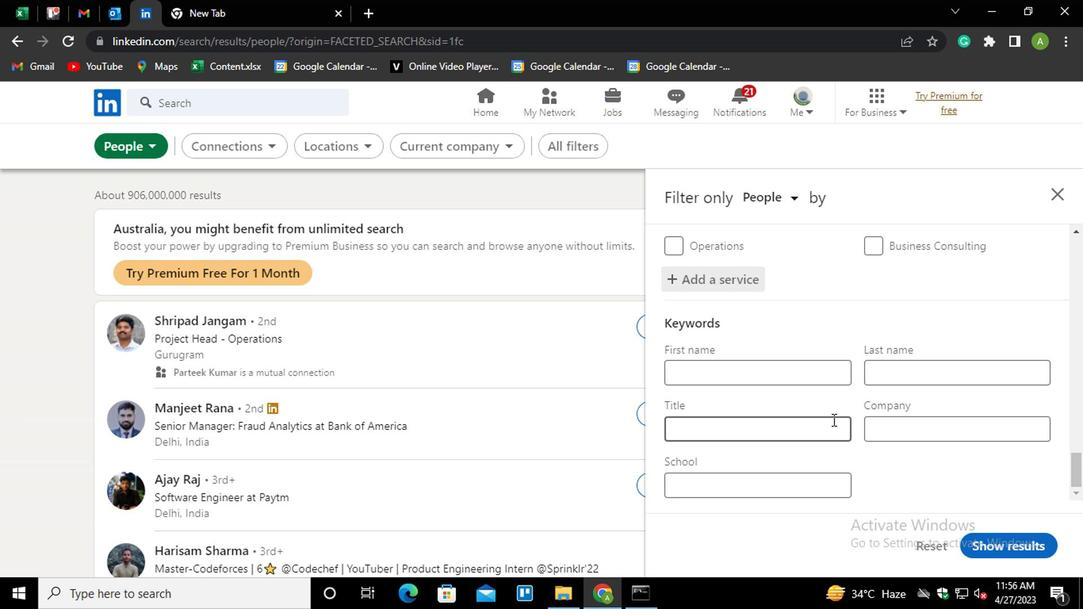 
Action: Mouse moved to (823, 411)
Screenshot: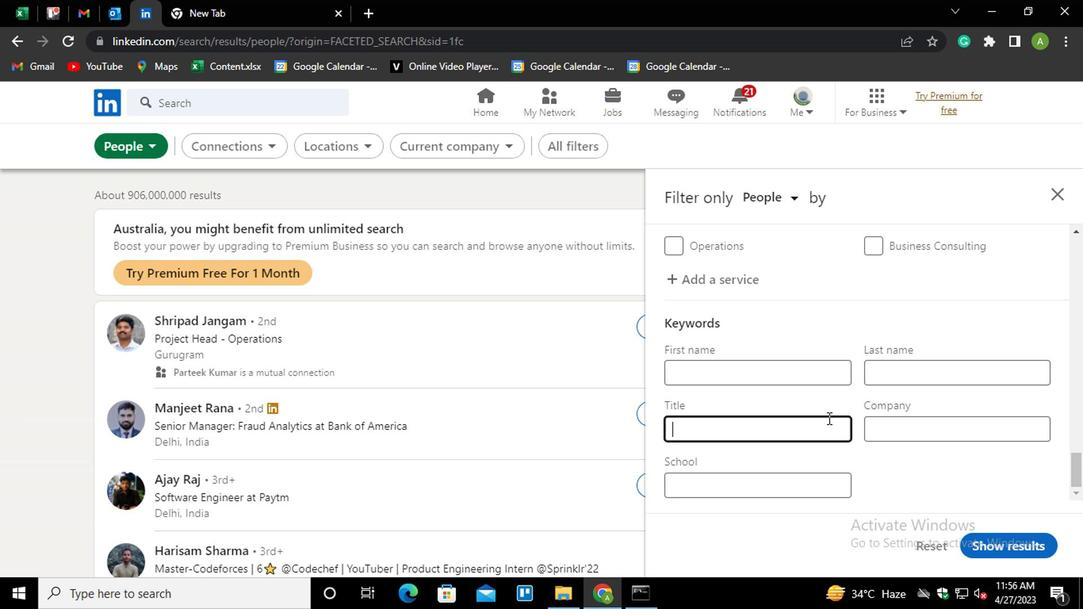 
Action: Key pressed <Key.shift_r>LODGING<Key.space><Key.shift_r>MANAGER
Screenshot: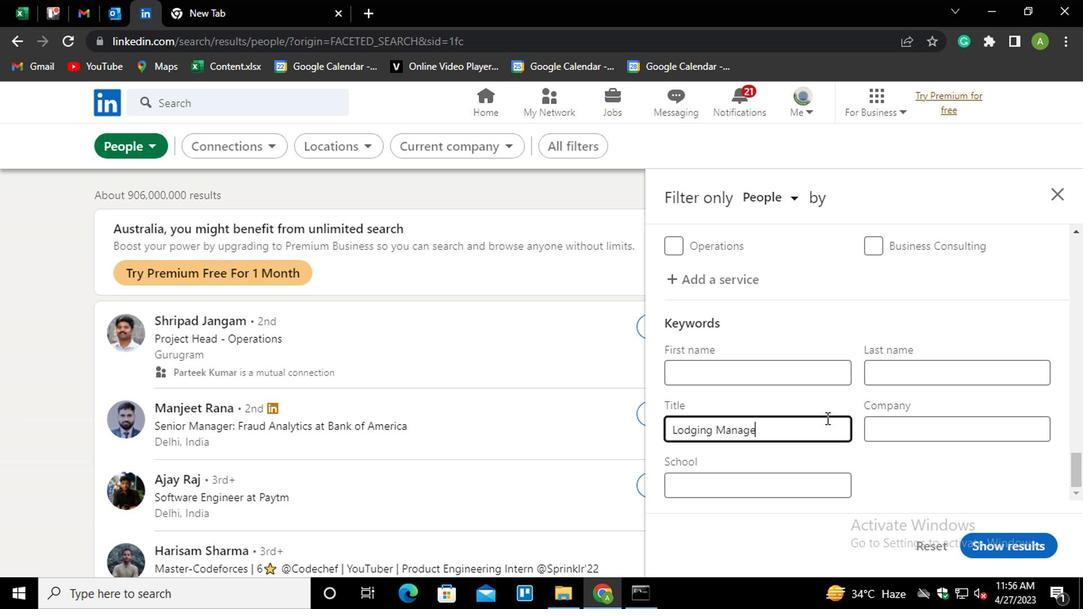 
Action: Mouse moved to (936, 468)
Screenshot: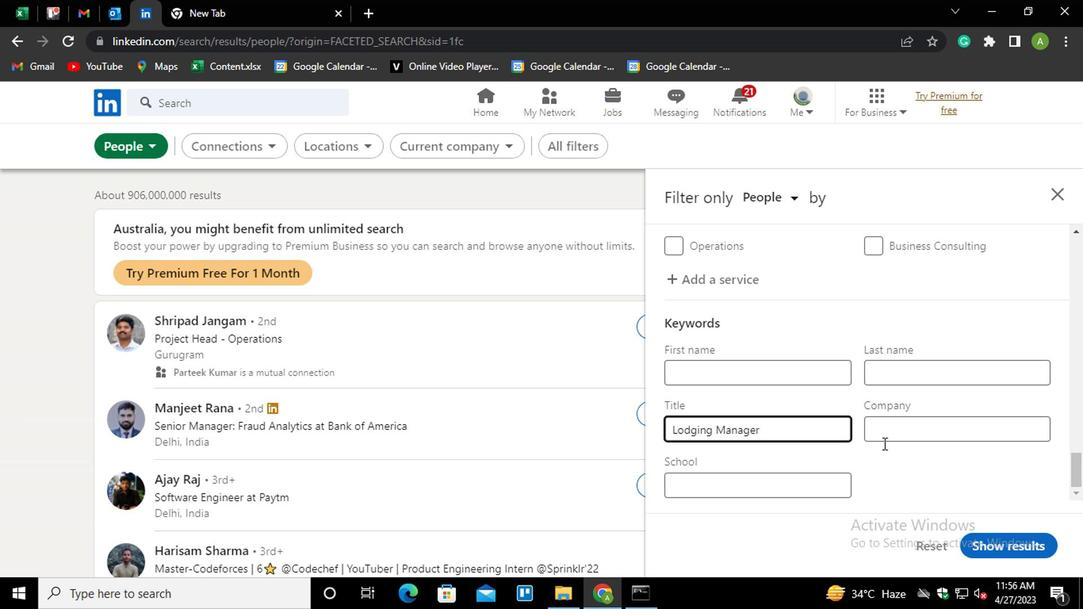 
Action: Mouse pressed left at (936, 468)
Screenshot: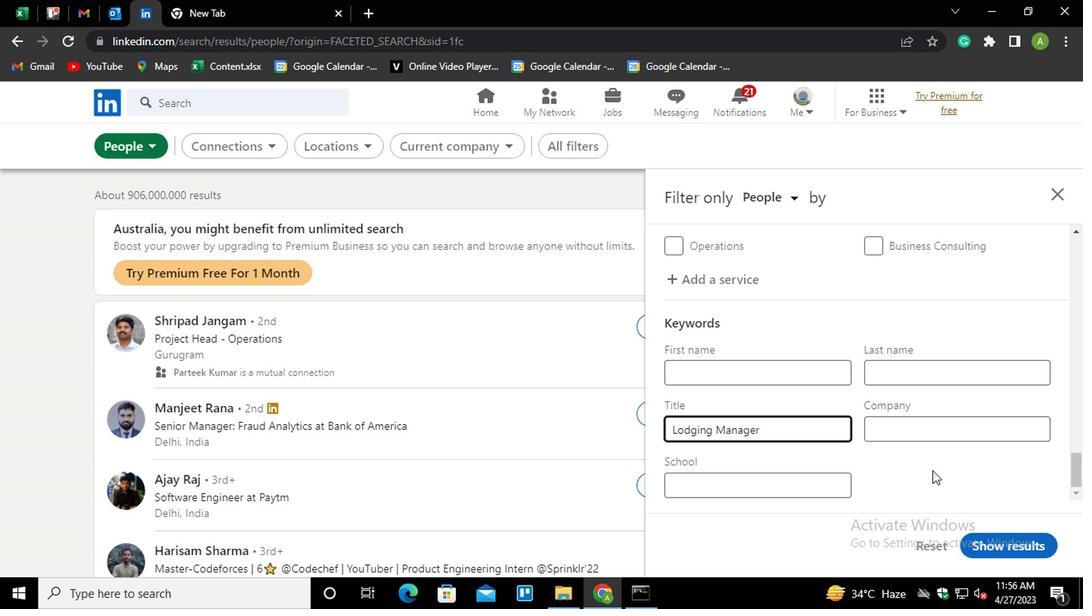 
Action: Mouse moved to (1008, 532)
Screenshot: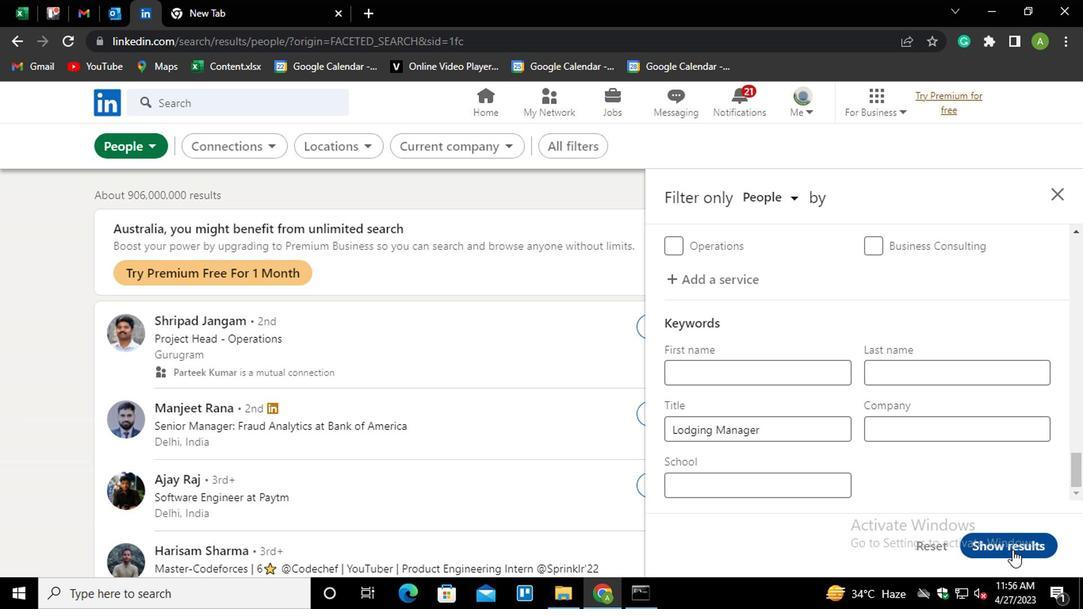 
Action: Mouse pressed left at (1008, 532)
Screenshot: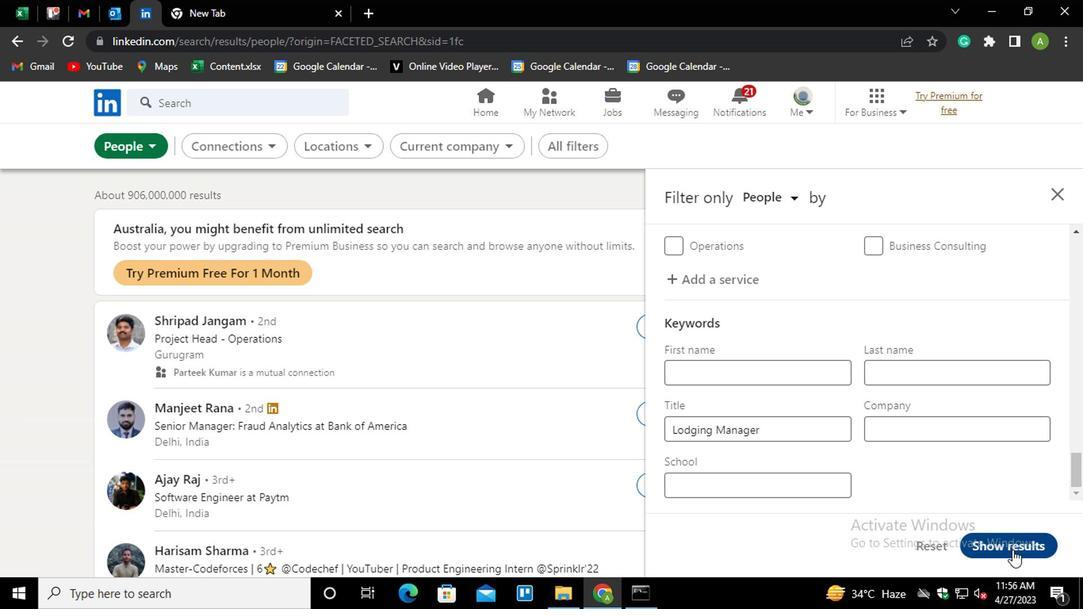 
Action: Mouse moved to (1006, 532)
Screenshot: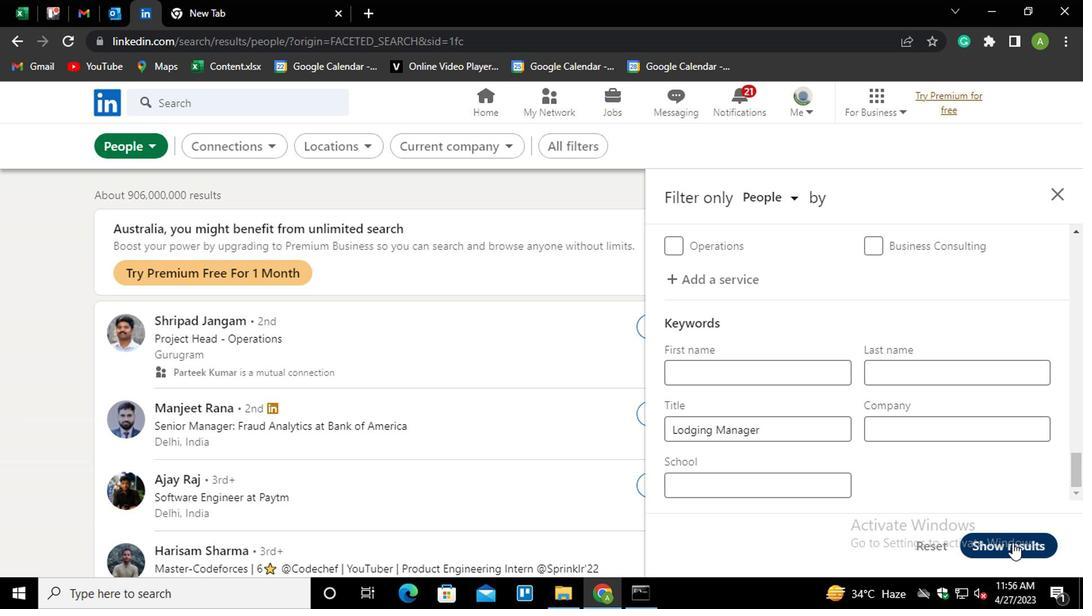 
